 Task: Find connections with filter location Gosāba with filter topic #entrepreneurwith filter profile language French with filter current company Technicolor Creative Studios with filter school Veer Narmad South Gujarat University with filter industry Musicians with filter service category Content Strategy with filter keywords title Auditing Clerk
Action: Mouse moved to (625, 105)
Screenshot: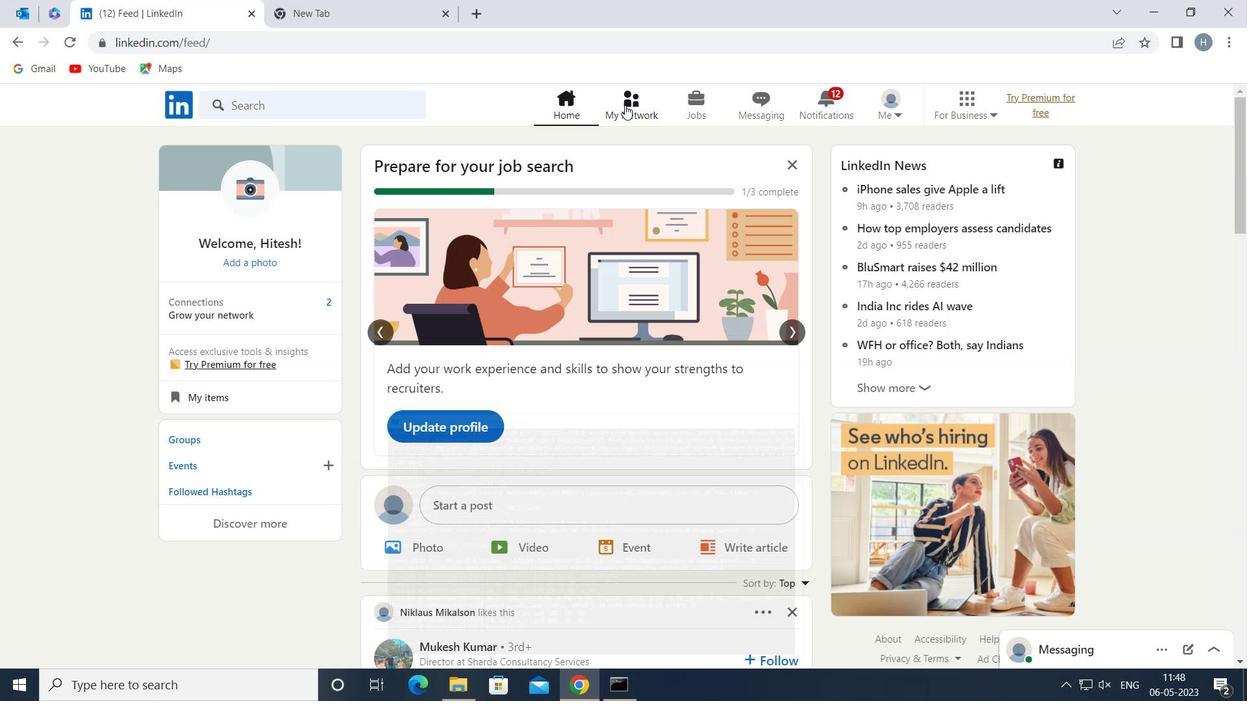 
Action: Mouse pressed left at (625, 105)
Screenshot: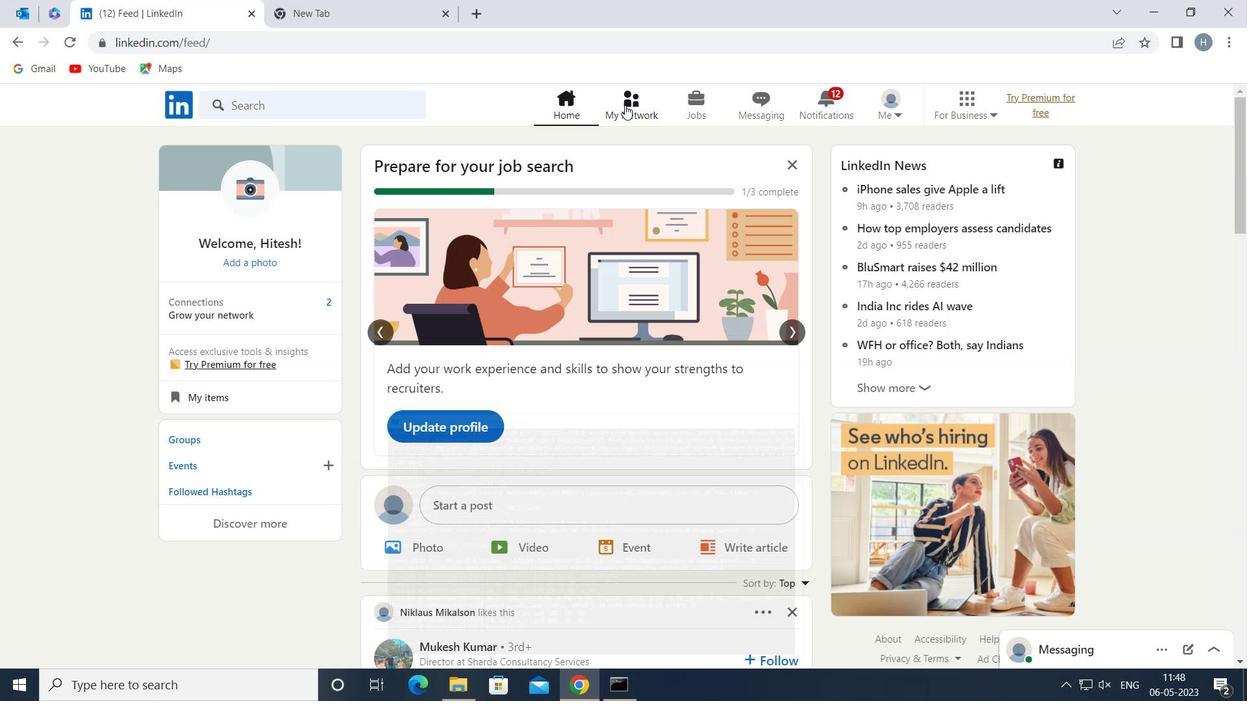 
Action: Mouse moved to (348, 190)
Screenshot: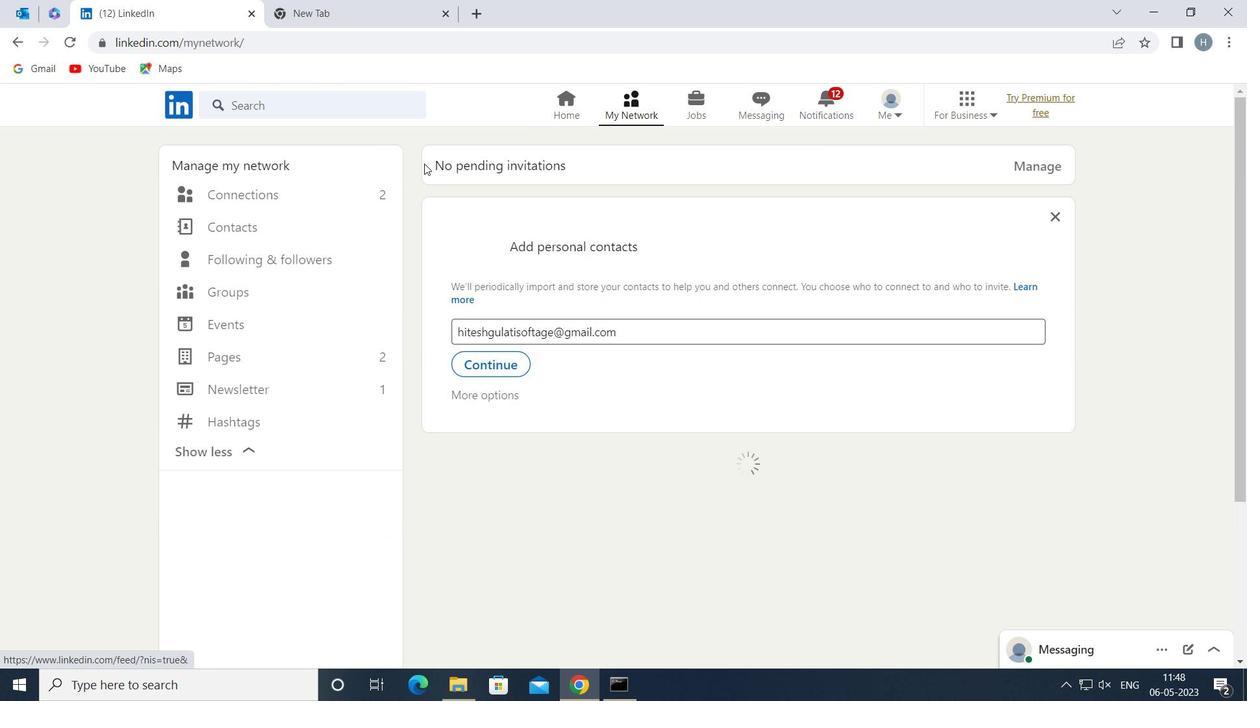 
Action: Mouse pressed left at (348, 190)
Screenshot: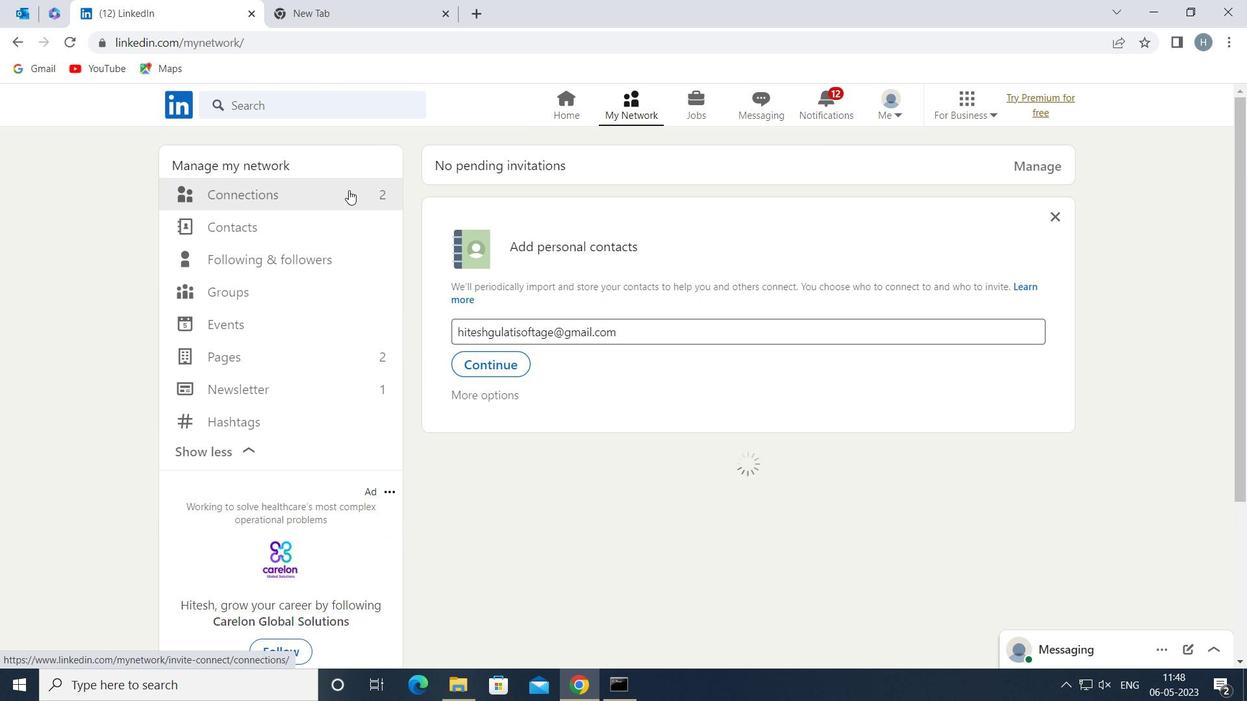 
Action: Mouse moved to (763, 189)
Screenshot: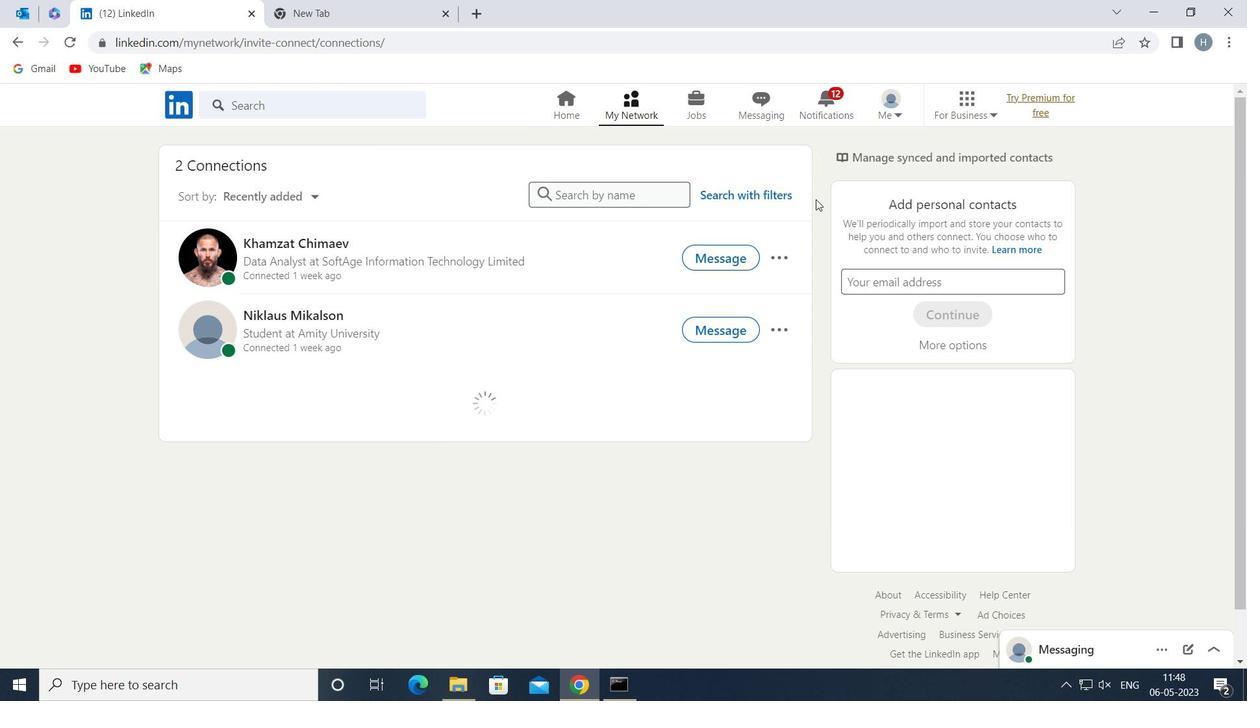
Action: Mouse pressed left at (763, 189)
Screenshot: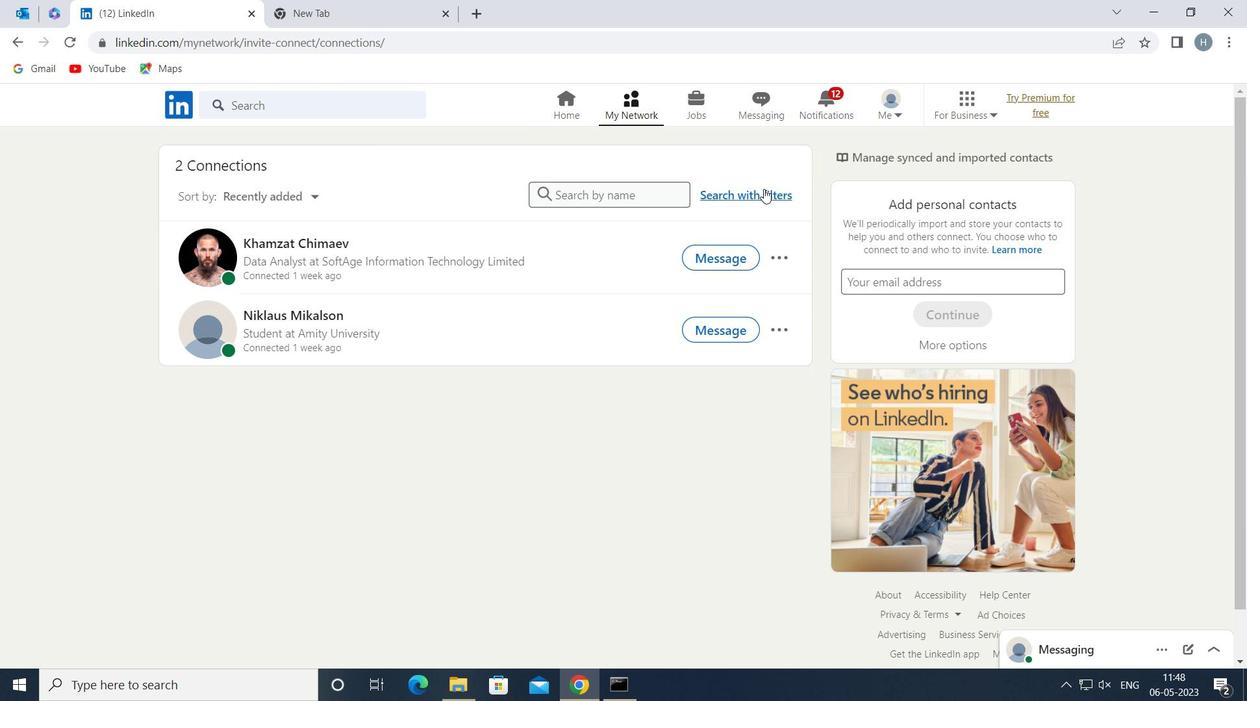 
Action: Mouse moved to (666, 151)
Screenshot: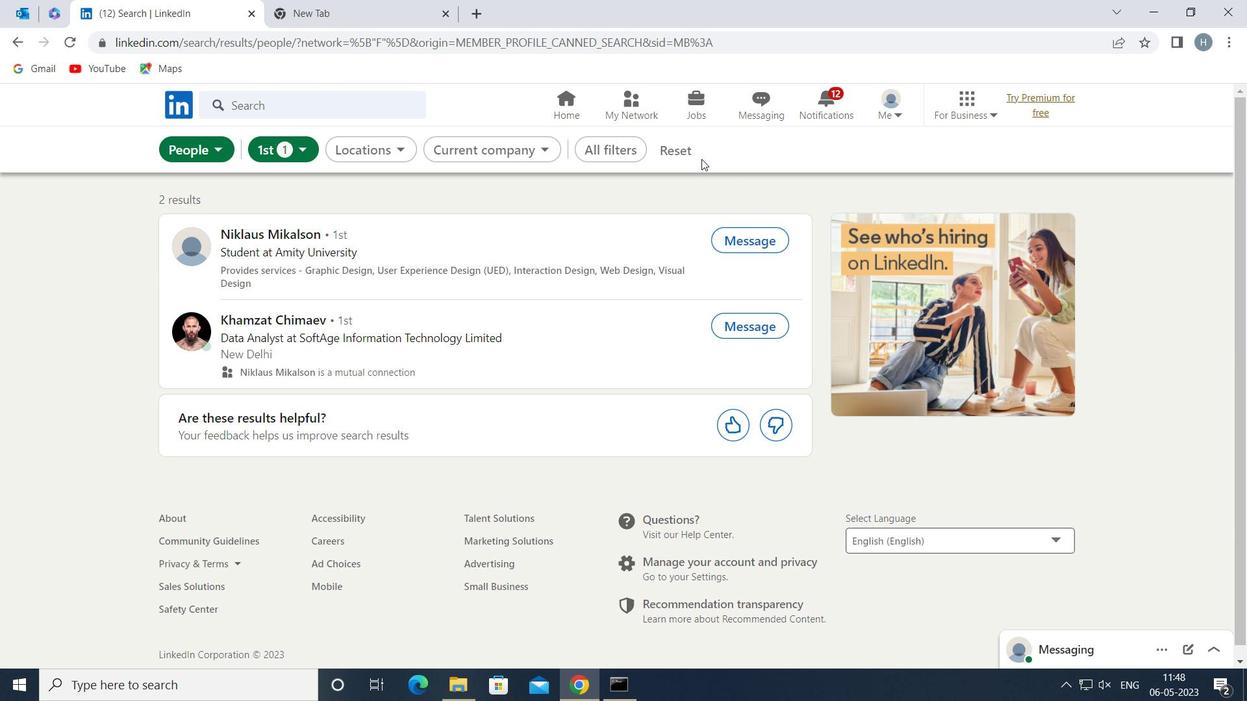 
Action: Mouse pressed left at (666, 151)
Screenshot: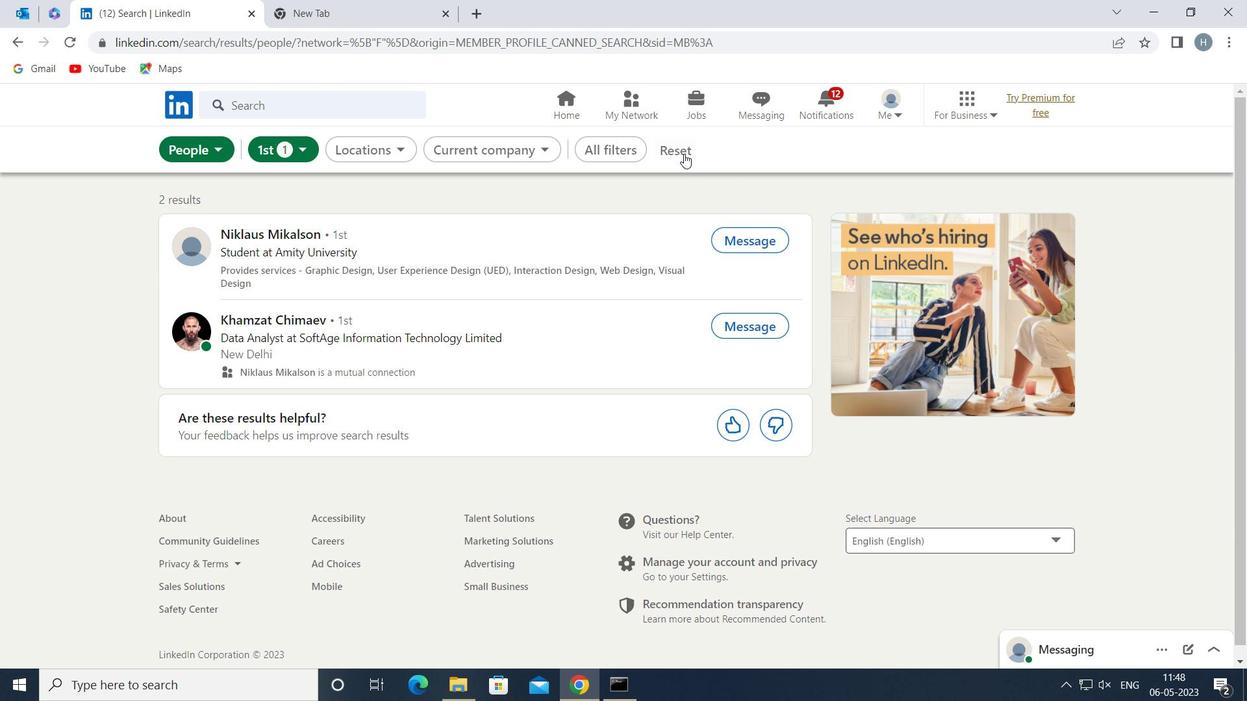 
Action: Mouse moved to (642, 150)
Screenshot: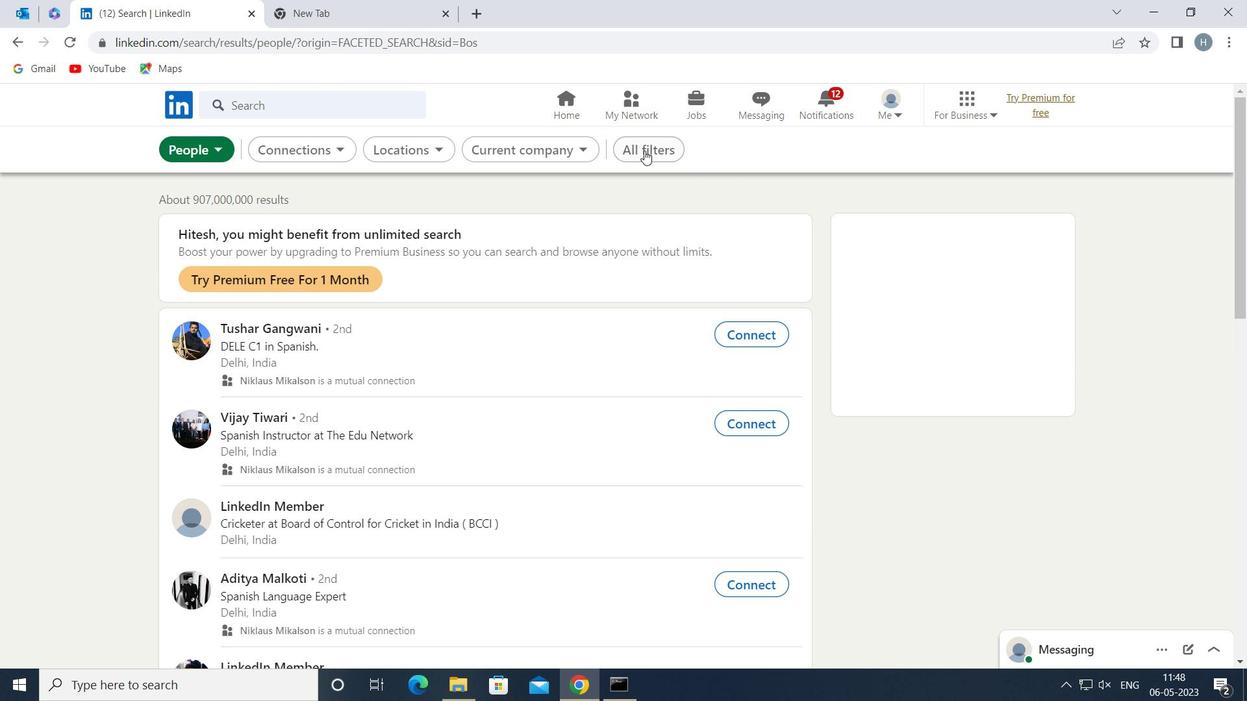
Action: Mouse pressed left at (642, 150)
Screenshot: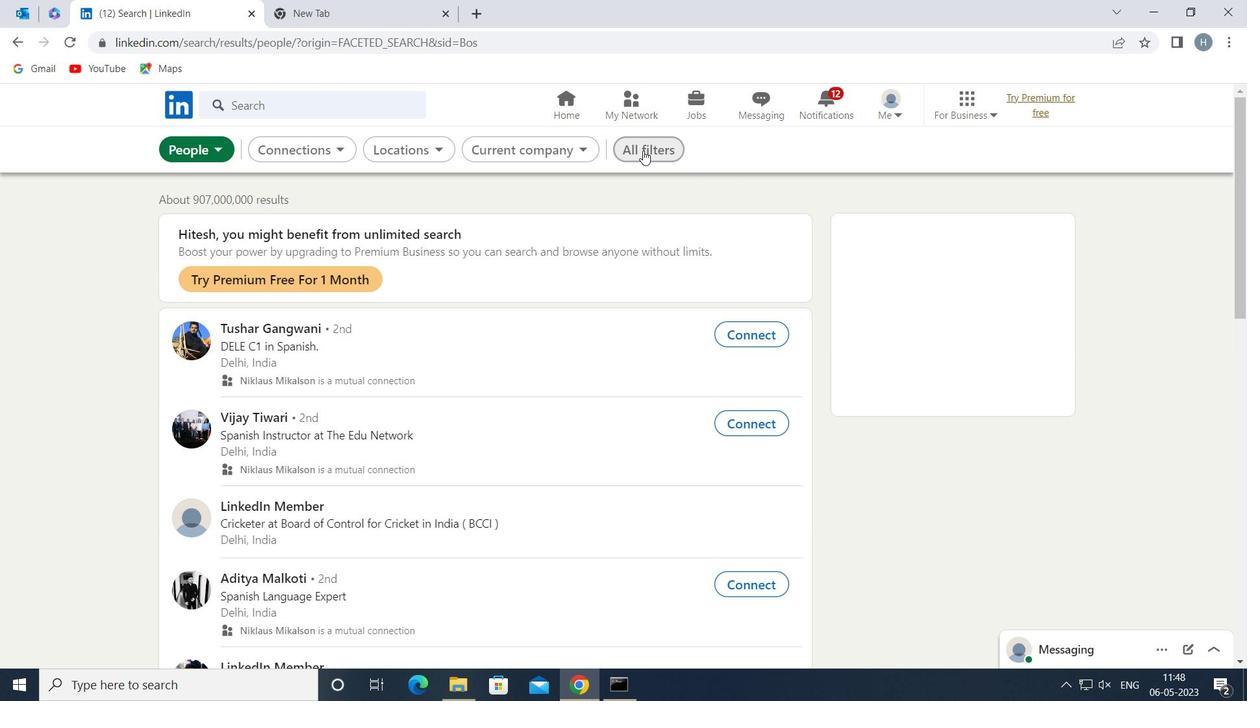 
Action: Mouse moved to (919, 353)
Screenshot: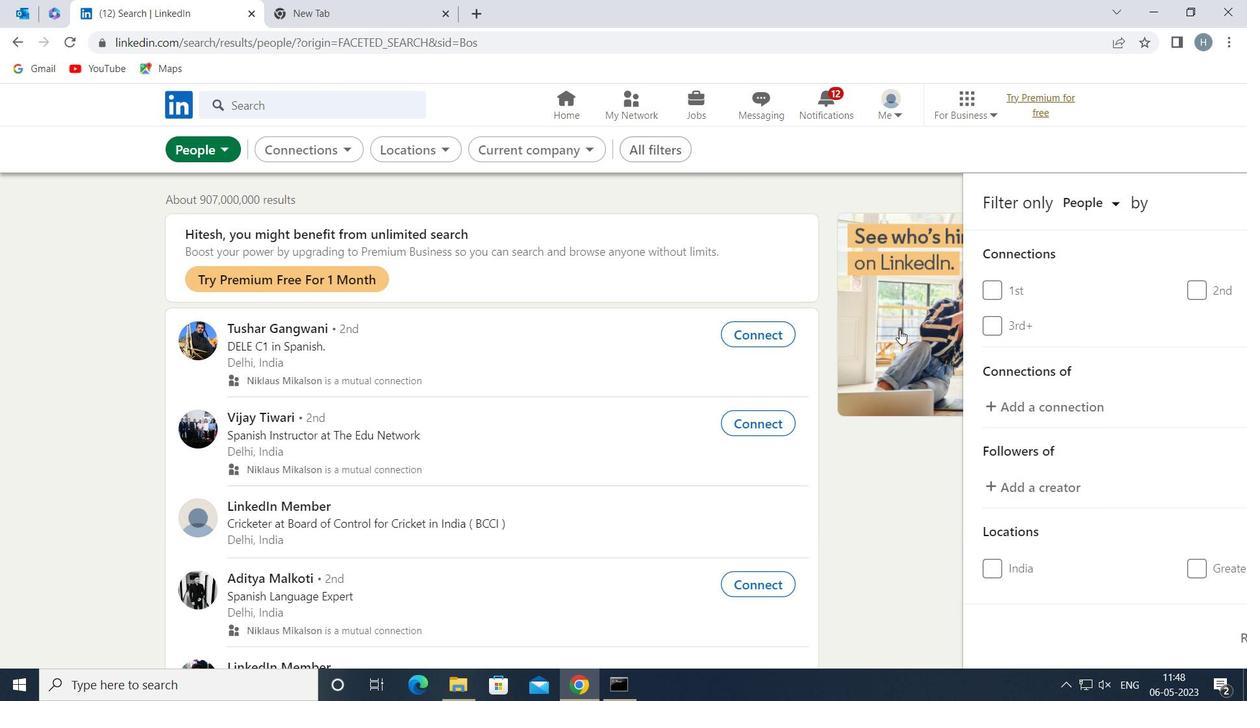 
Action: Mouse scrolled (919, 352) with delta (0, 0)
Screenshot: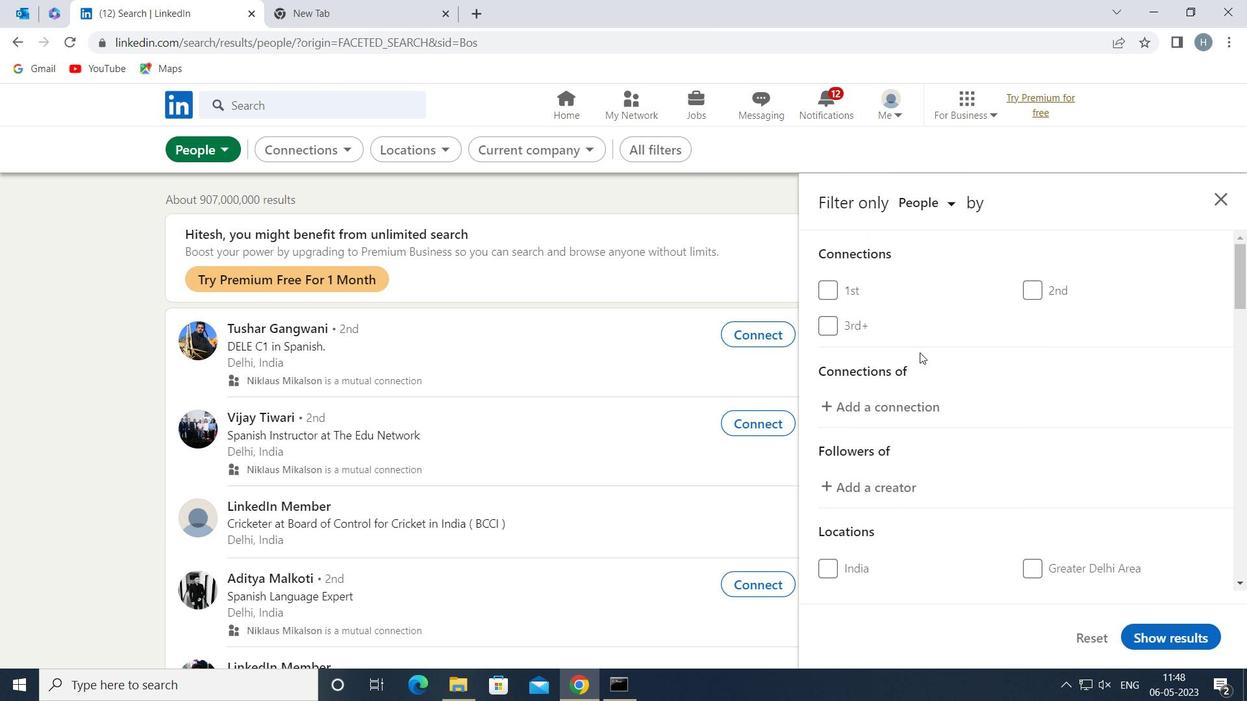 
Action: Mouse moved to (920, 354)
Screenshot: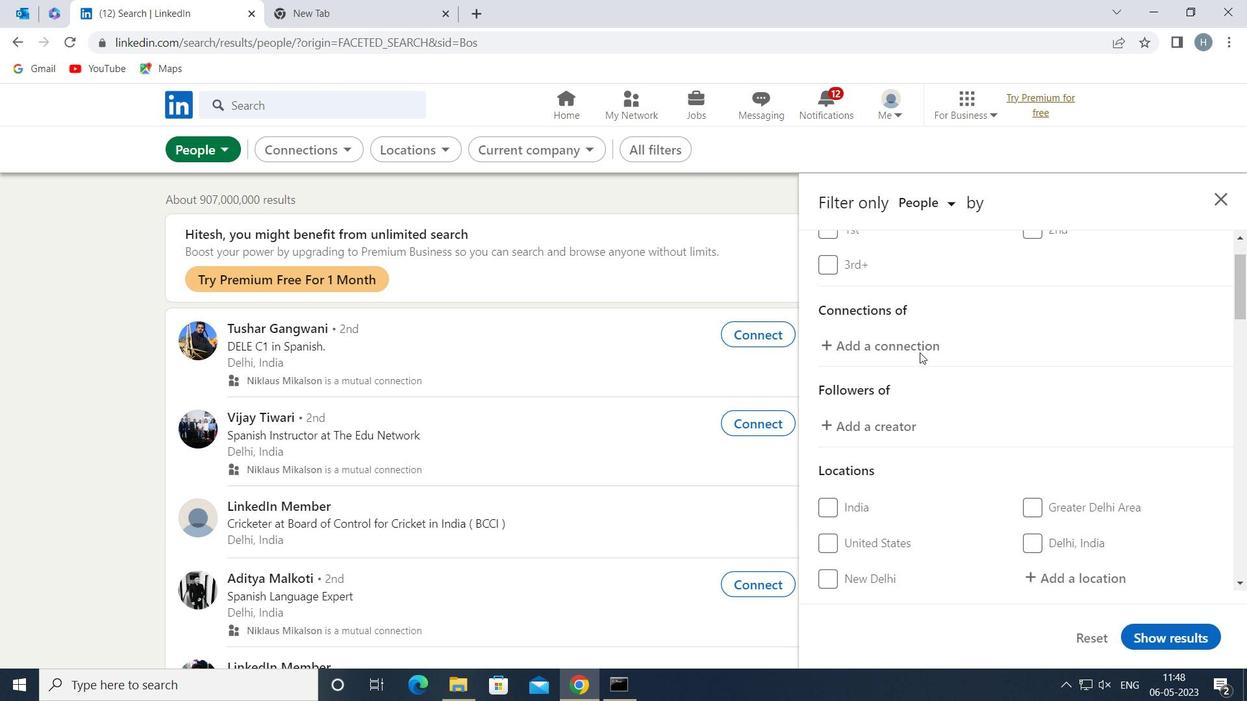 
Action: Mouse scrolled (920, 353) with delta (0, 0)
Screenshot: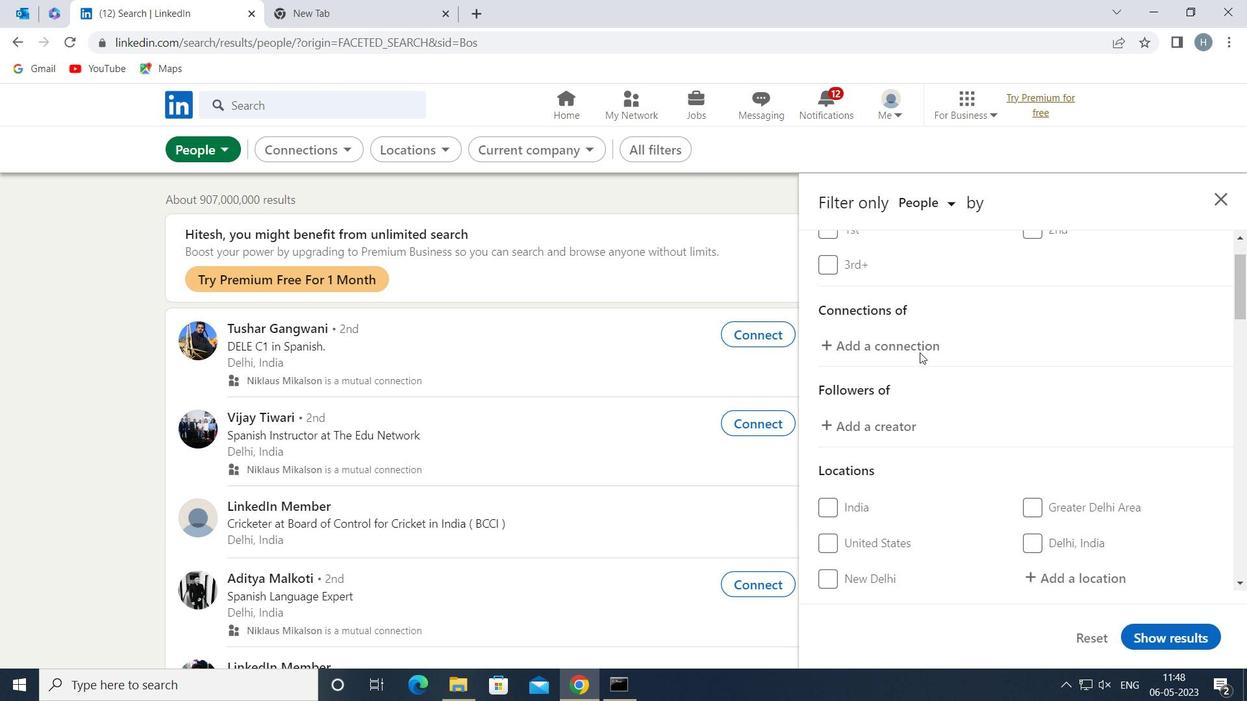 
Action: Mouse moved to (1071, 476)
Screenshot: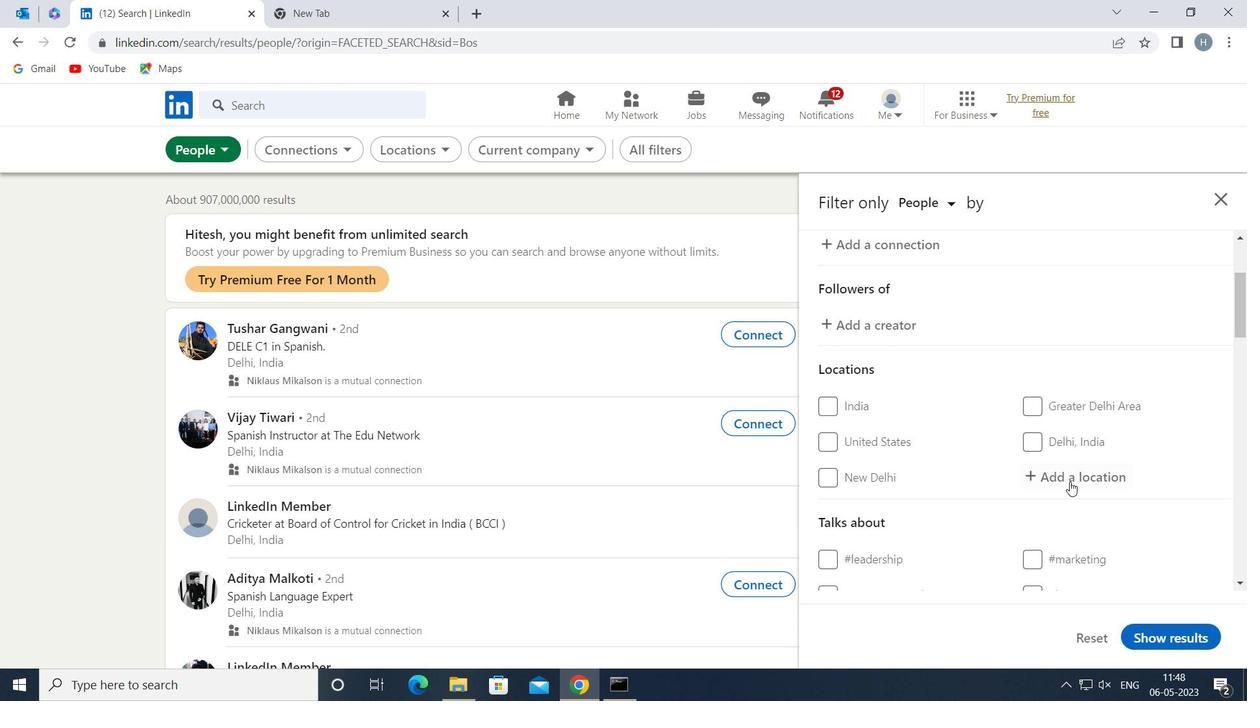 
Action: Mouse pressed left at (1071, 476)
Screenshot: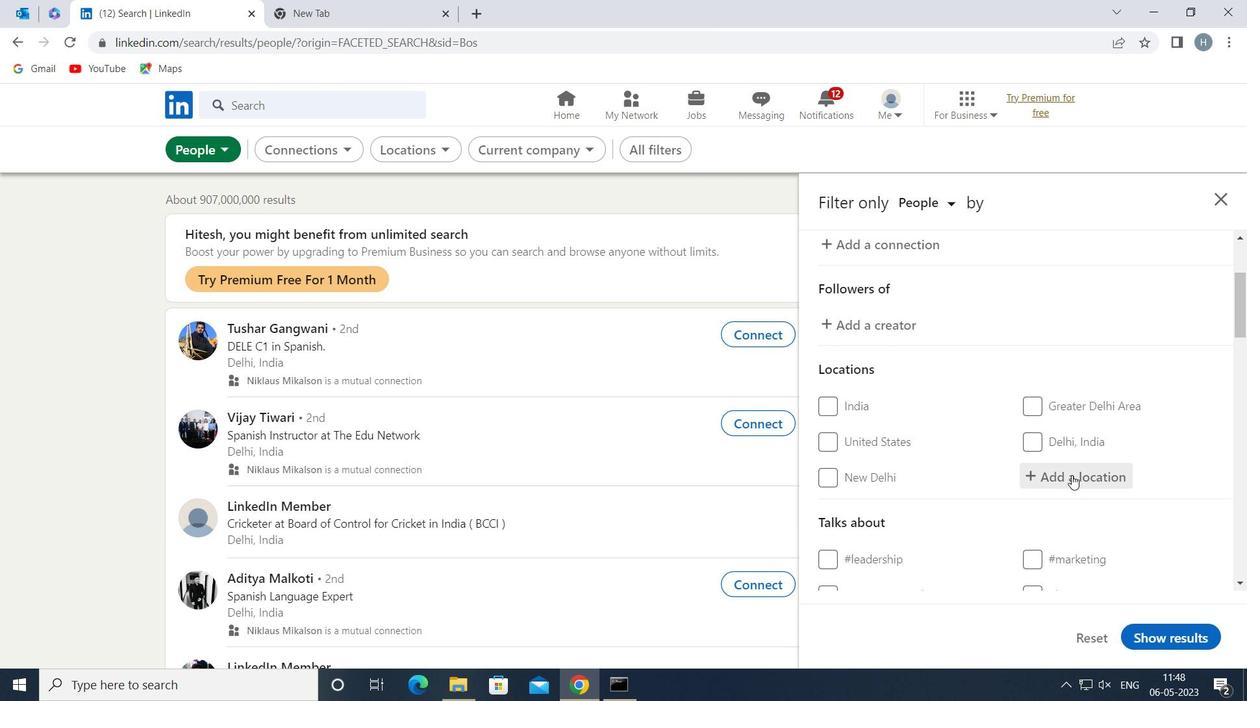 
Action: Mouse moved to (1071, 475)
Screenshot: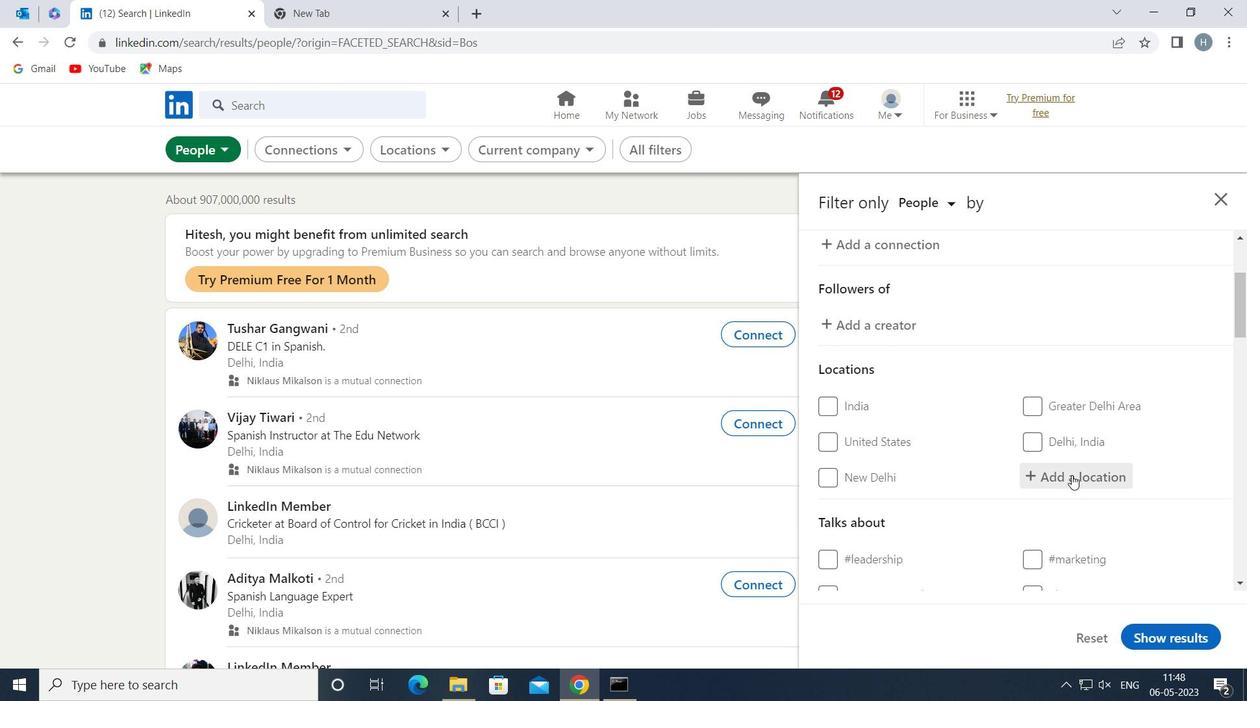 
Action: Key pressed <Key.shift>GOSABA
Screenshot: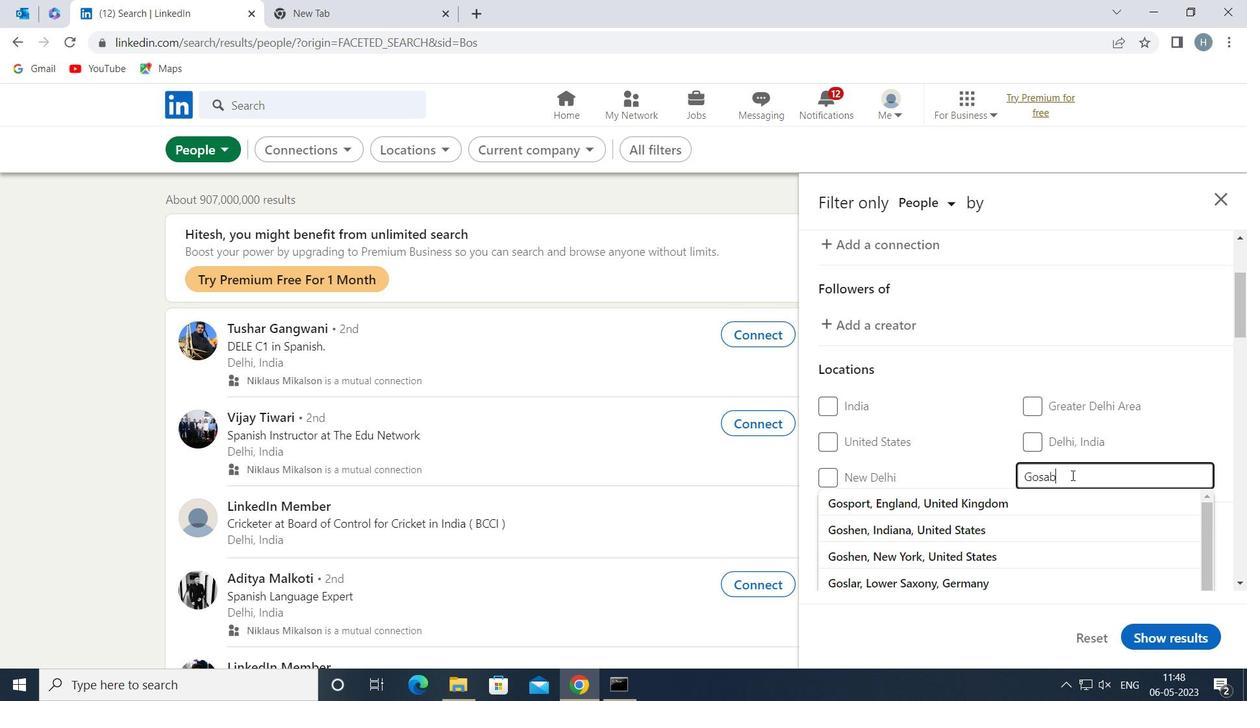 
Action: Mouse moved to (1039, 502)
Screenshot: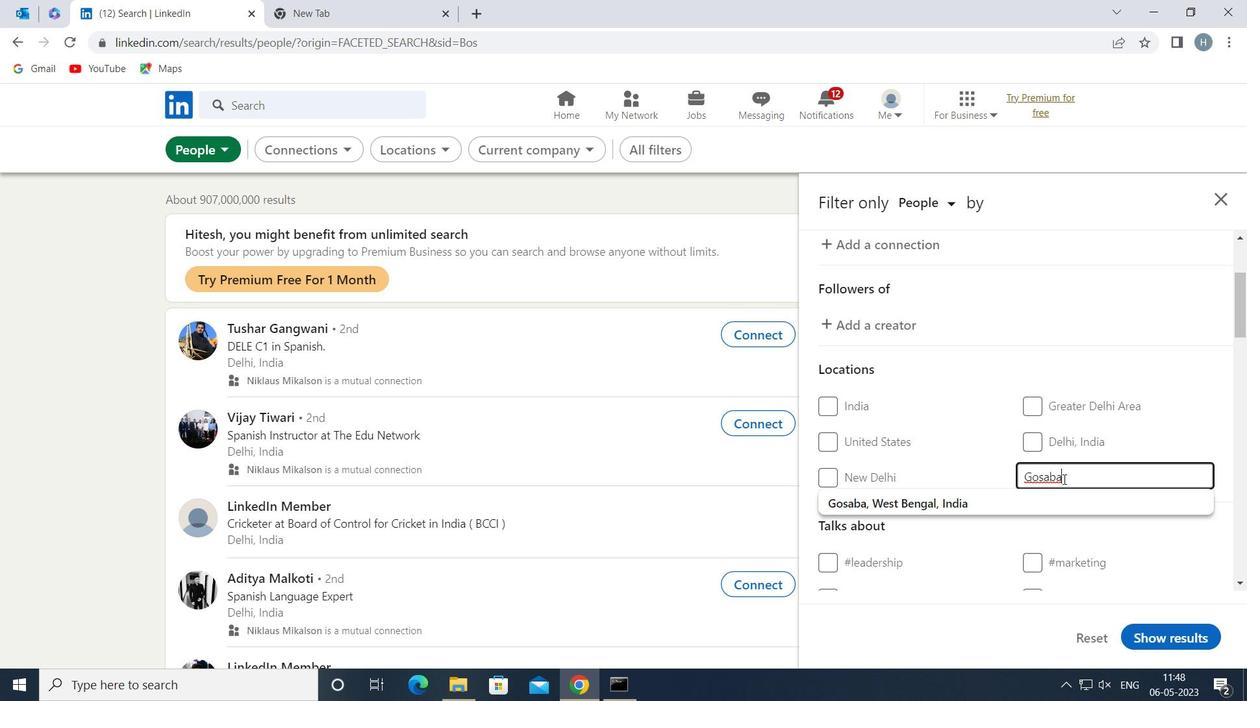 
Action: Mouse pressed left at (1039, 502)
Screenshot: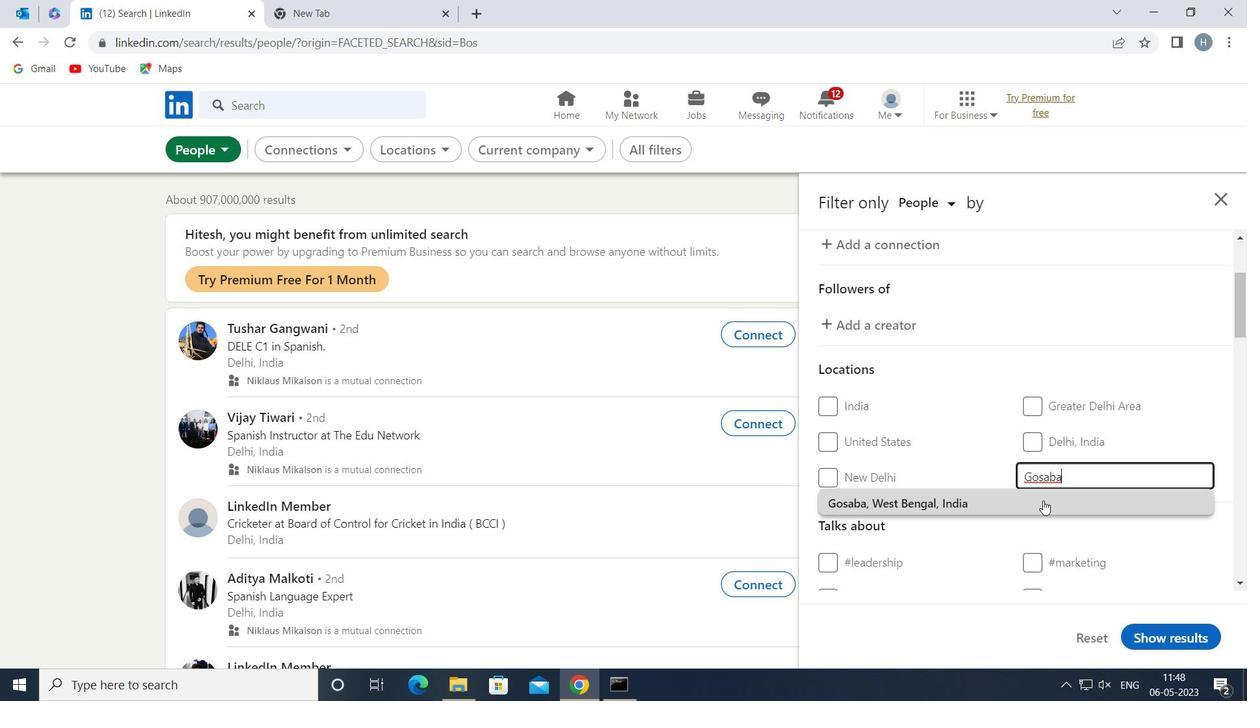 
Action: Mouse moved to (1000, 468)
Screenshot: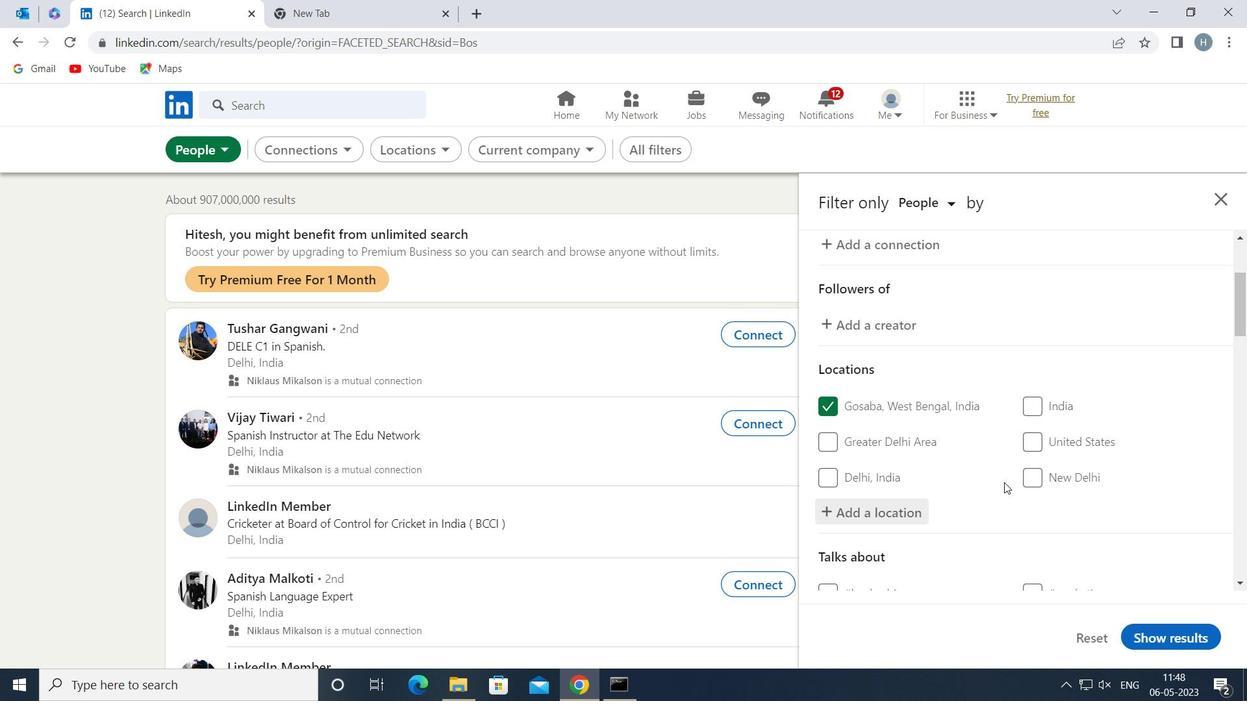 
Action: Mouse scrolled (1000, 468) with delta (0, 0)
Screenshot: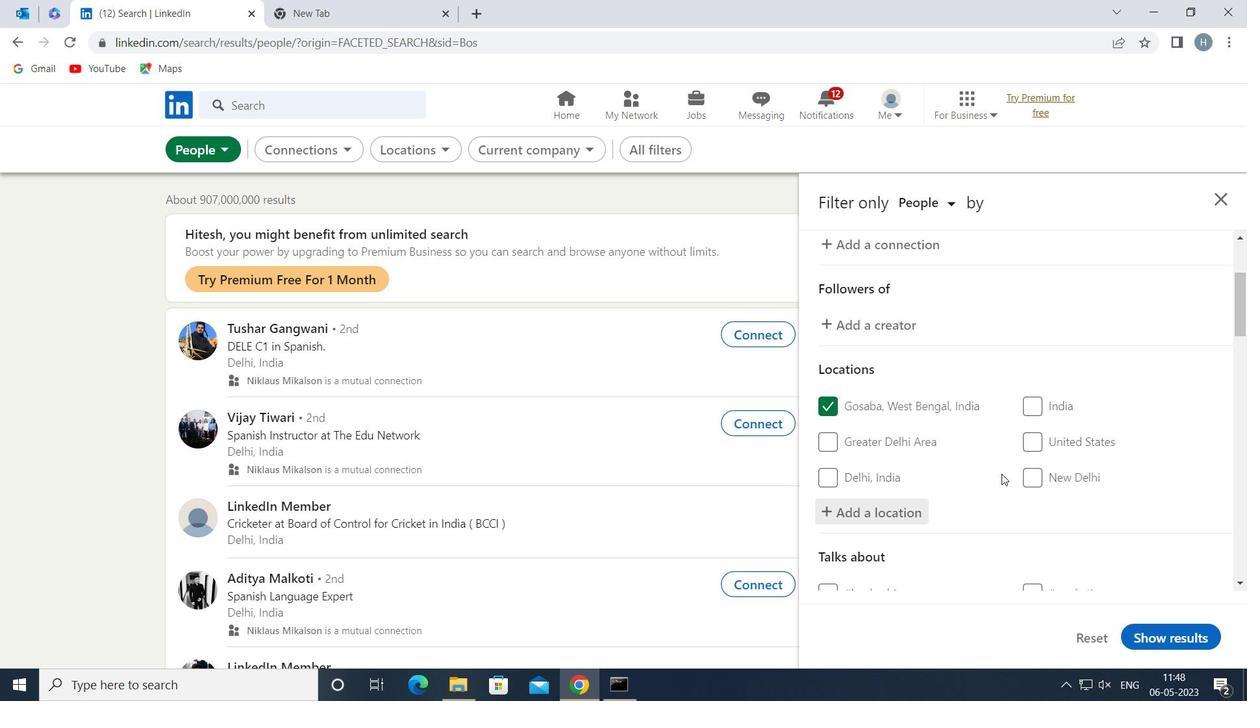 
Action: Mouse moved to (1000, 459)
Screenshot: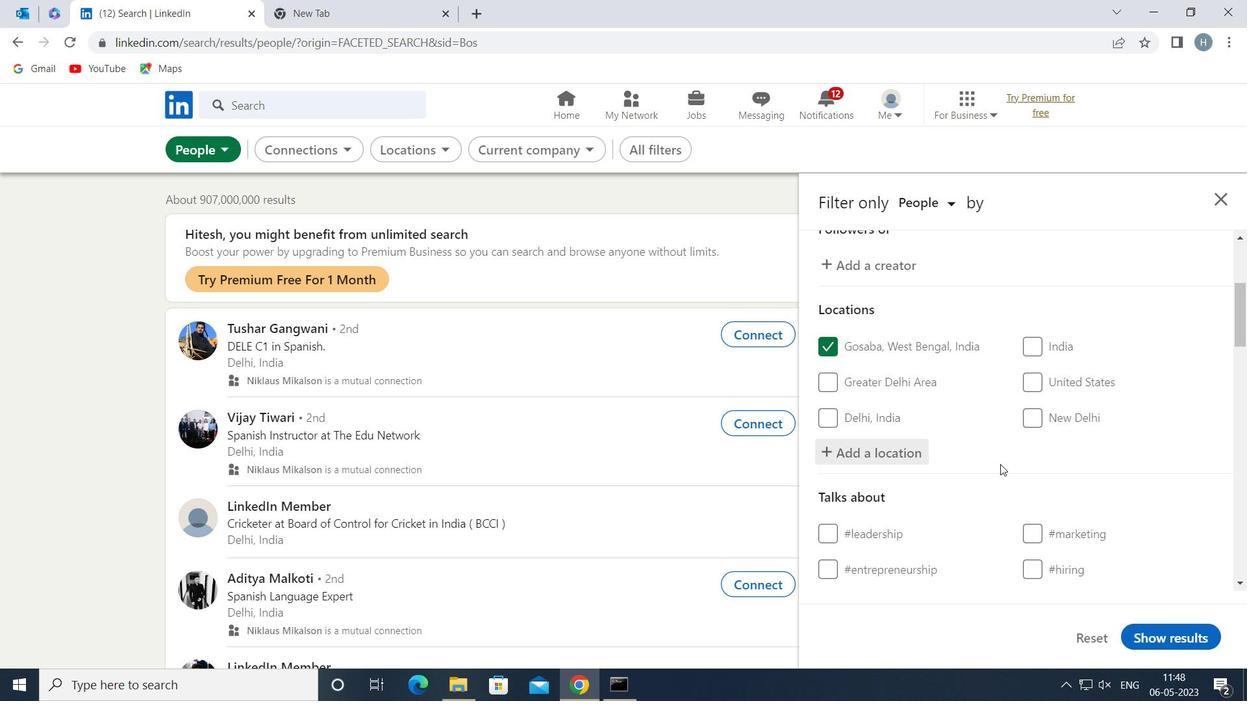 
Action: Mouse scrolled (1000, 458) with delta (0, 0)
Screenshot: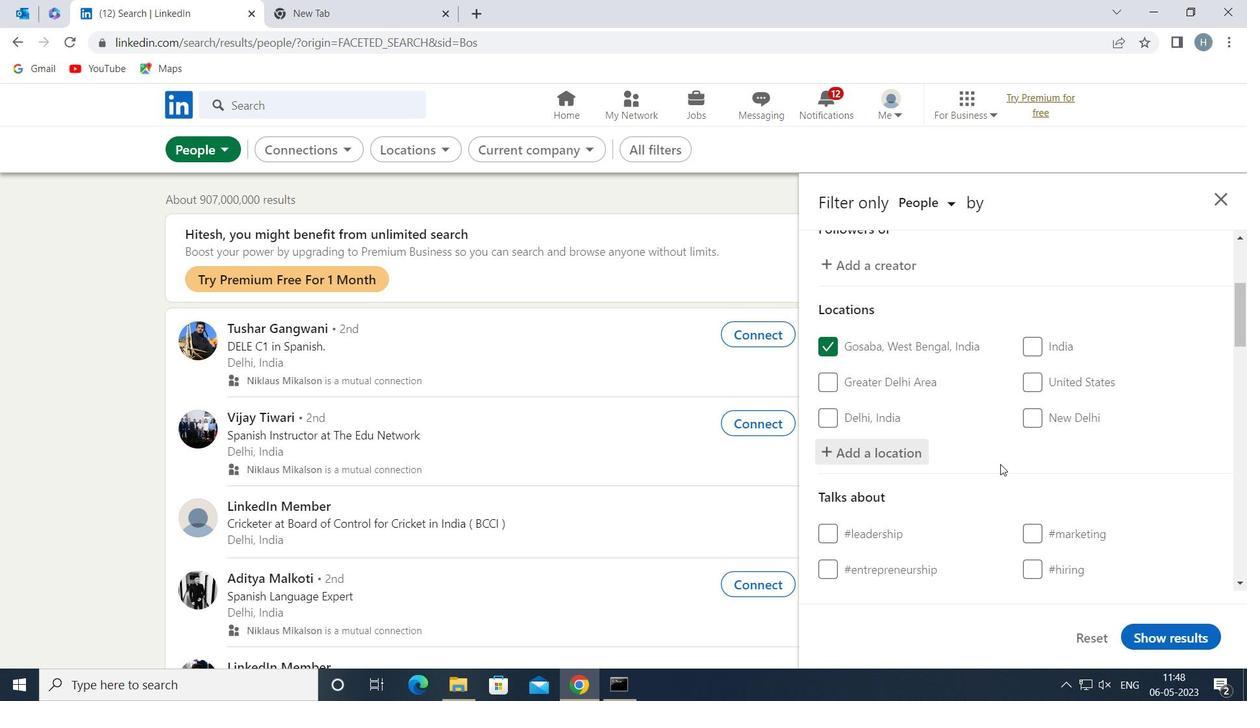 
Action: Mouse moved to (1072, 498)
Screenshot: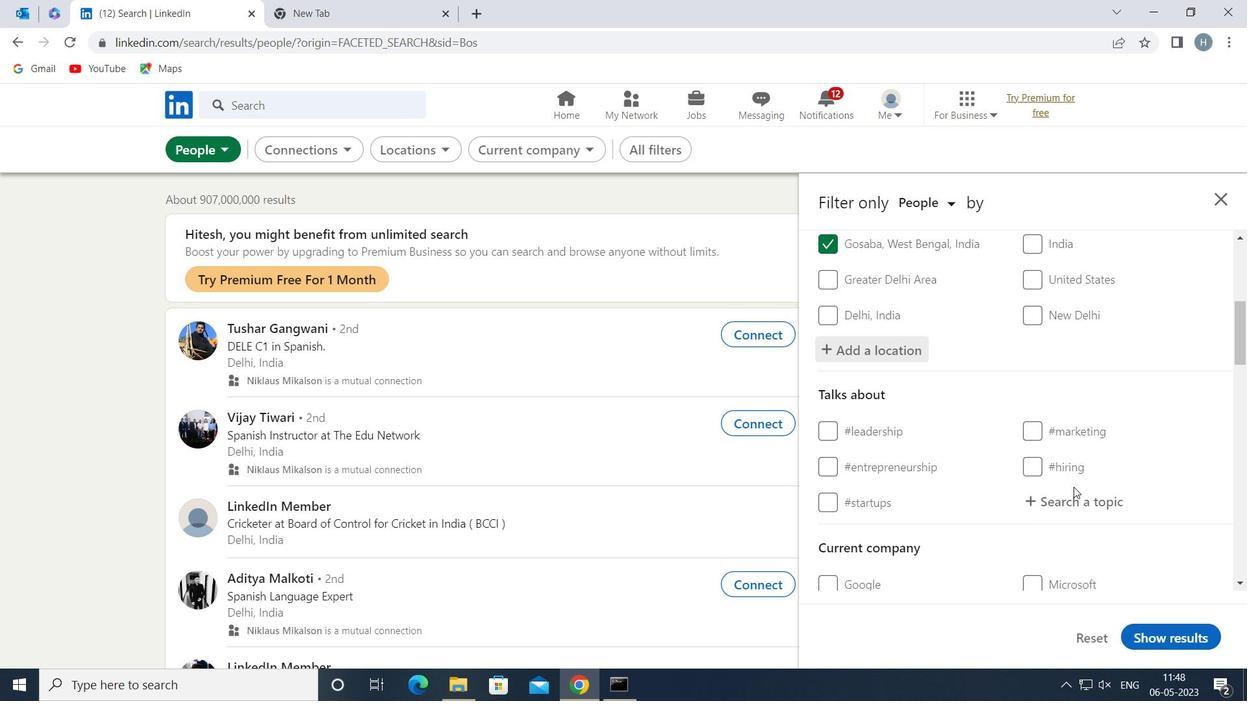 
Action: Mouse pressed left at (1072, 498)
Screenshot: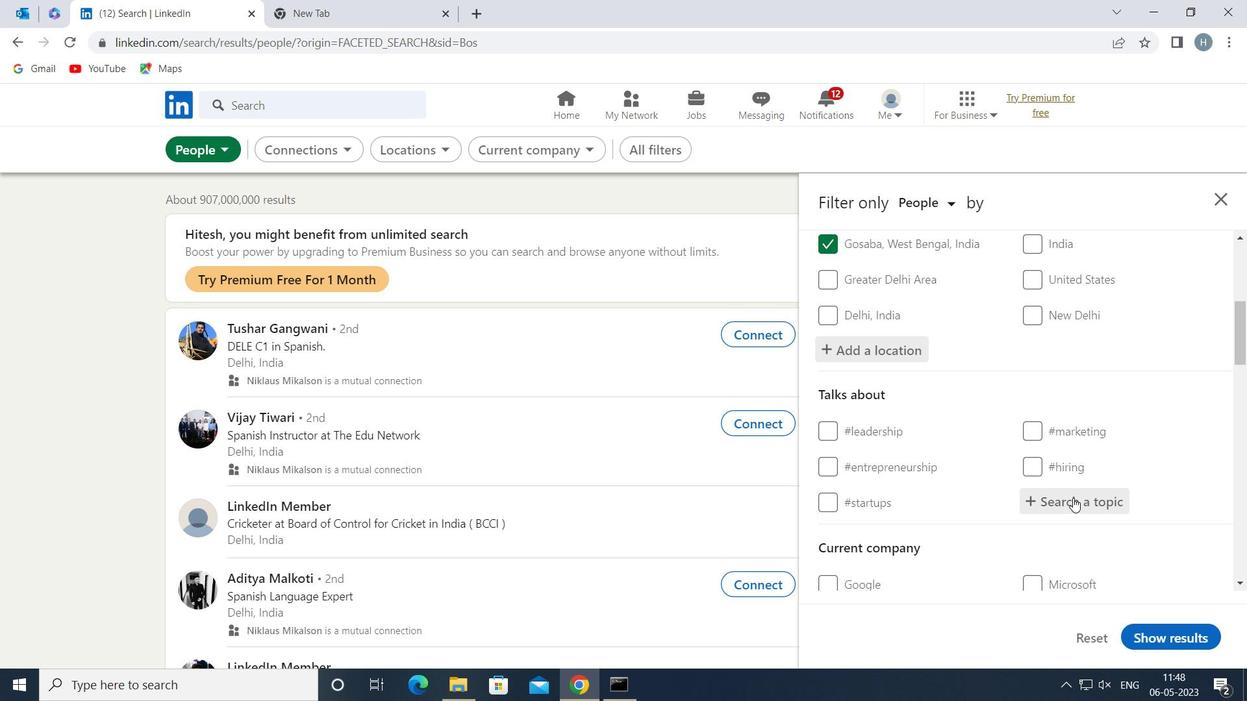 
Action: Key pressed ENTREPRENEUR
Screenshot: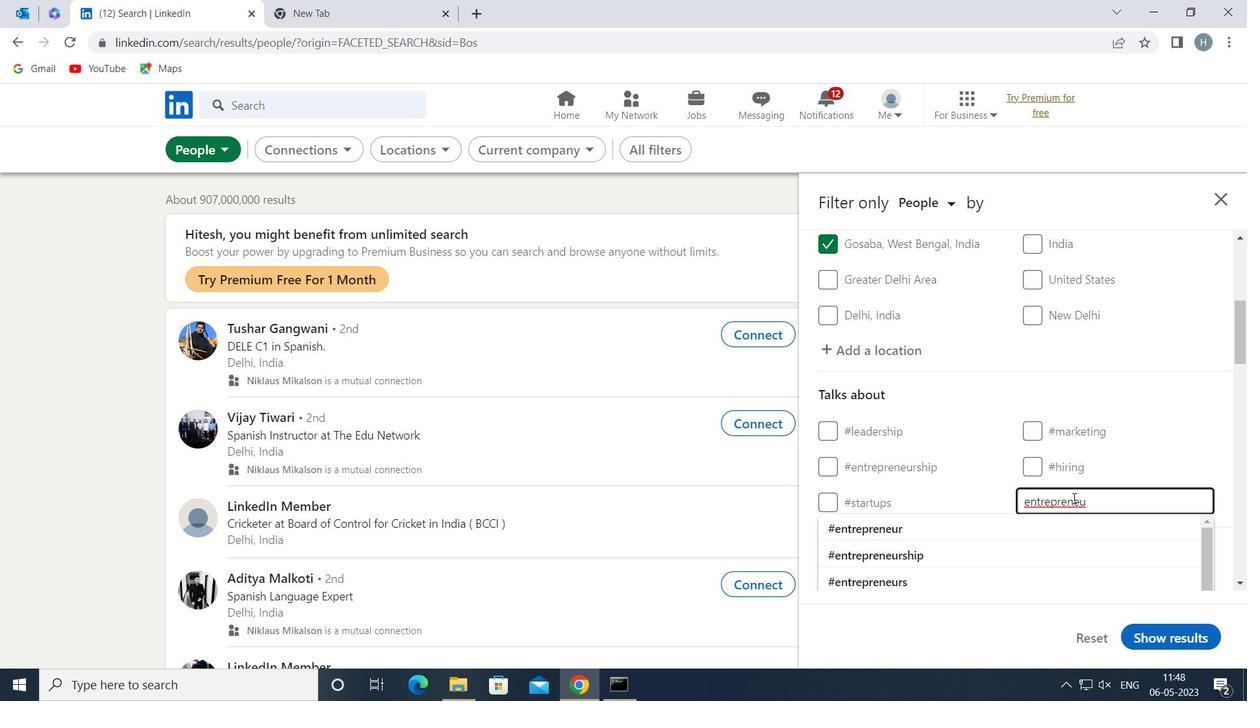 
Action: Mouse moved to (941, 530)
Screenshot: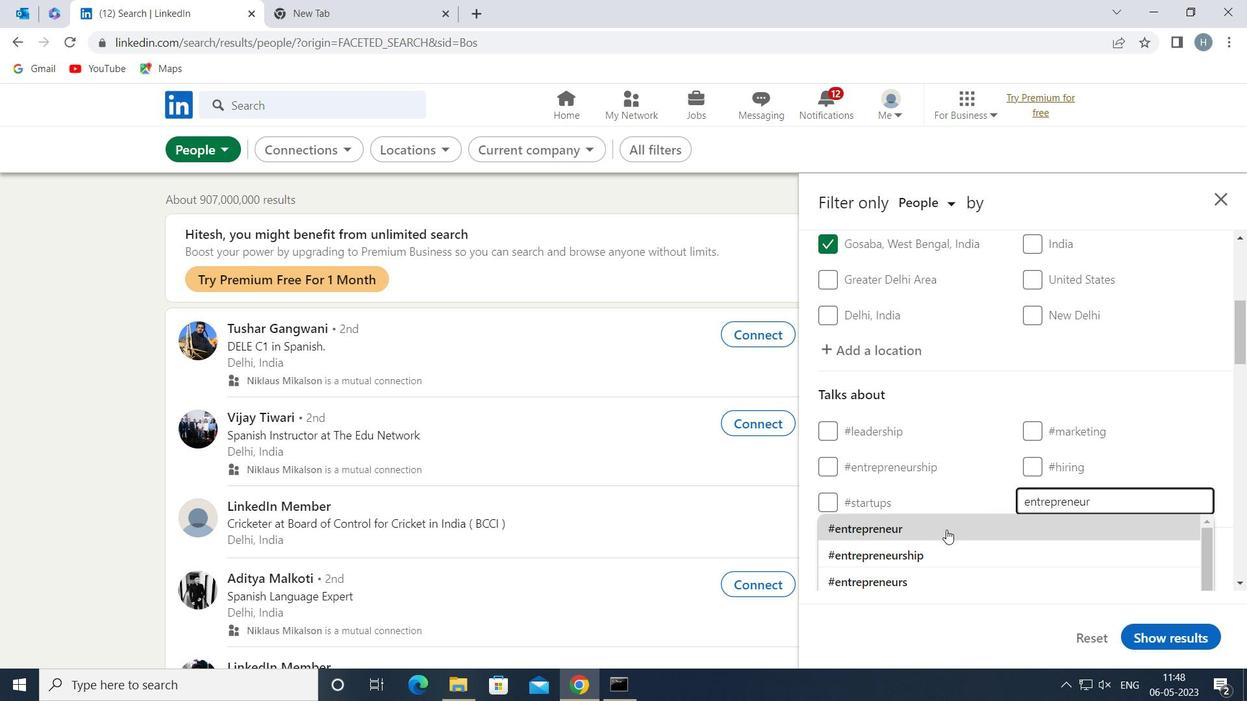 
Action: Mouse pressed left at (941, 530)
Screenshot: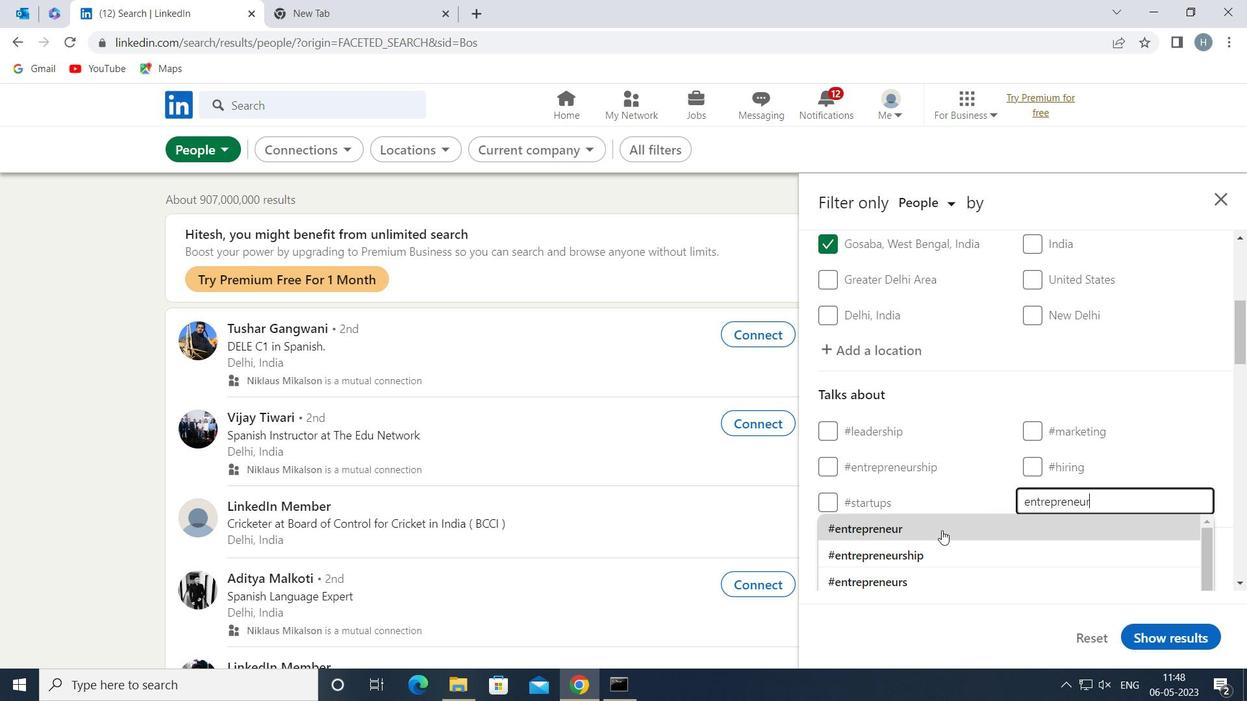 
Action: Mouse moved to (941, 472)
Screenshot: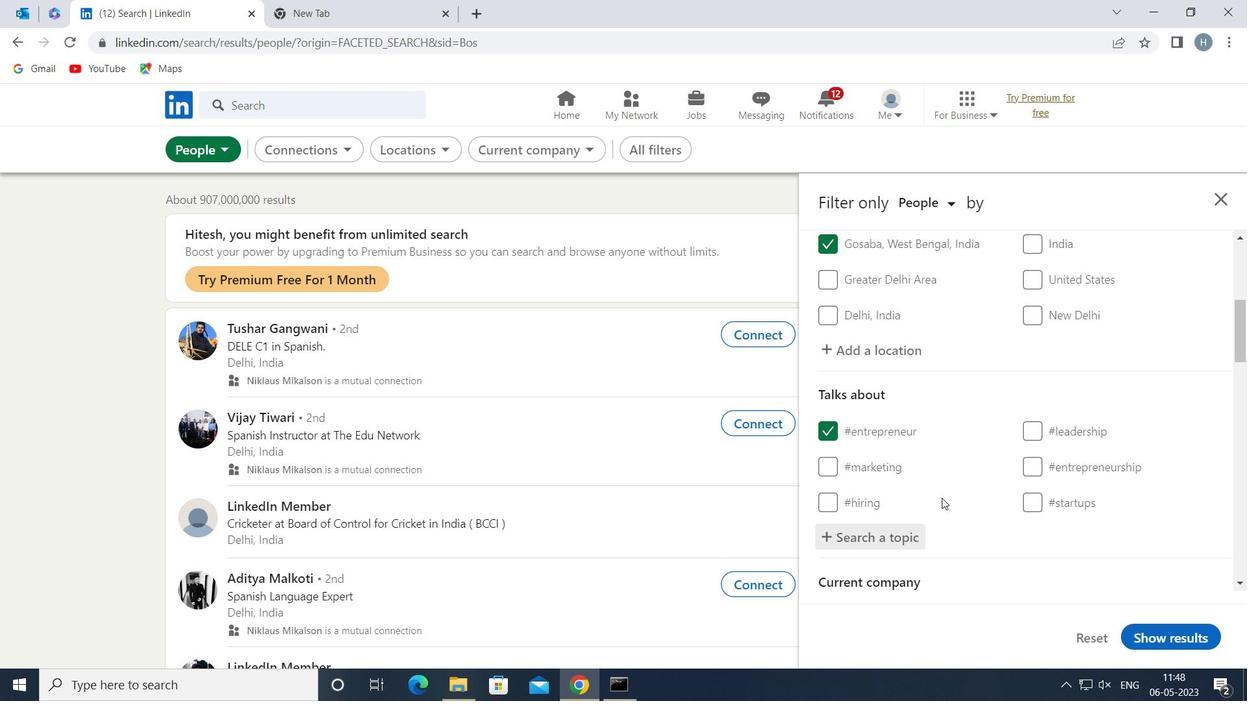 
Action: Mouse scrolled (941, 472) with delta (0, 0)
Screenshot: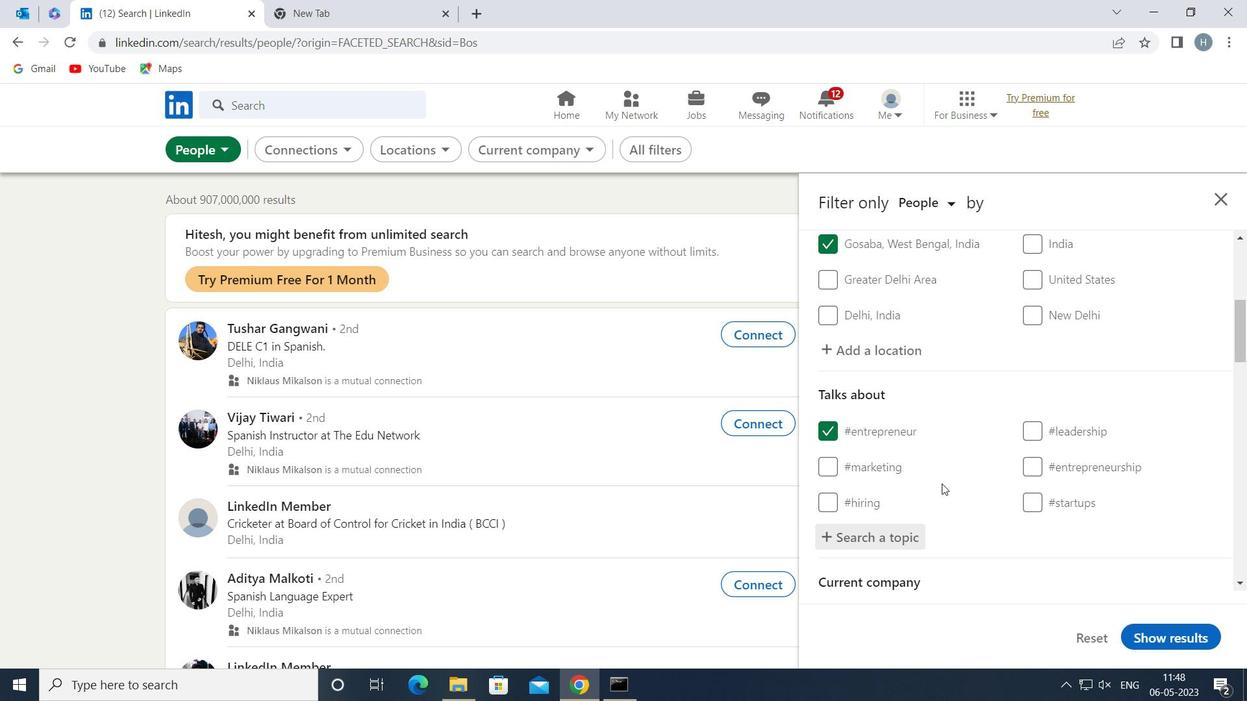 
Action: Mouse moved to (943, 468)
Screenshot: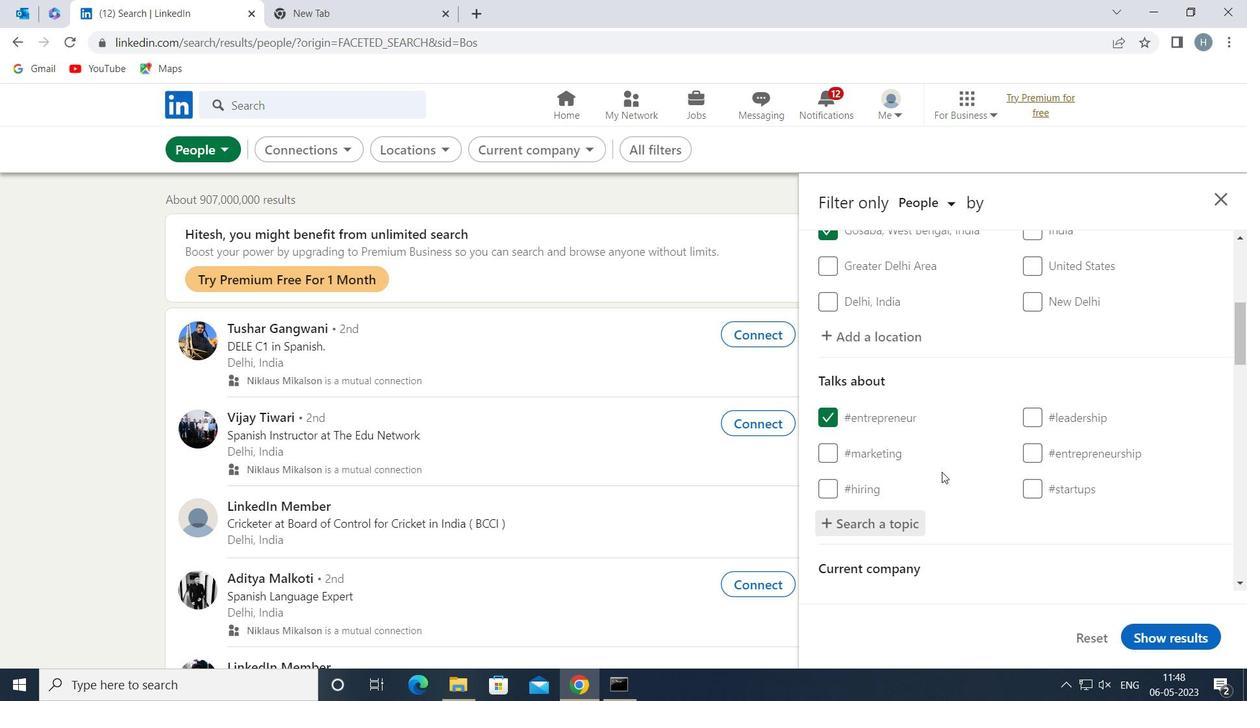 
Action: Mouse scrolled (943, 467) with delta (0, 0)
Screenshot: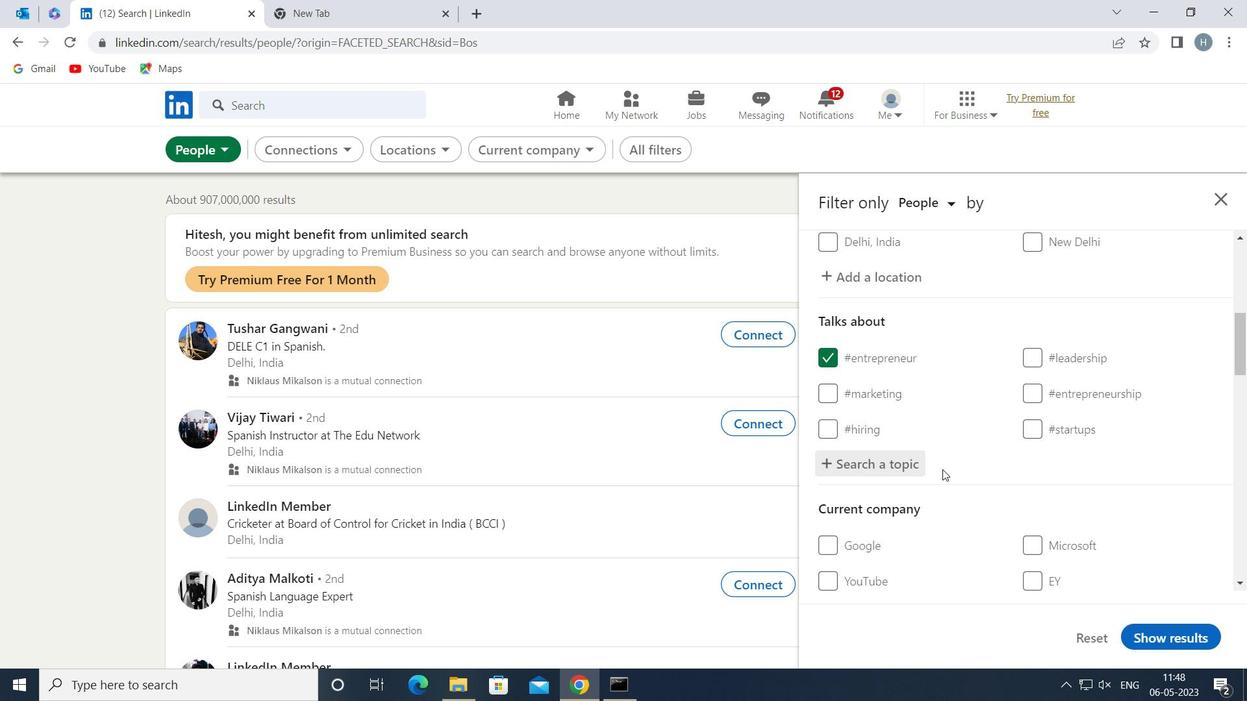 
Action: Mouse scrolled (943, 467) with delta (0, 0)
Screenshot: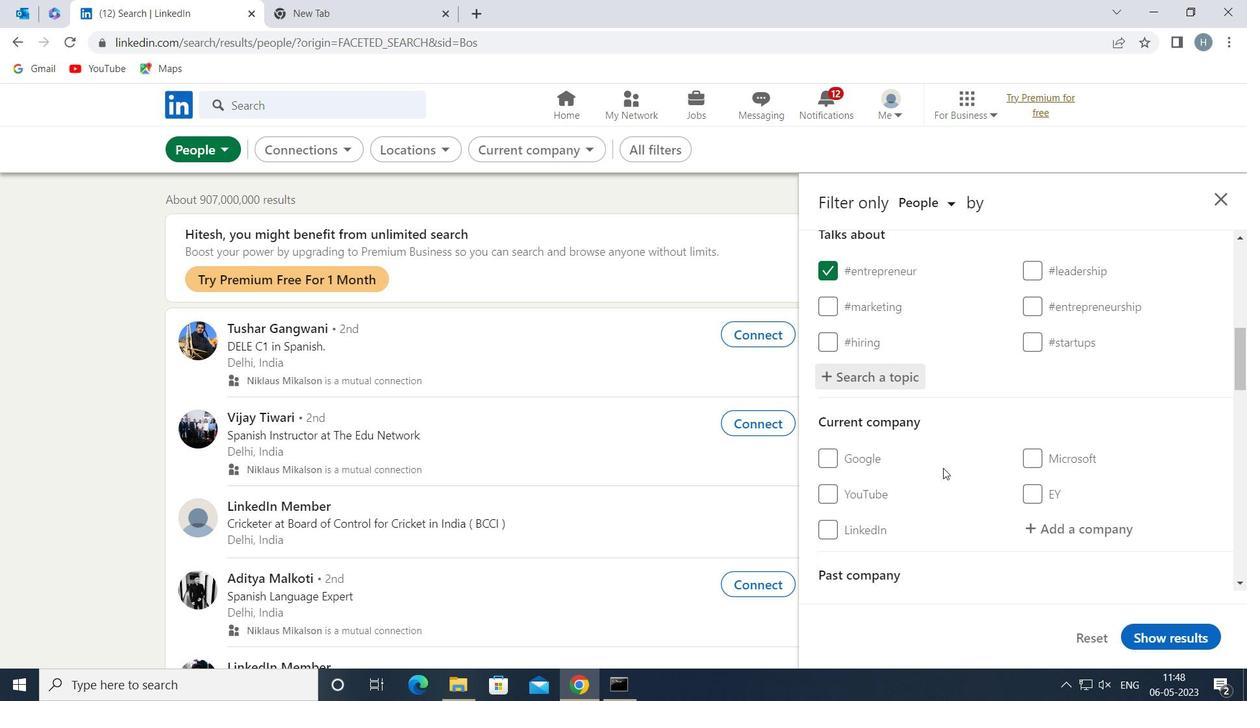 
Action: Mouse scrolled (943, 467) with delta (0, 0)
Screenshot: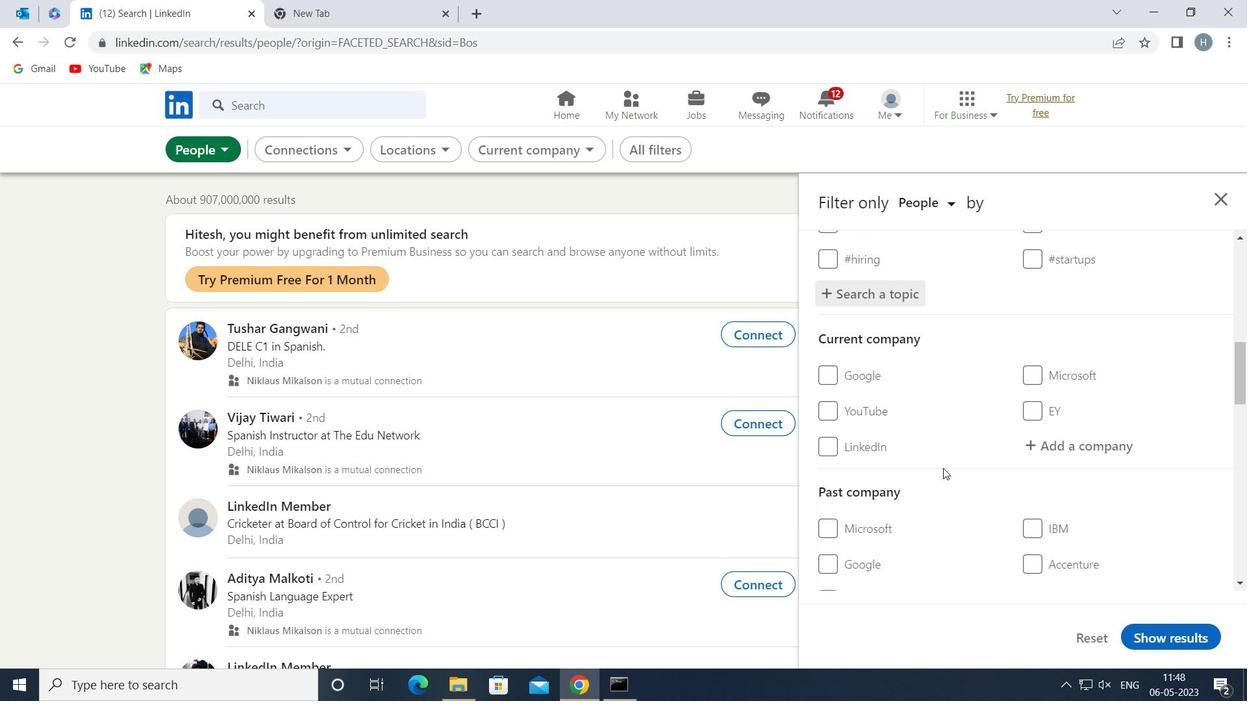 
Action: Mouse moved to (943, 468)
Screenshot: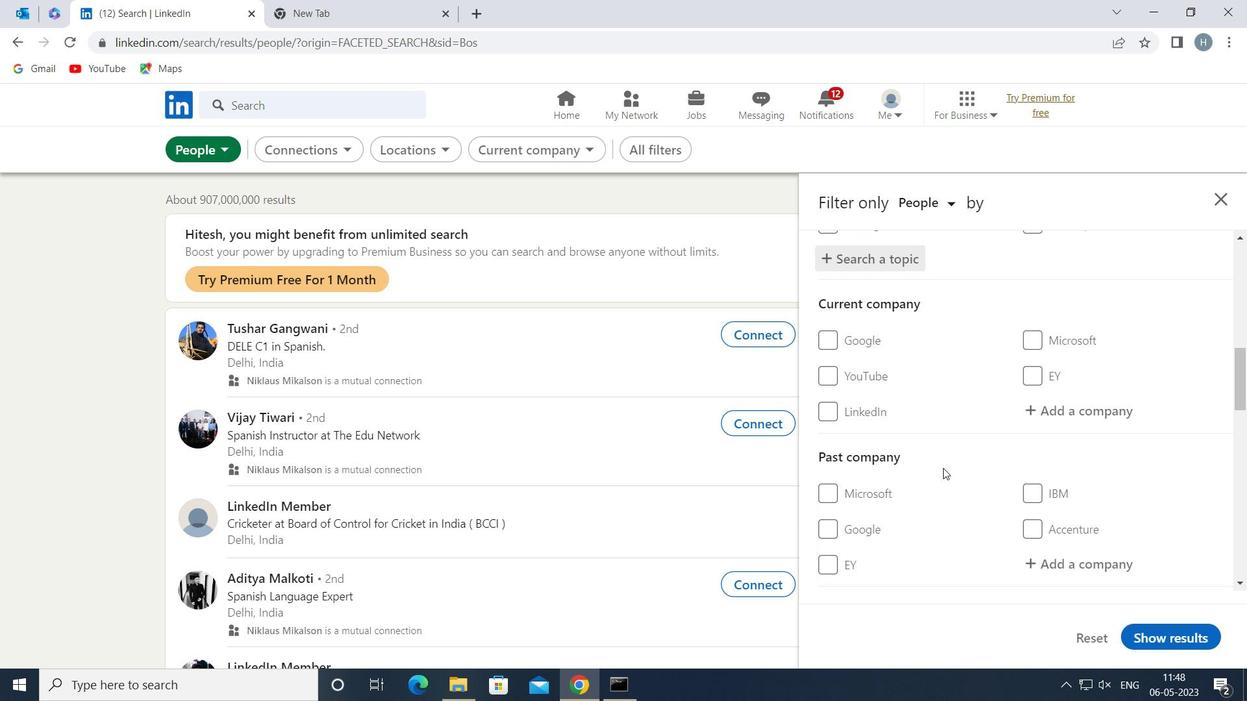 
Action: Mouse scrolled (943, 467) with delta (0, 0)
Screenshot: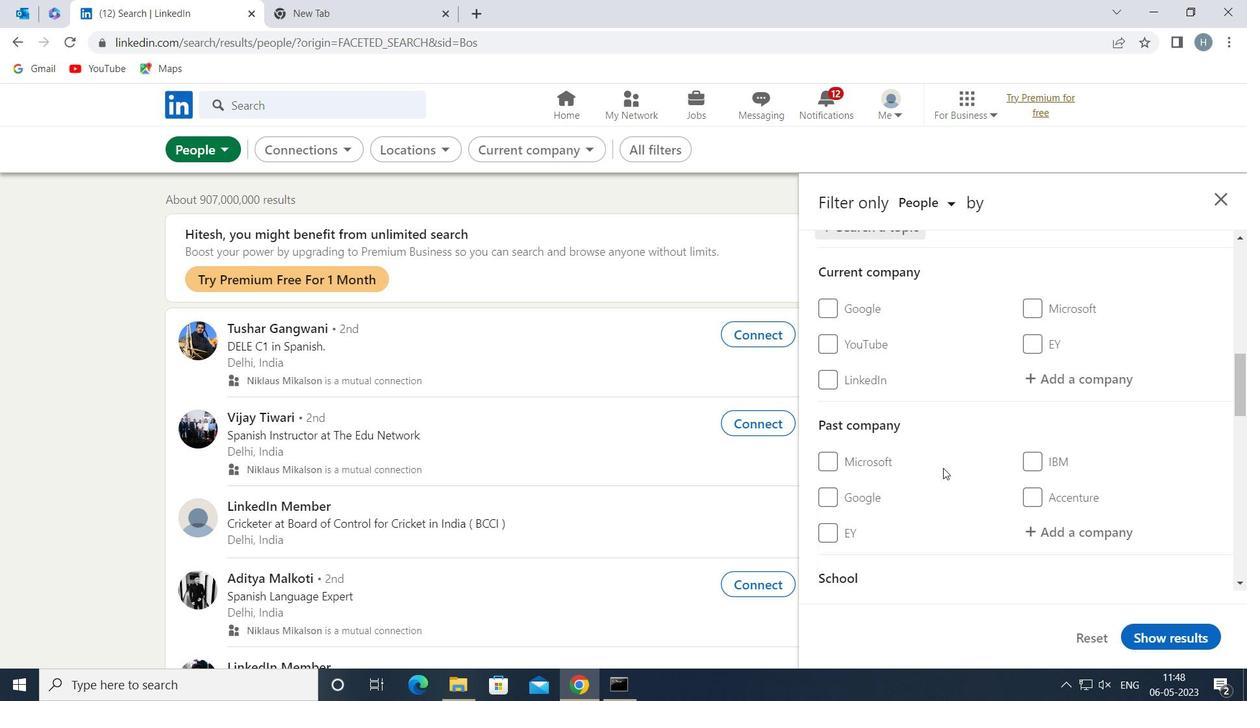 
Action: Mouse moved to (943, 466)
Screenshot: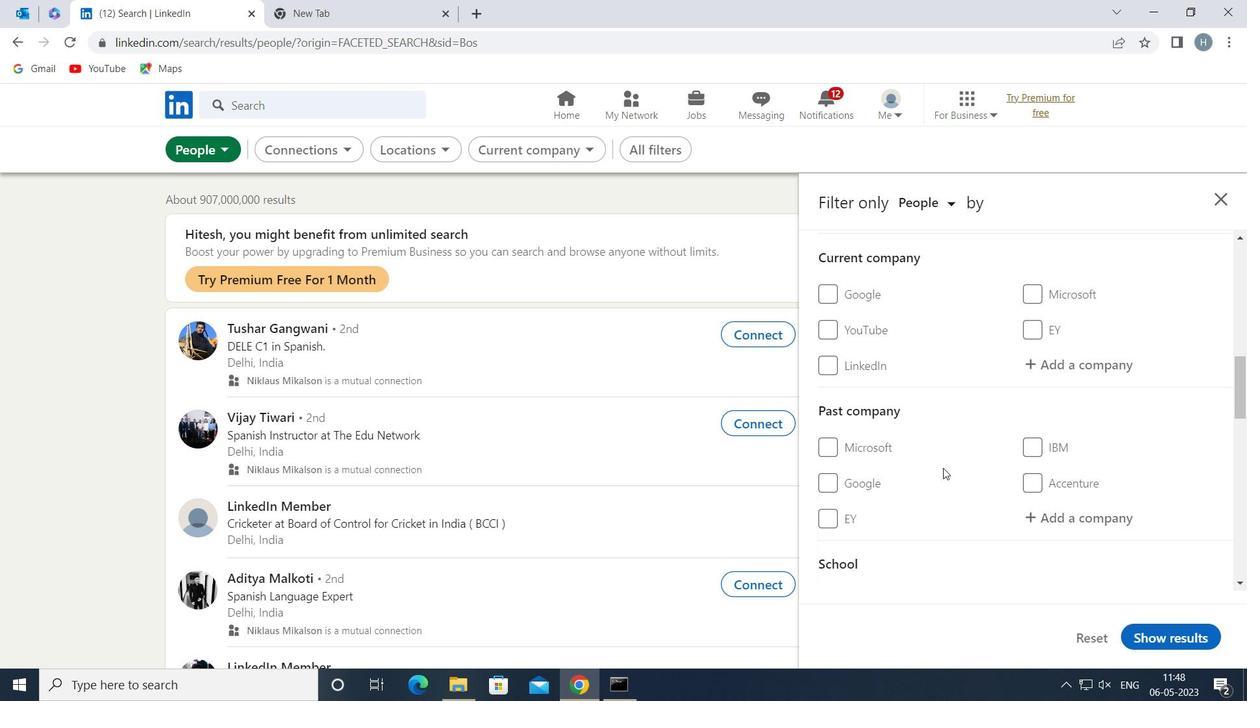 
Action: Mouse scrolled (943, 465) with delta (0, 0)
Screenshot: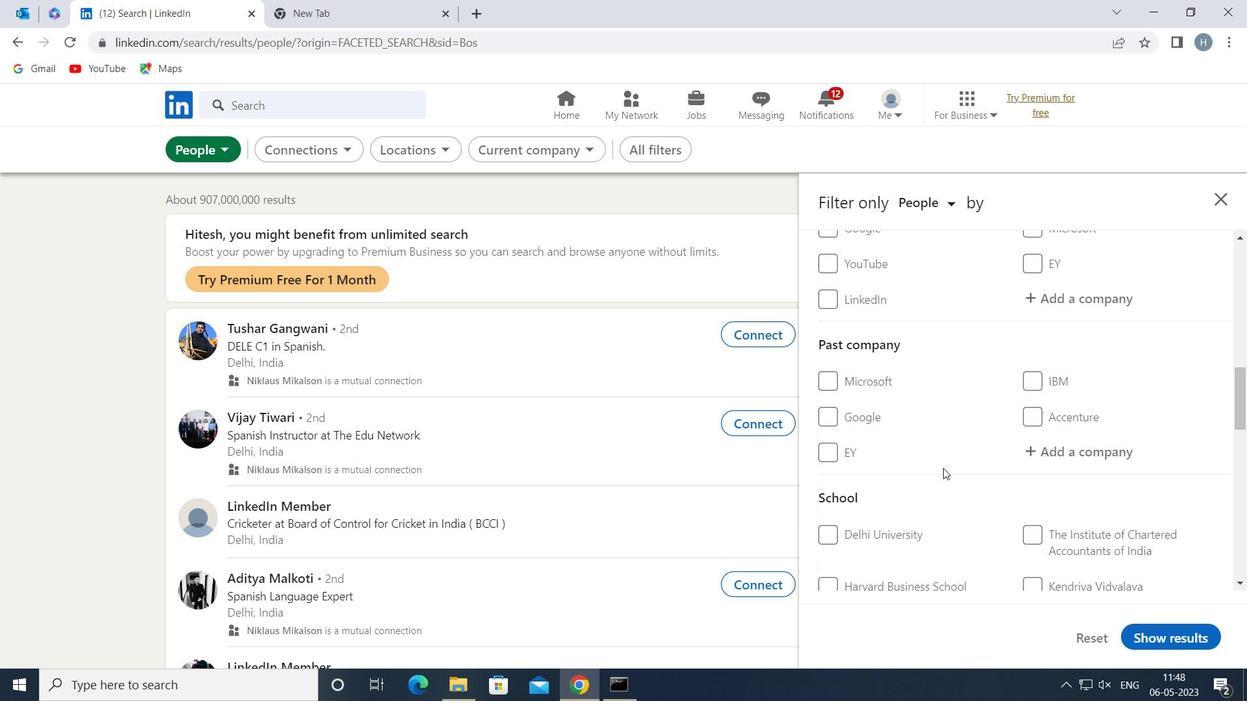 
Action: Mouse moved to (944, 464)
Screenshot: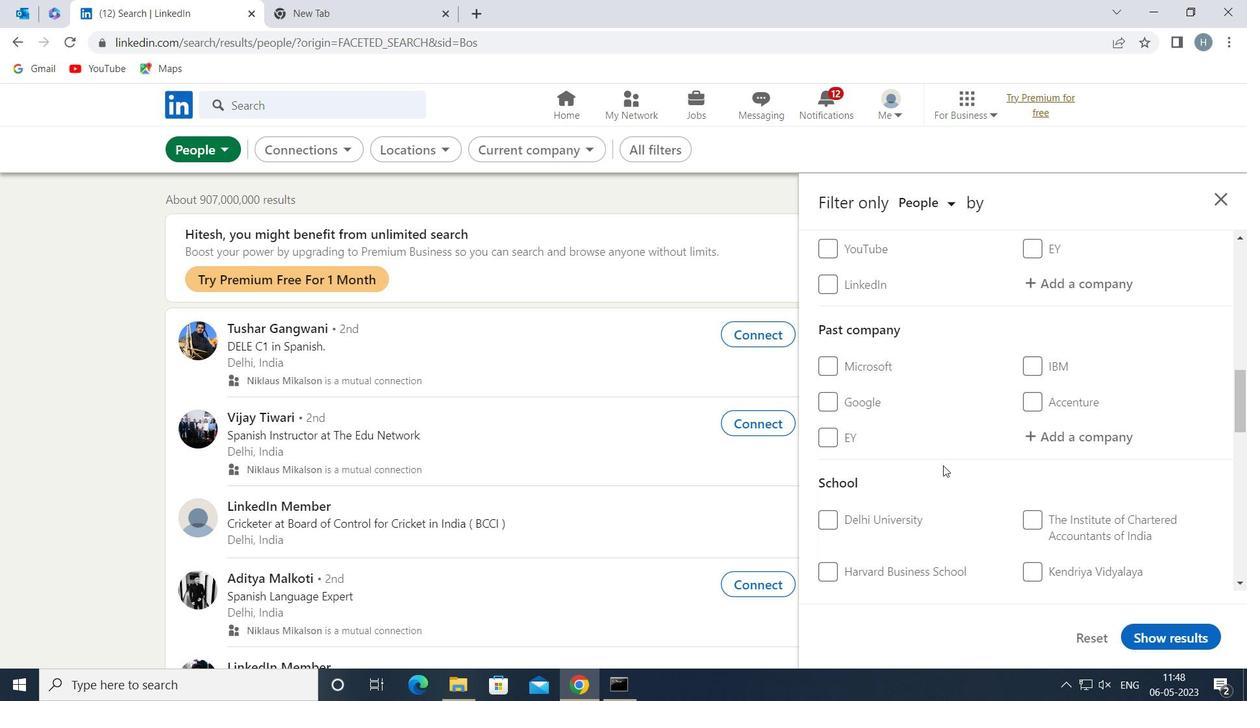 
Action: Mouse scrolled (944, 463) with delta (0, 0)
Screenshot: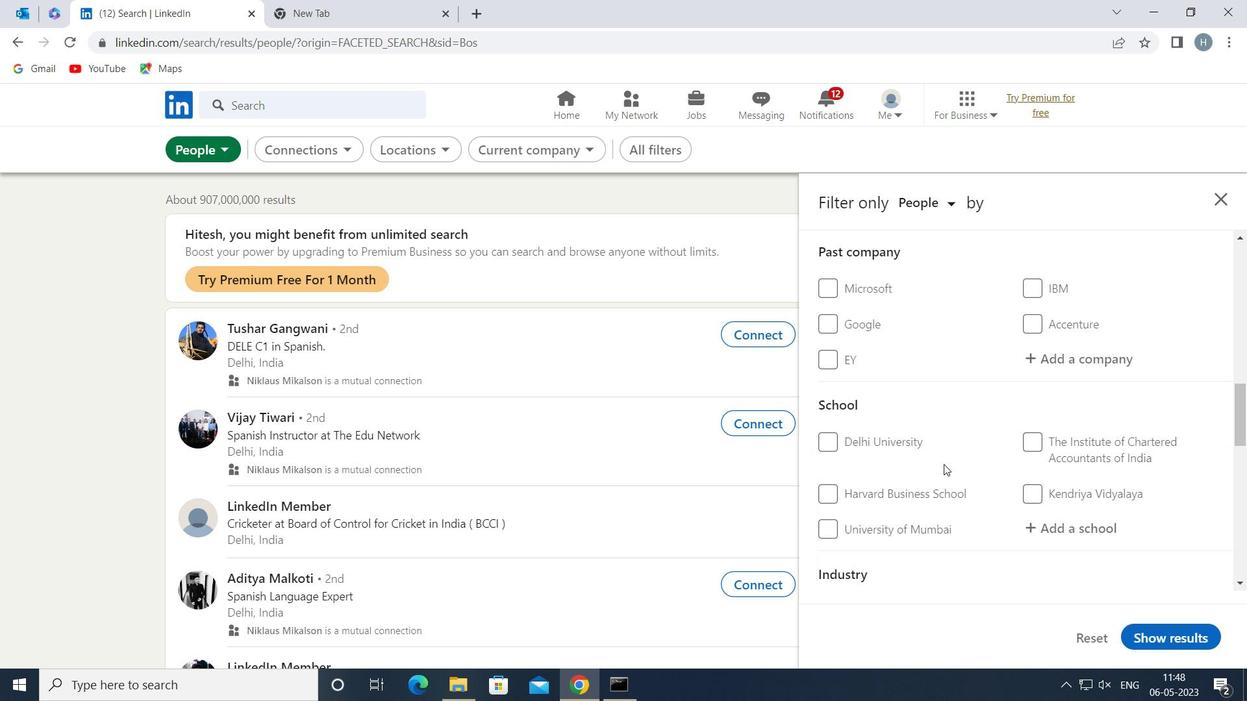
Action: Mouse scrolled (944, 463) with delta (0, 0)
Screenshot: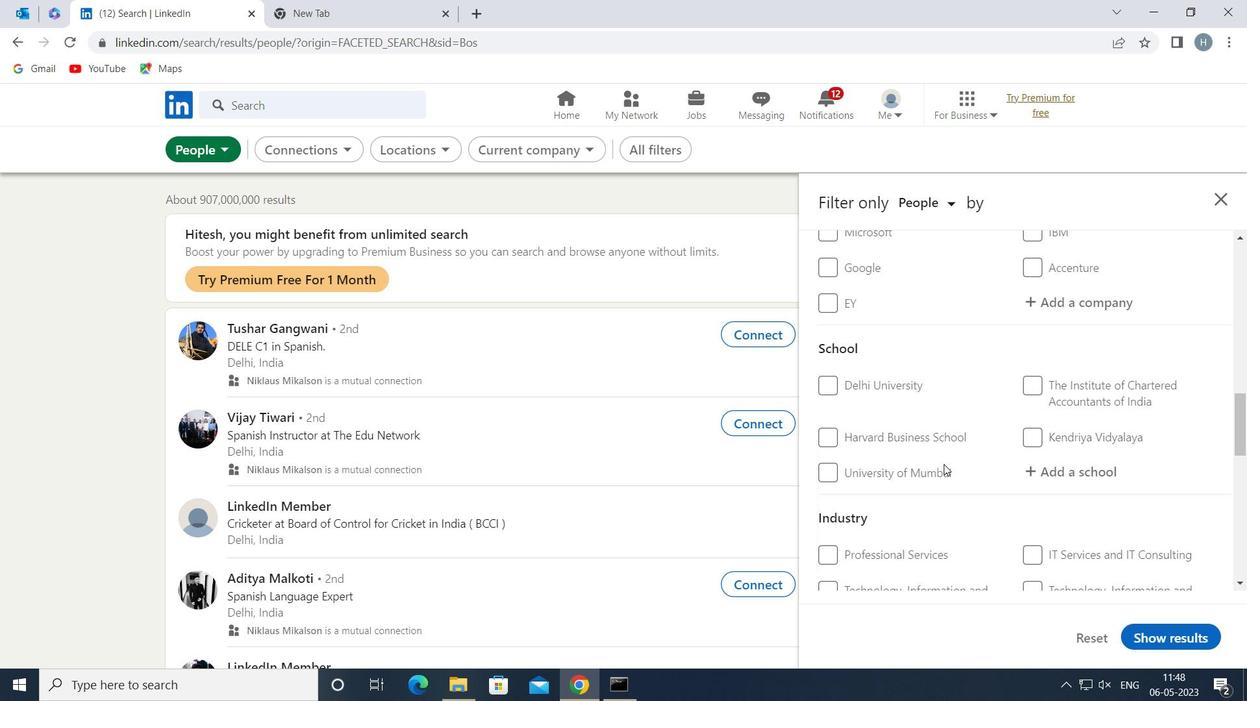 
Action: Mouse scrolled (944, 463) with delta (0, 0)
Screenshot: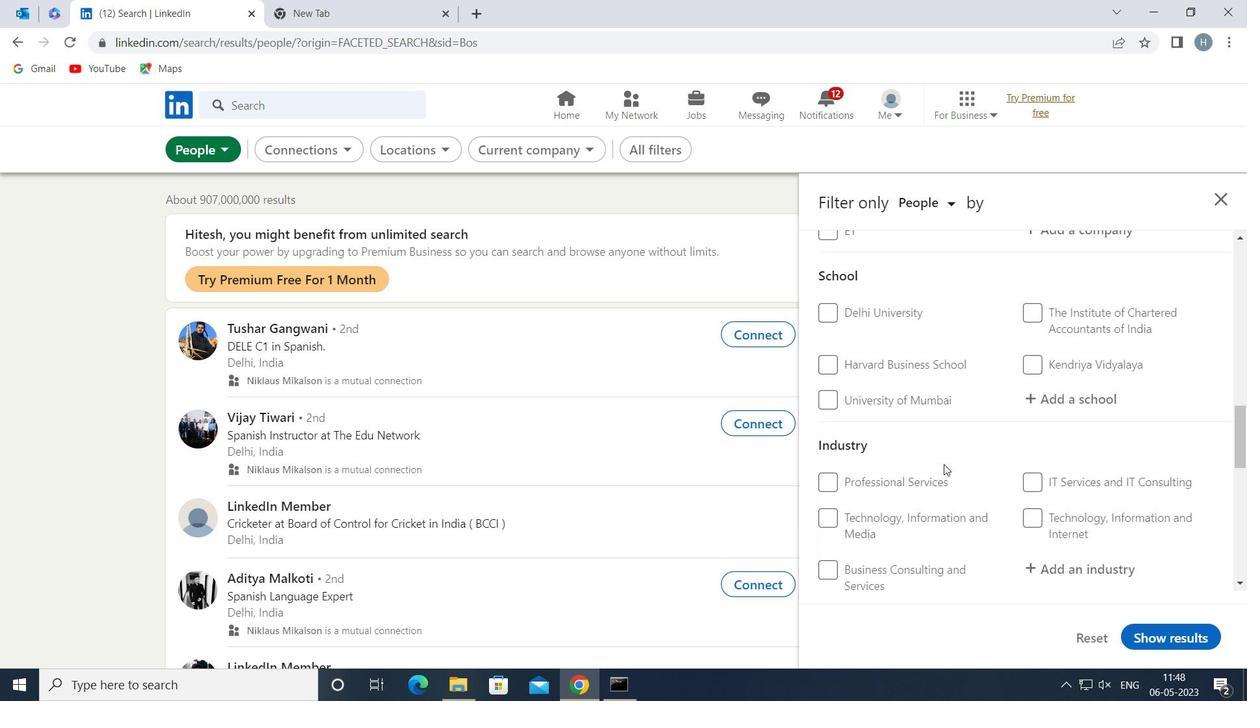 
Action: Mouse scrolled (944, 463) with delta (0, 0)
Screenshot: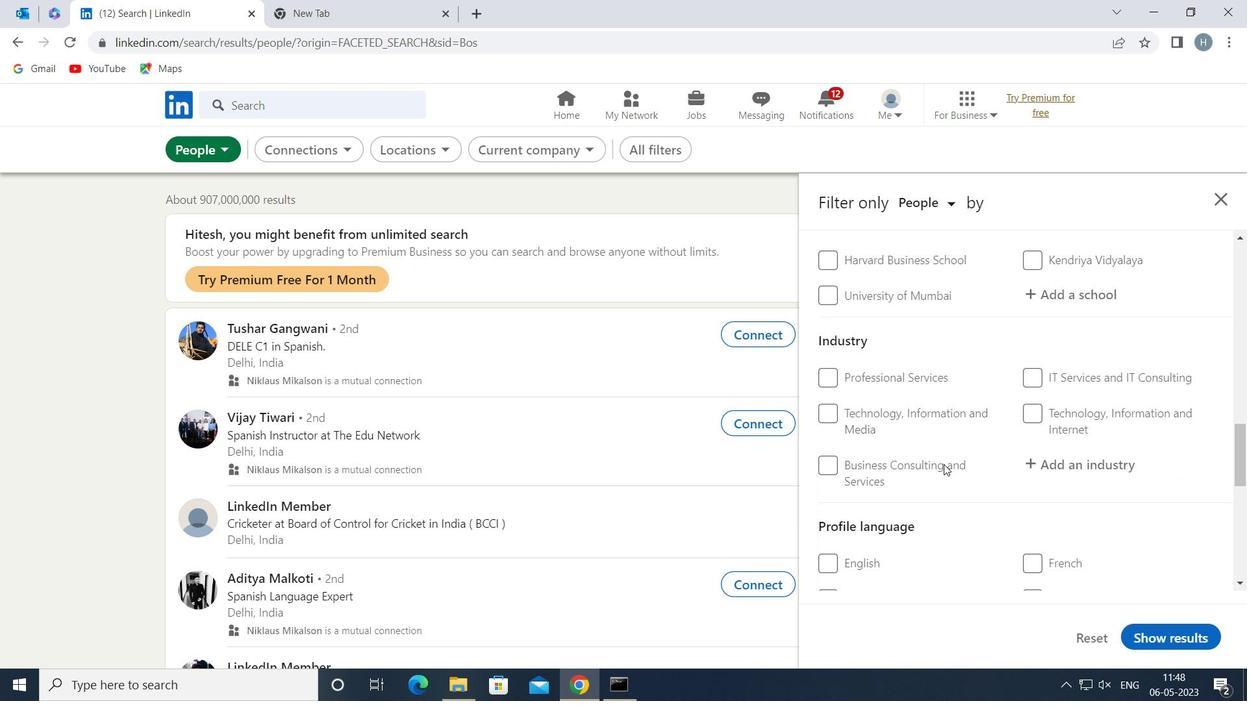 
Action: Mouse moved to (1029, 465)
Screenshot: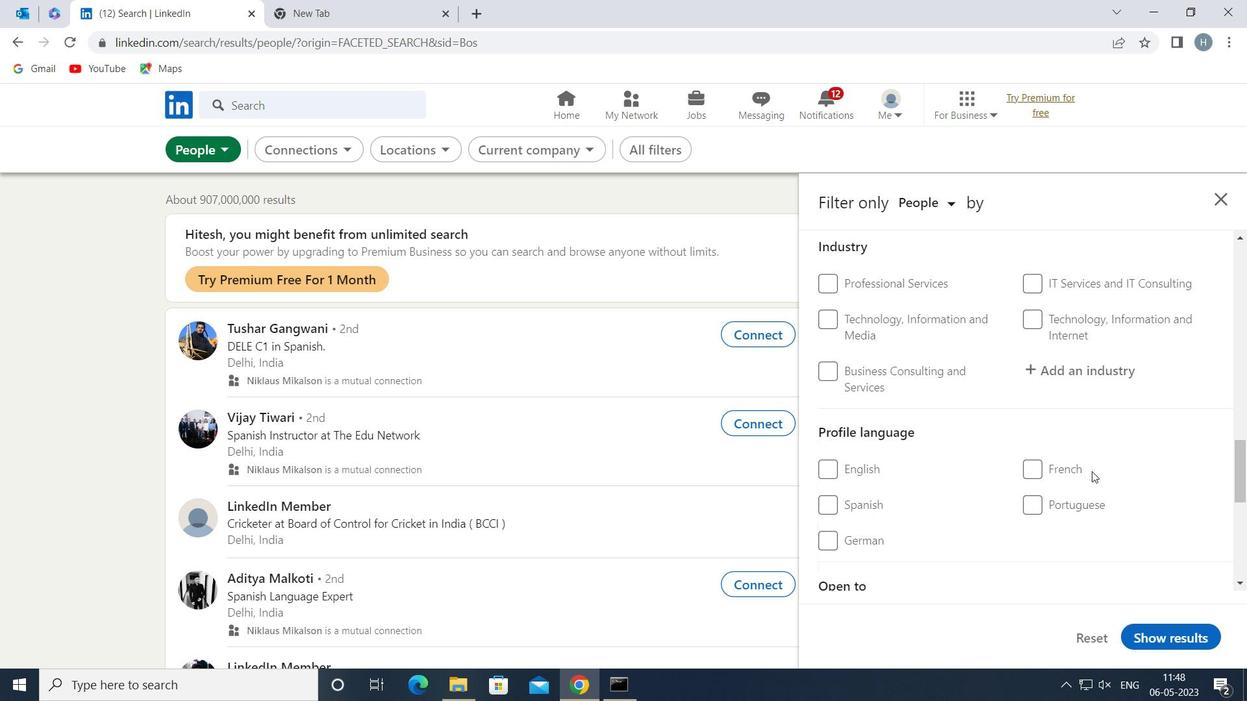 
Action: Mouse pressed left at (1029, 465)
Screenshot: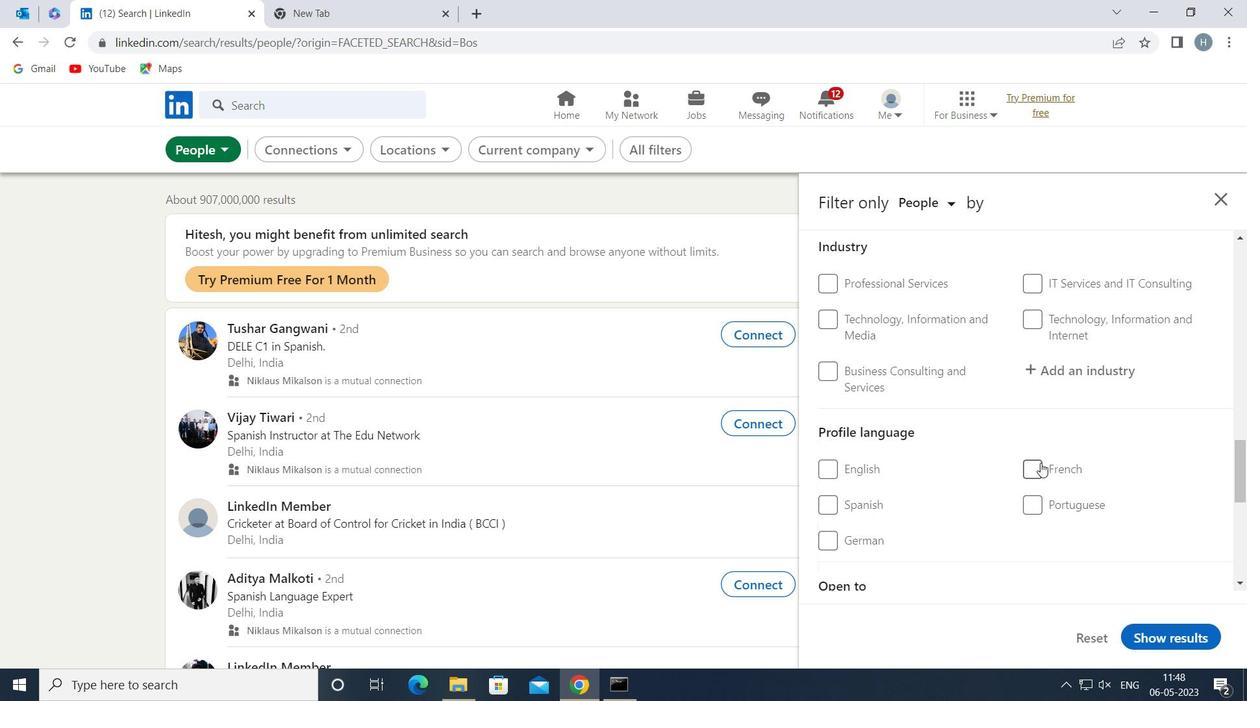 
Action: Mouse moved to (1009, 472)
Screenshot: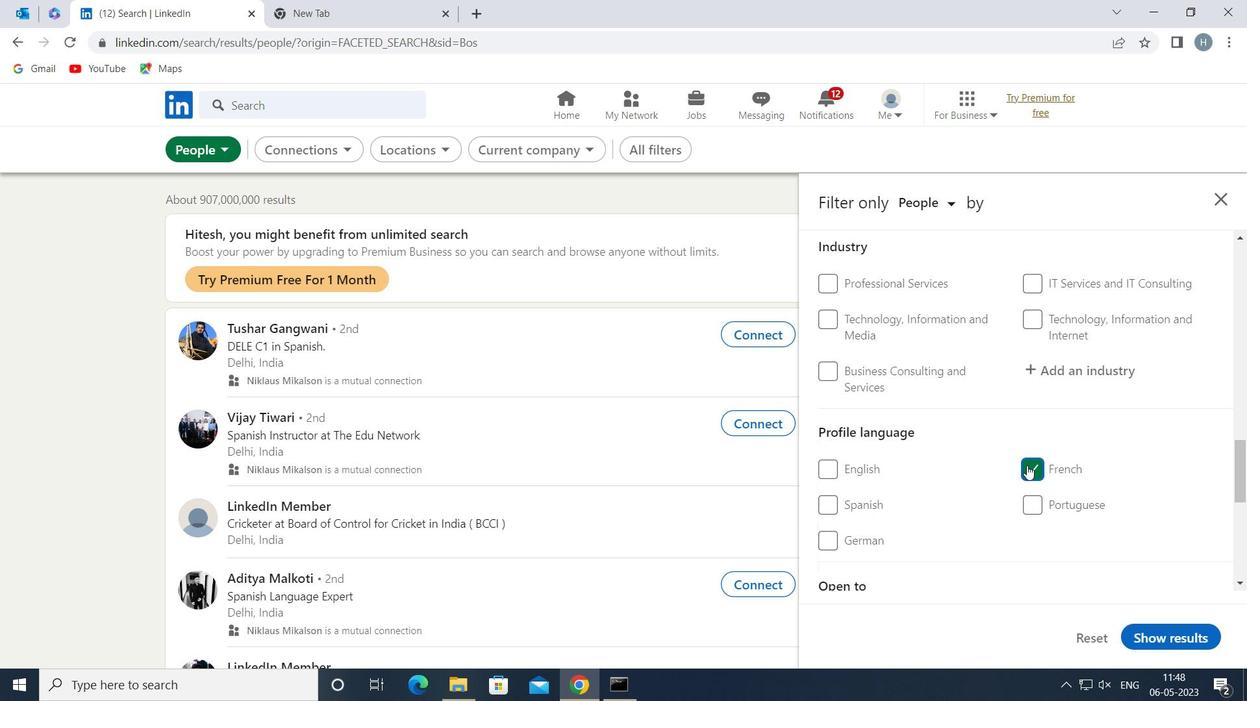 
Action: Mouse scrolled (1009, 473) with delta (0, 0)
Screenshot: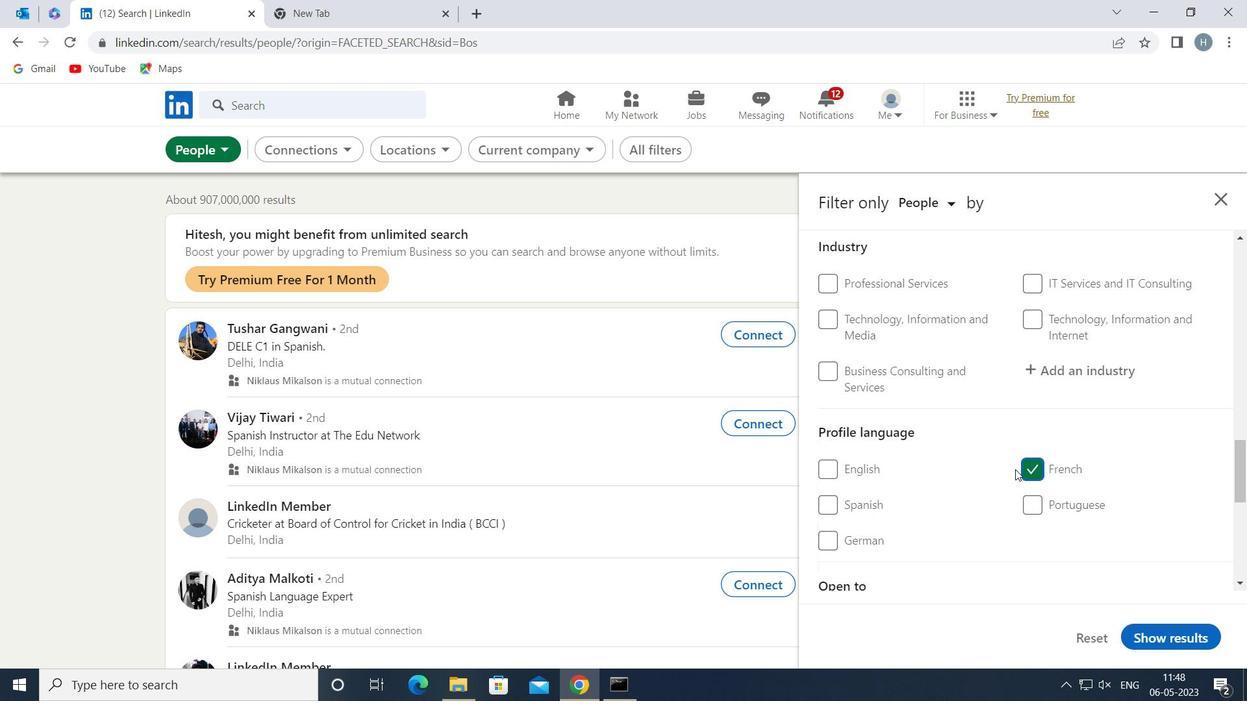 
Action: Mouse moved to (1005, 470)
Screenshot: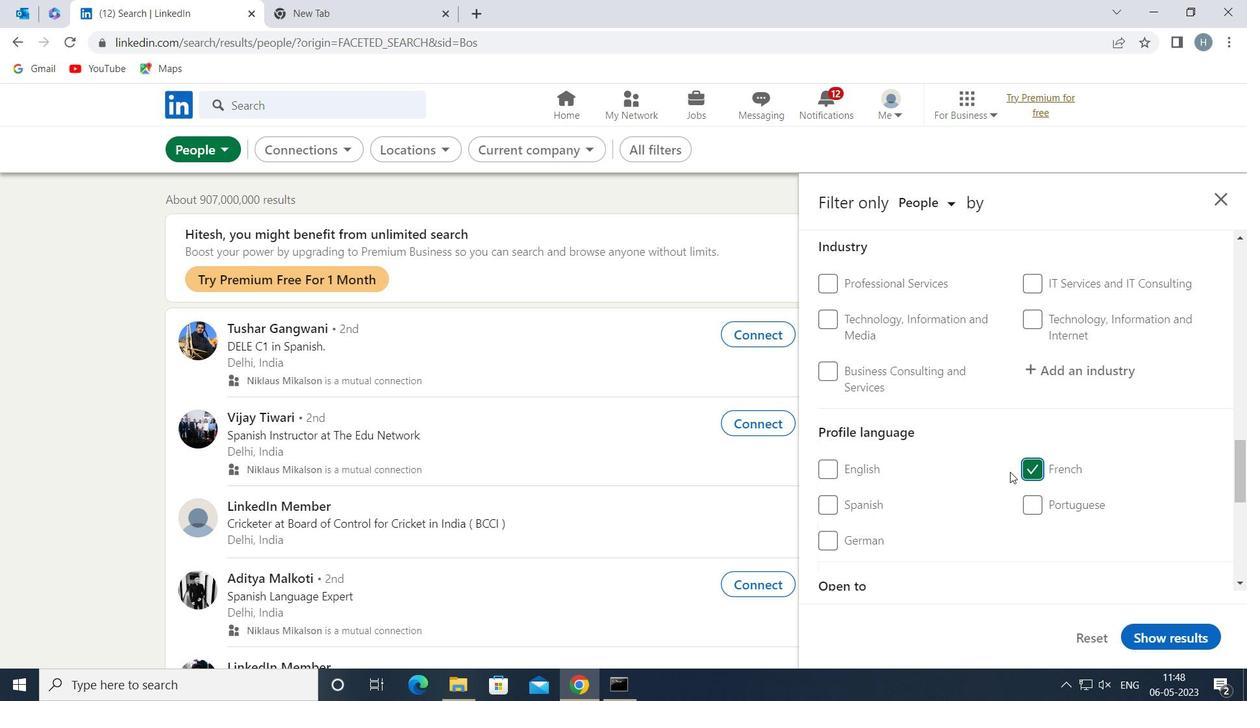 
Action: Mouse scrolled (1005, 471) with delta (0, 0)
Screenshot: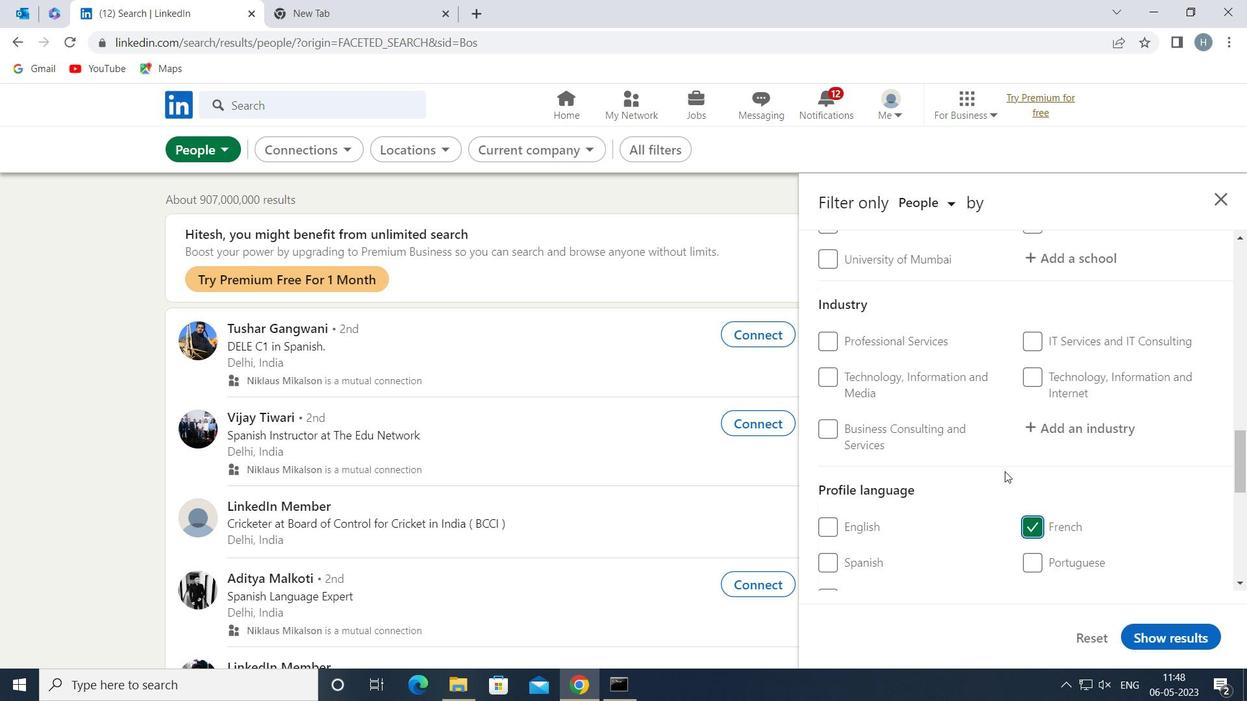 
Action: Mouse scrolled (1005, 471) with delta (0, 0)
Screenshot: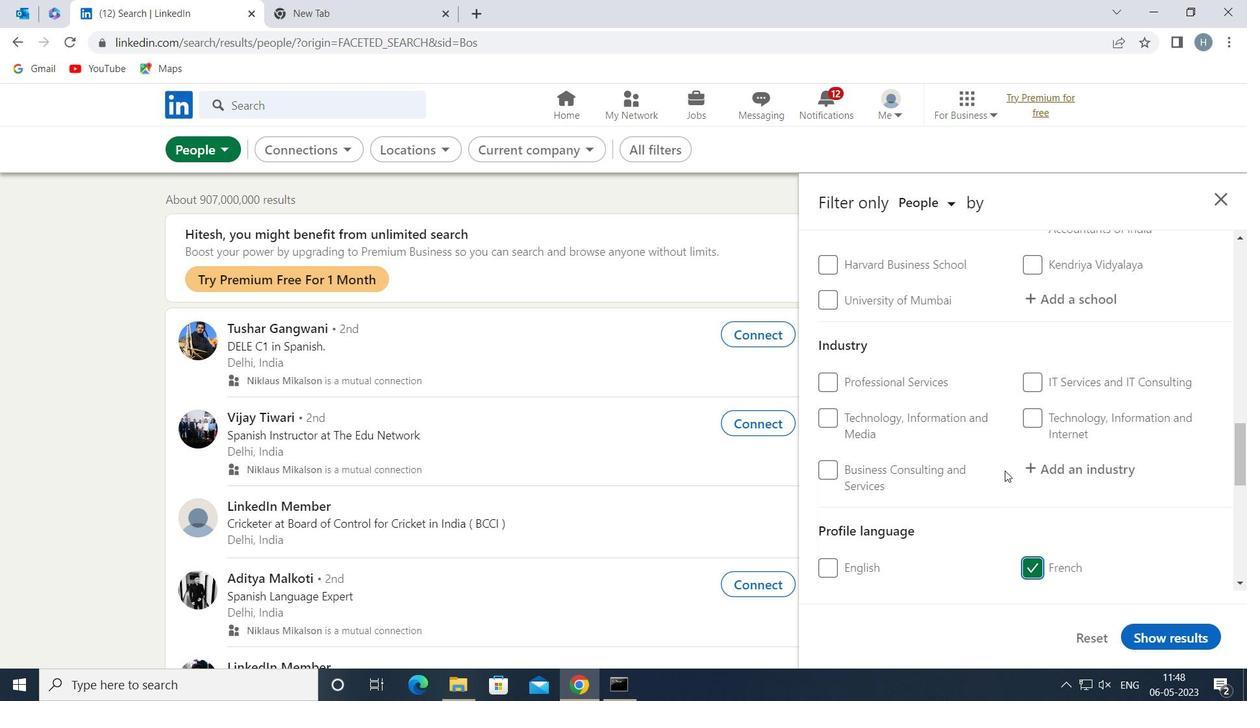 
Action: Mouse scrolled (1005, 471) with delta (0, 0)
Screenshot: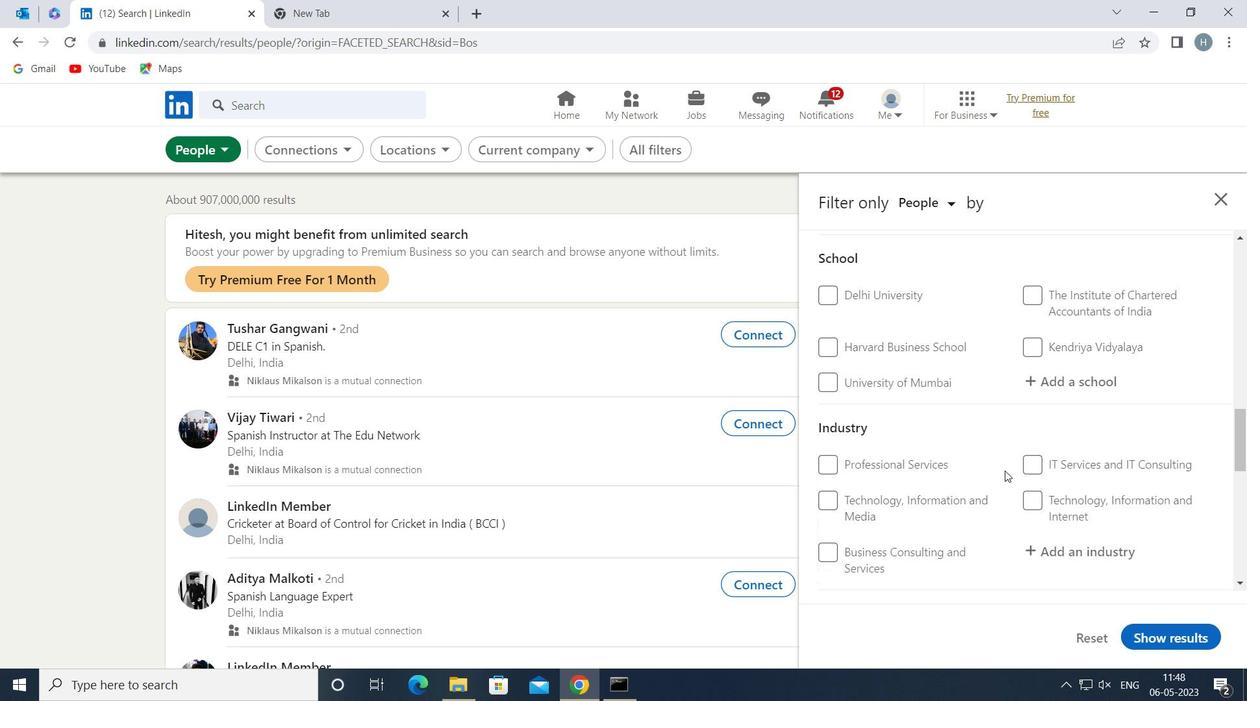 
Action: Mouse scrolled (1005, 471) with delta (0, 0)
Screenshot: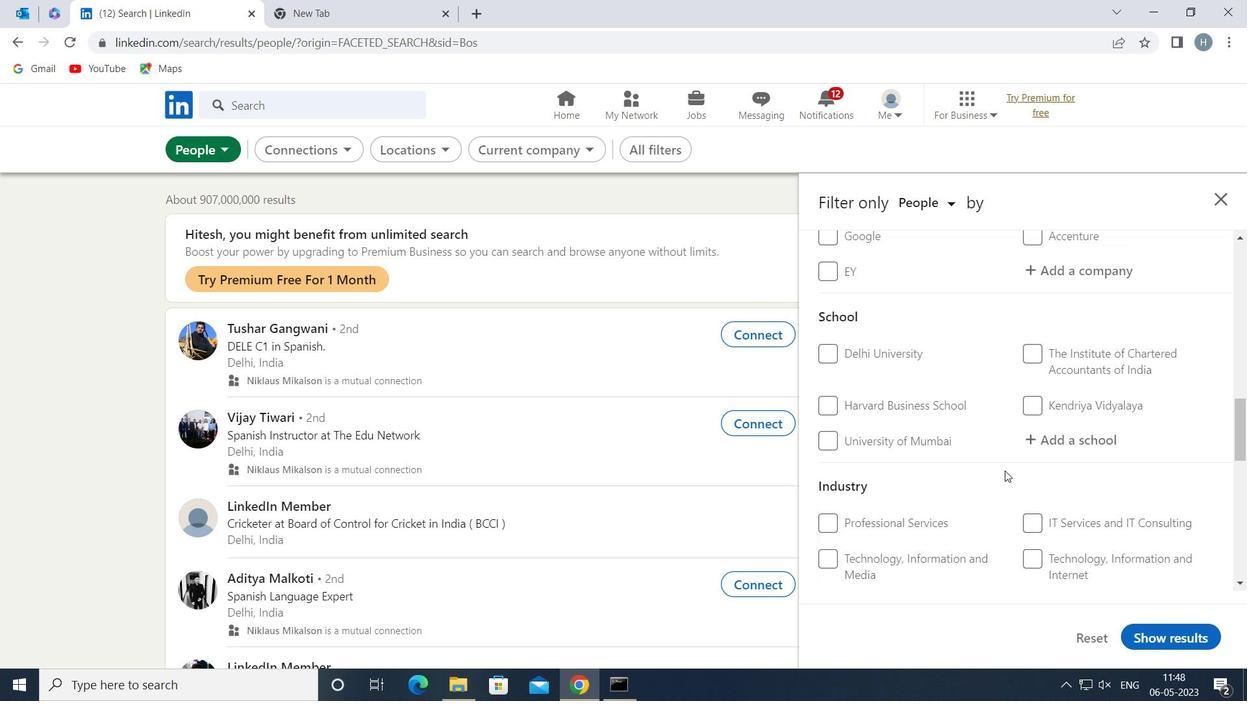 
Action: Mouse scrolled (1005, 471) with delta (0, 0)
Screenshot: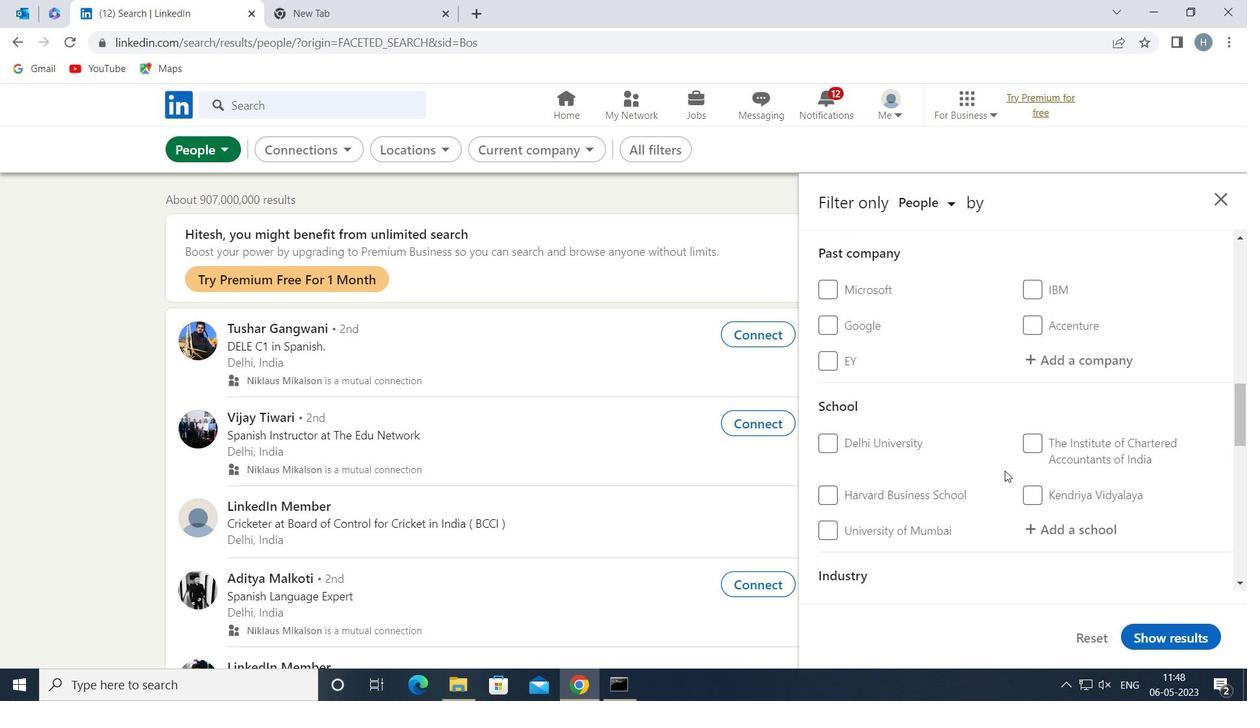 
Action: Mouse scrolled (1005, 471) with delta (0, 0)
Screenshot: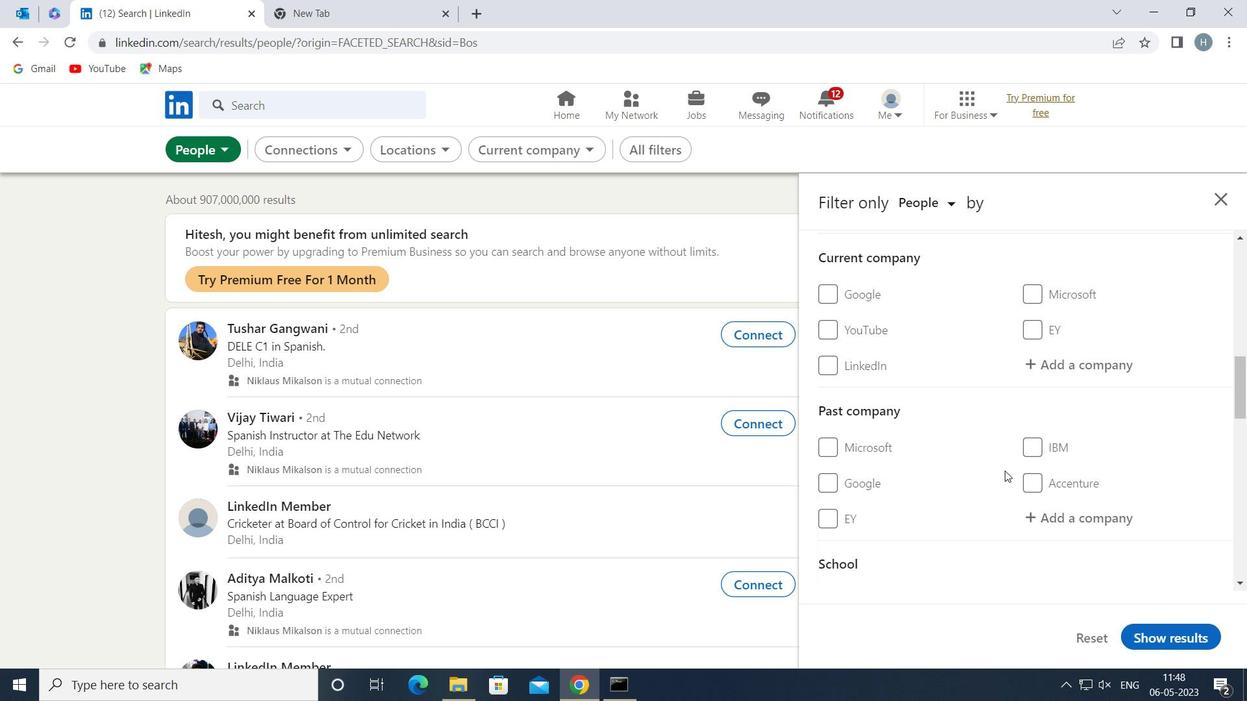 
Action: Mouse moved to (1087, 448)
Screenshot: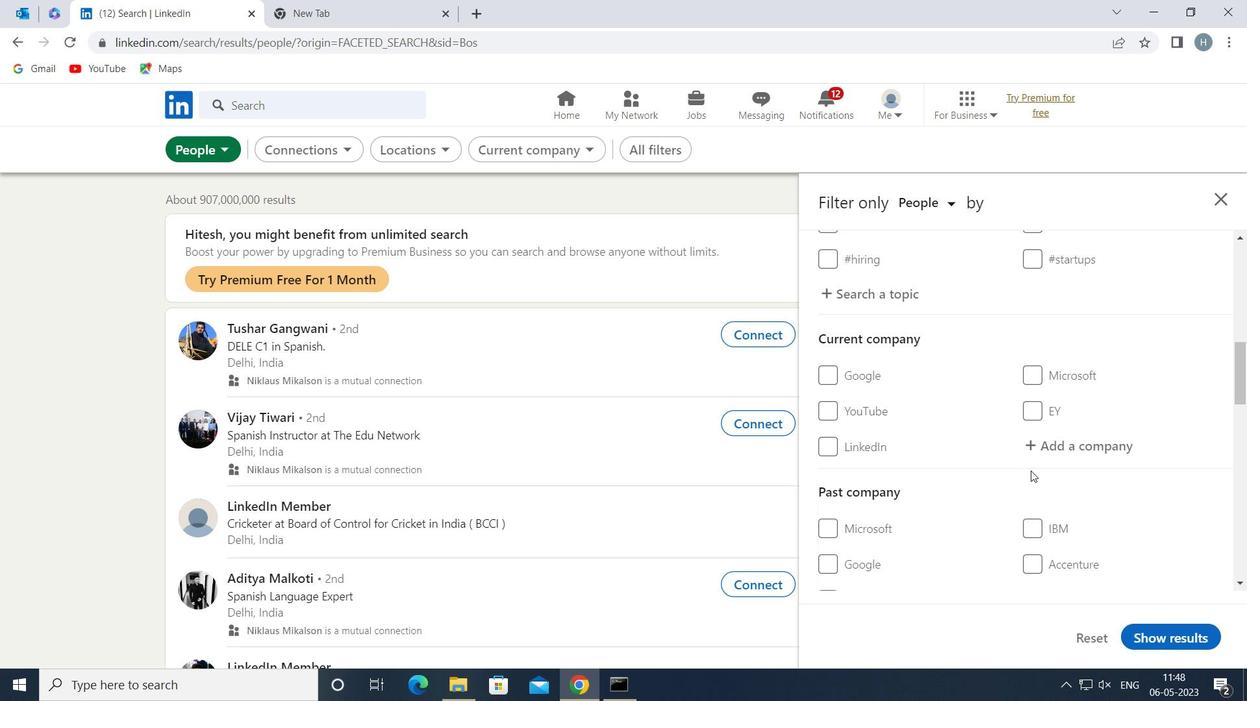 
Action: Mouse pressed left at (1087, 448)
Screenshot: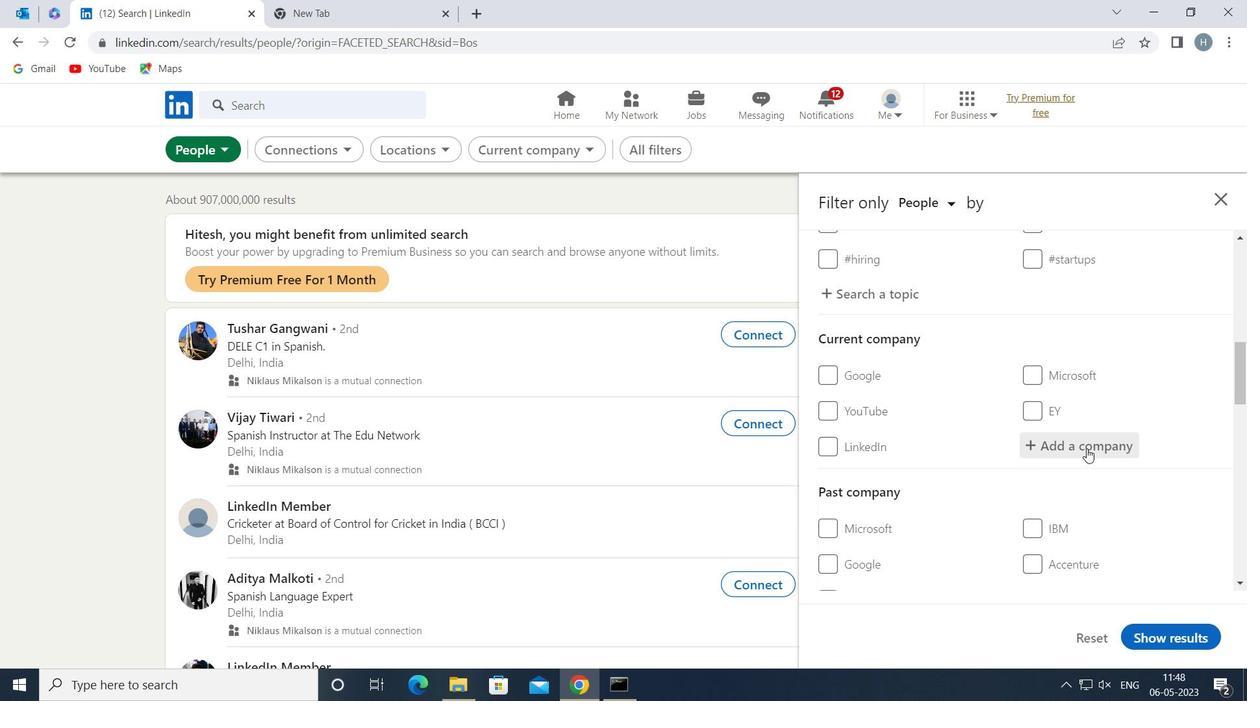 
Action: Mouse moved to (1088, 443)
Screenshot: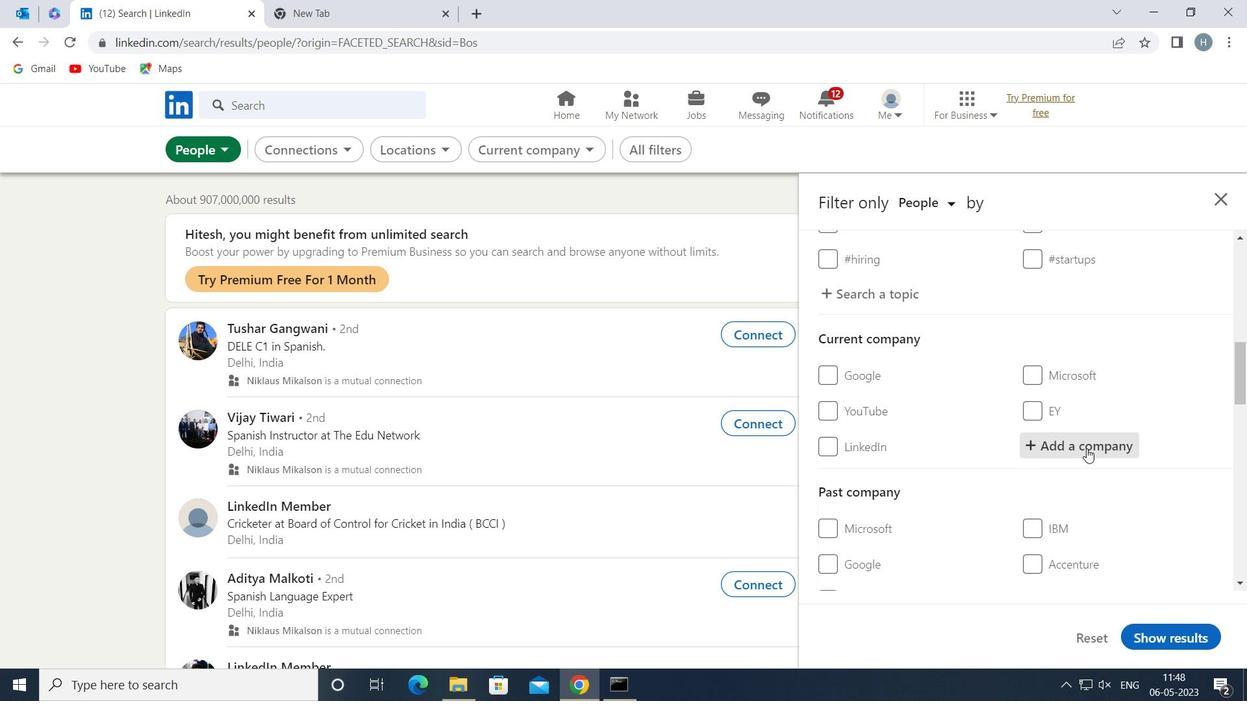
Action: Key pressed <Key.shift>TECHNICO
Screenshot: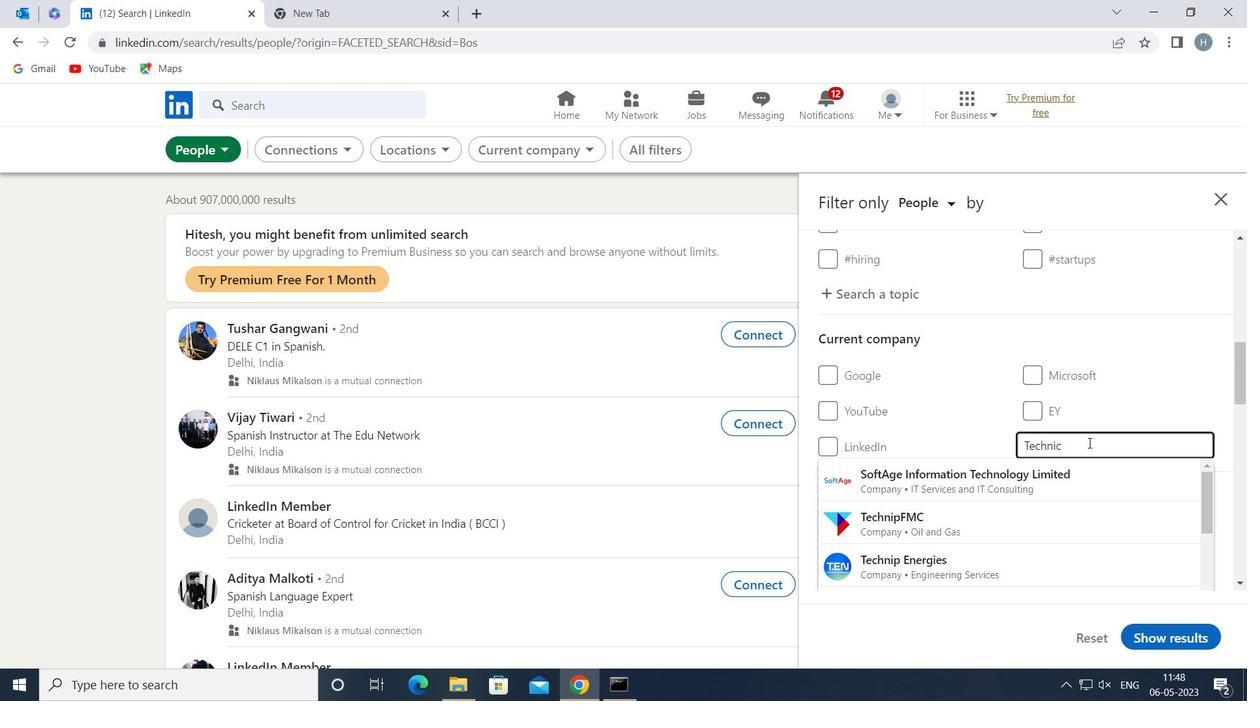 
Action: Mouse moved to (1024, 466)
Screenshot: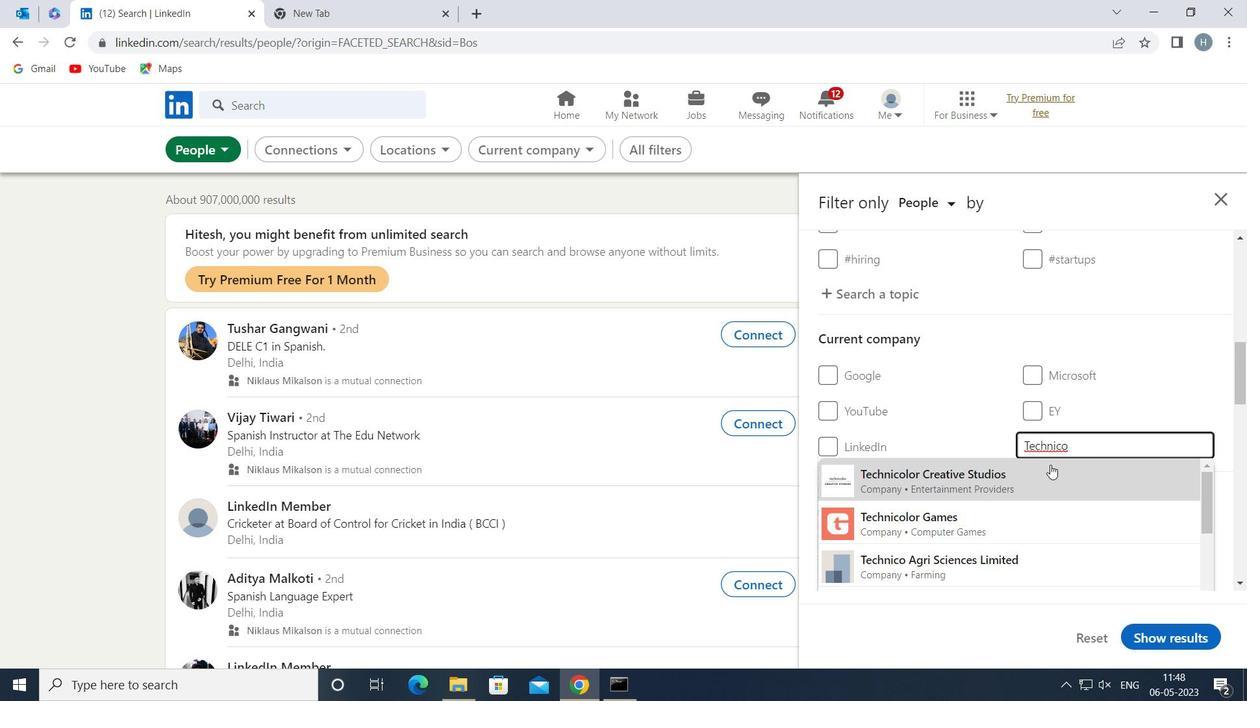 
Action: Mouse pressed left at (1024, 466)
Screenshot: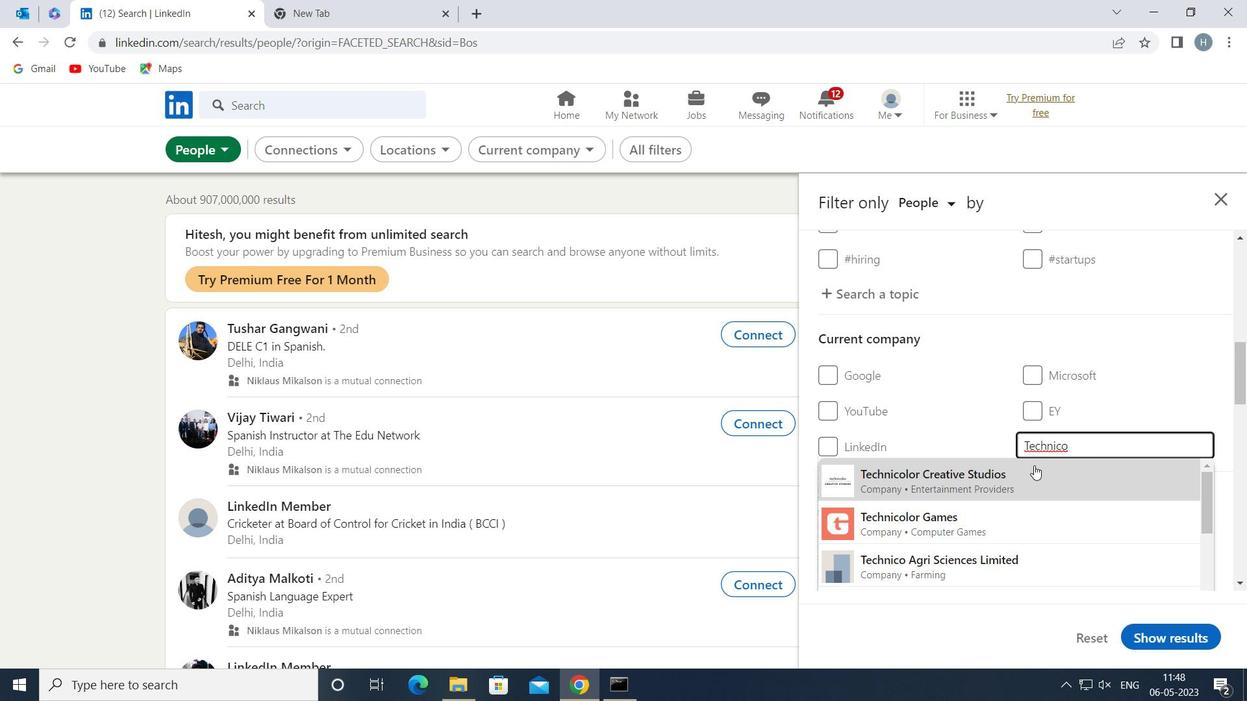 
Action: Mouse moved to (975, 452)
Screenshot: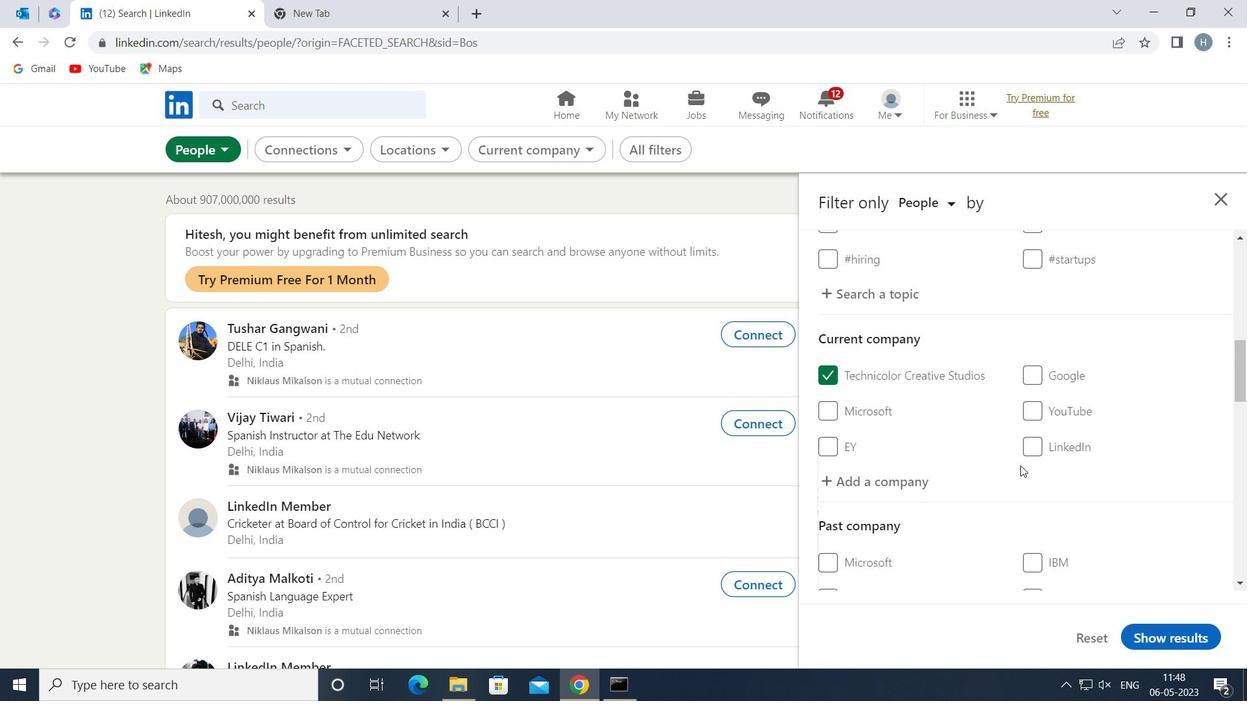
Action: Mouse scrolled (975, 451) with delta (0, 0)
Screenshot: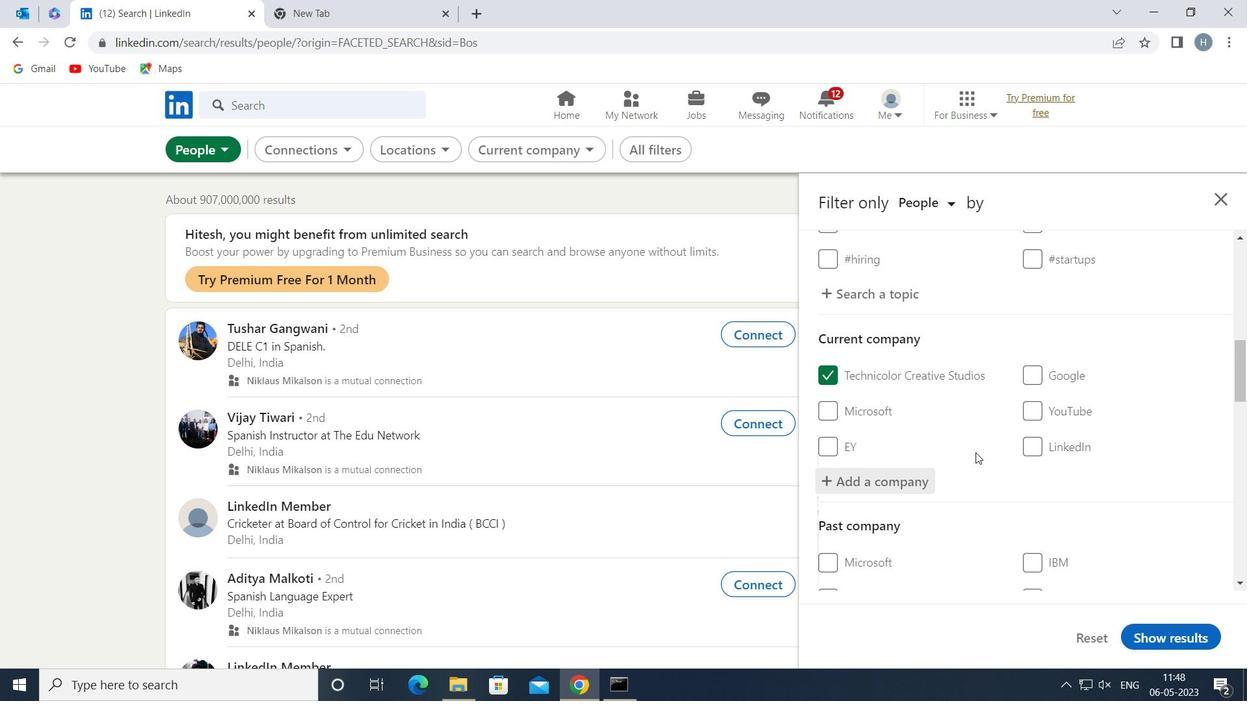 
Action: Mouse scrolled (975, 451) with delta (0, 0)
Screenshot: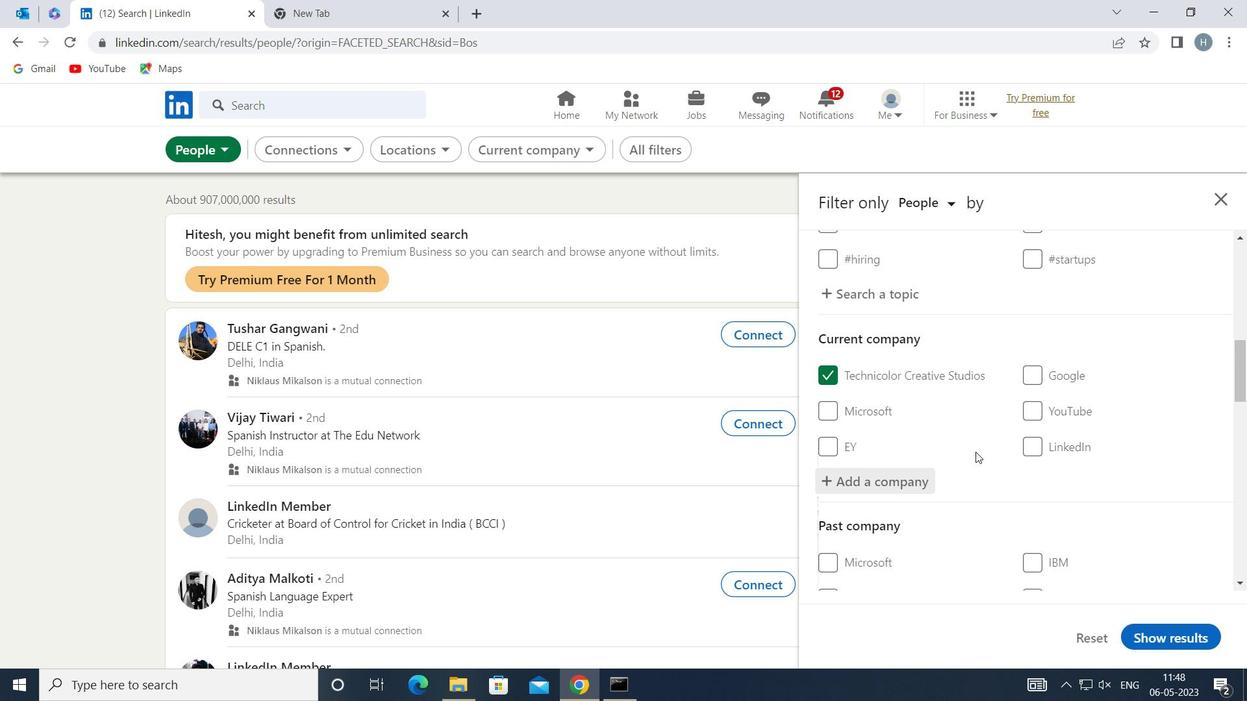 
Action: Mouse scrolled (975, 451) with delta (0, 0)
Screenshot: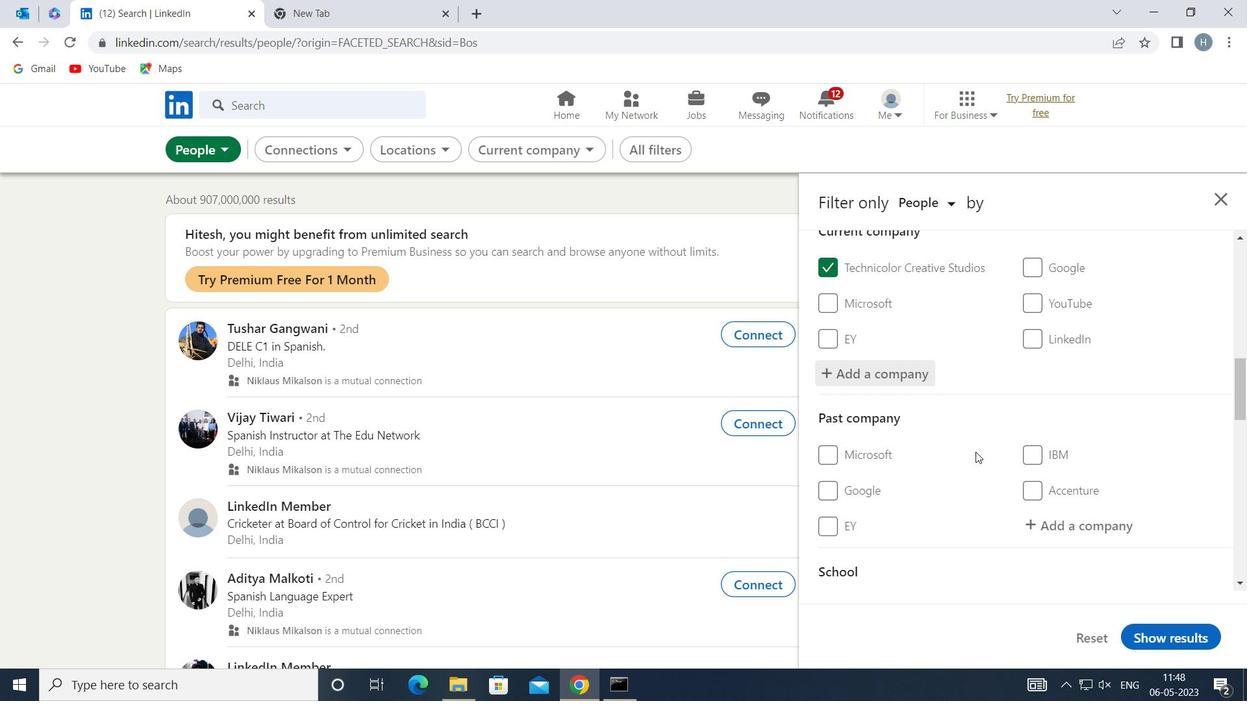
Action: Mouse moved to (976, 452)
Screenshot: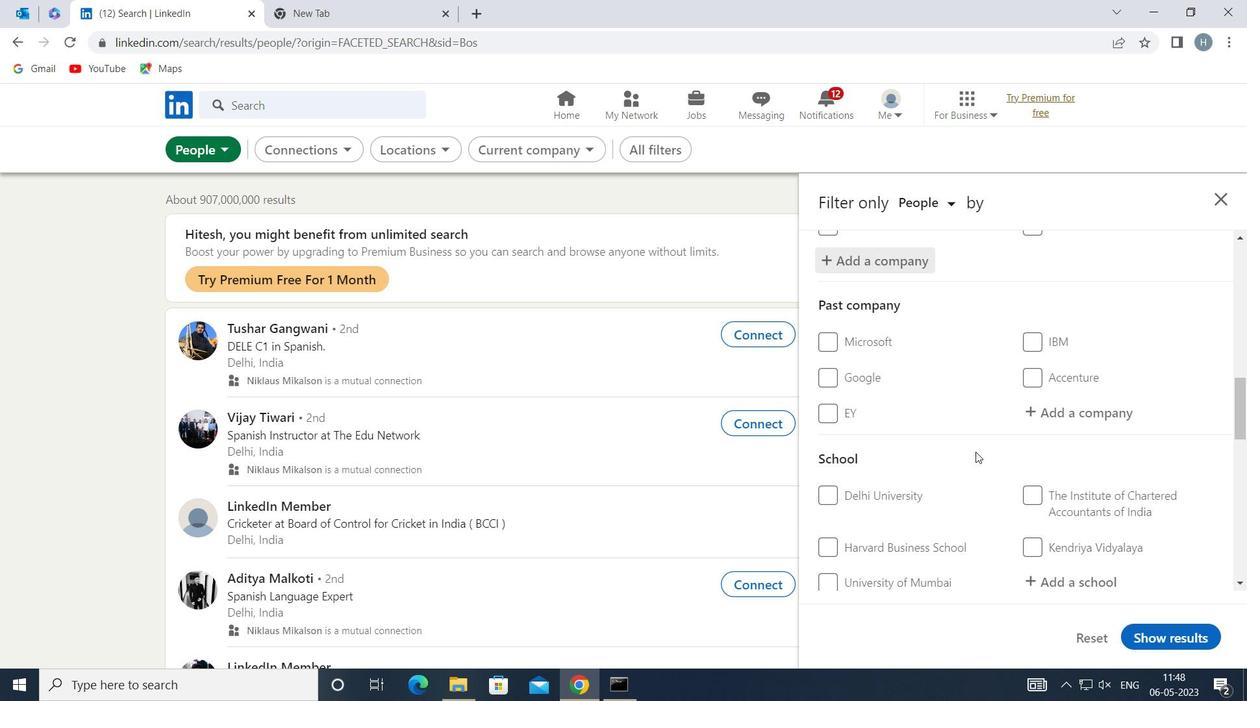 
Action: Mouse scrolled (976, 451) with delta (0, 0)
Screenshot: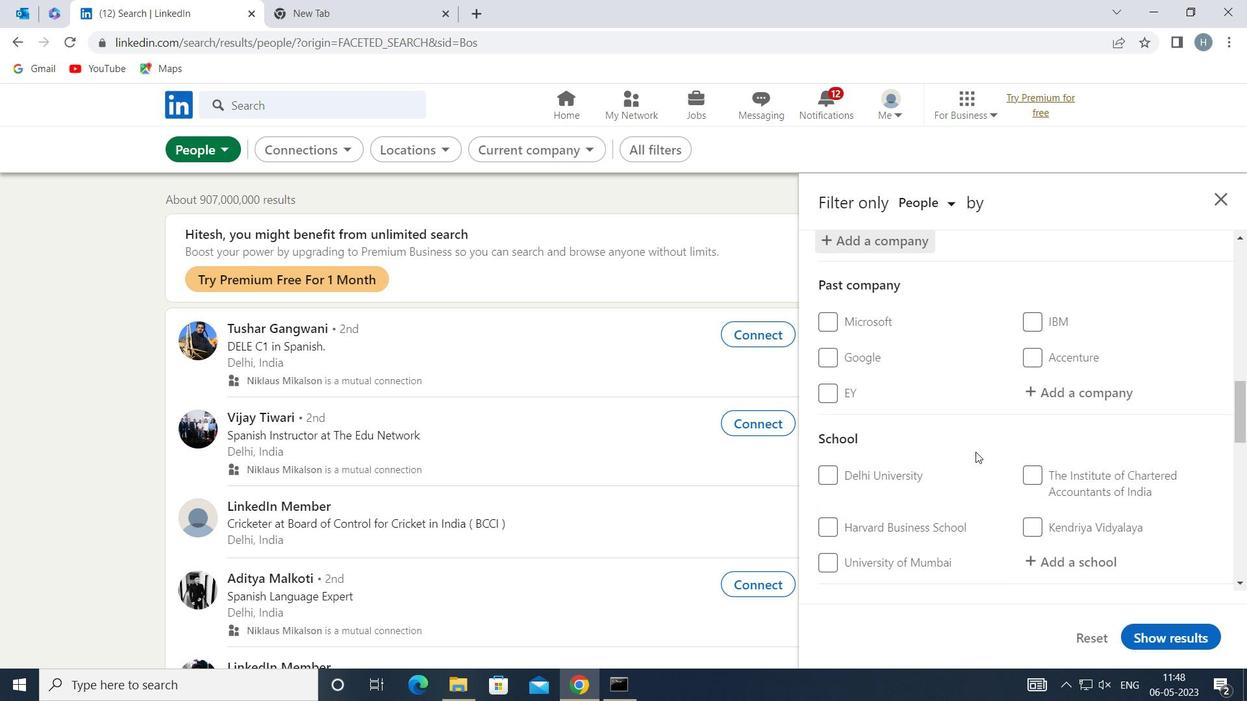 
Action: Mouse moved to (1045, 472)
Screenshot: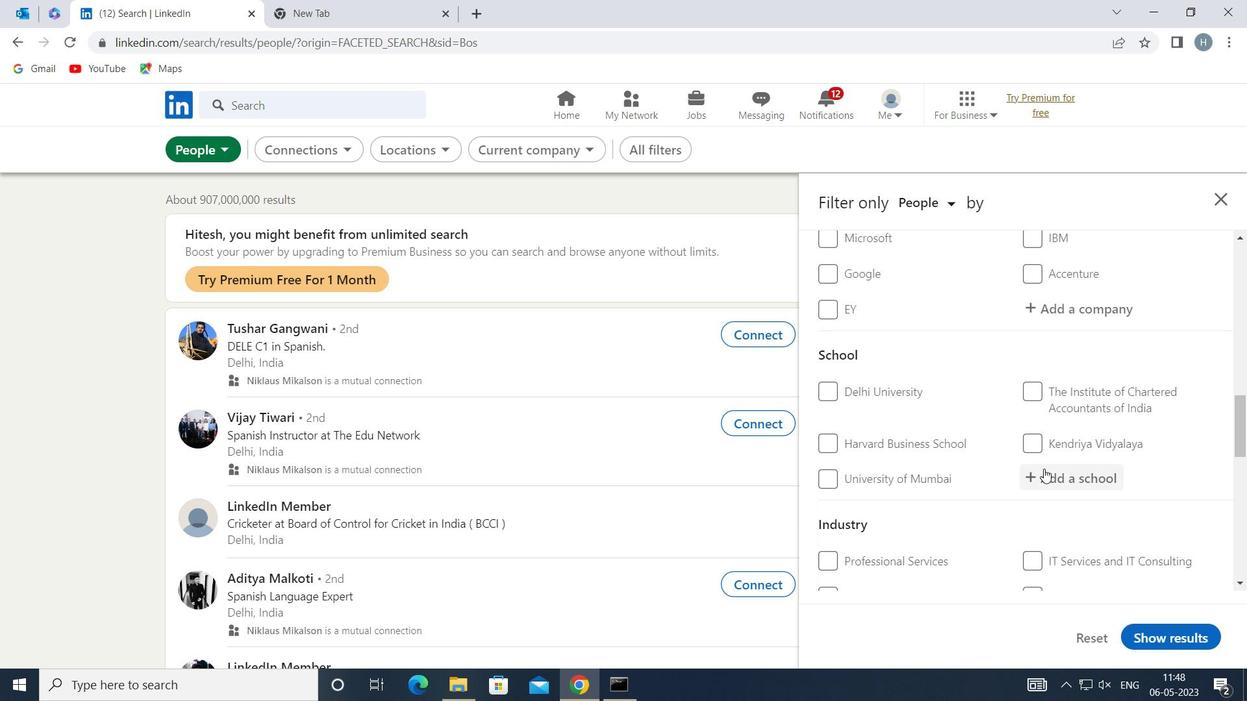 
Action: Mouse pressed left at (1045, 472)
Screenshot: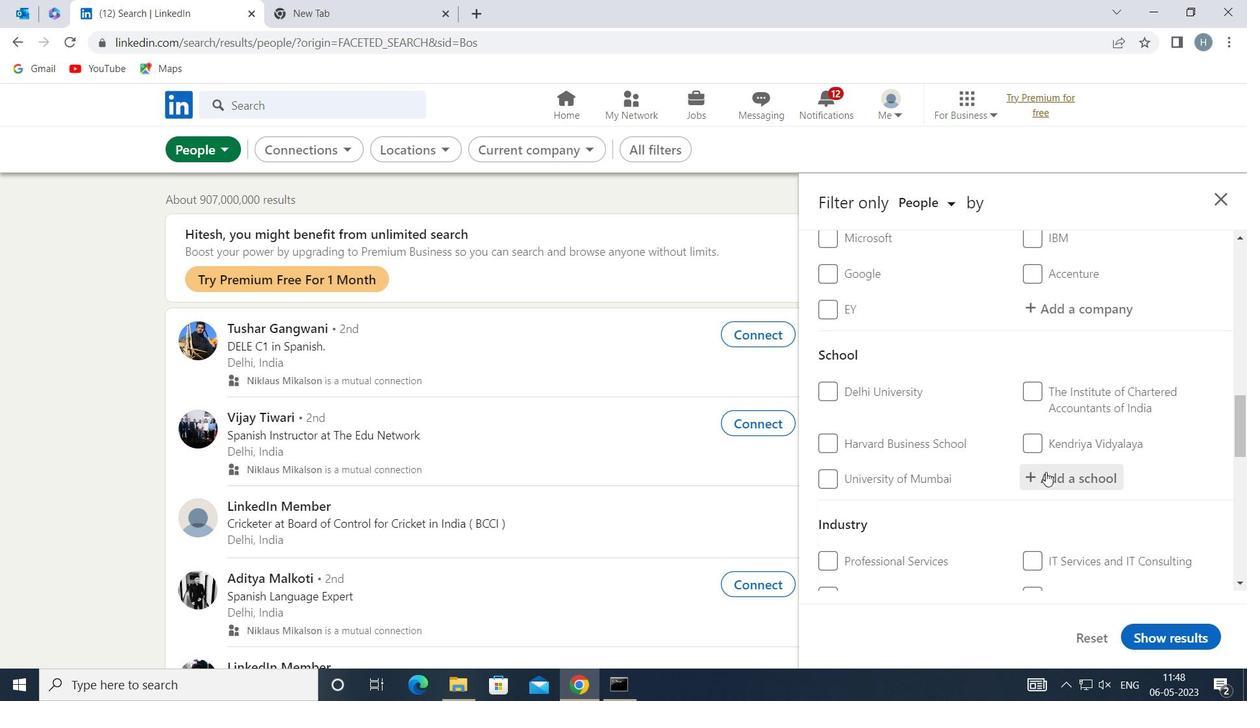 
Action: Key pressed <Key.shift>VER<Key.backspace>ER<Key.space><Key.shift>N
Screenshot: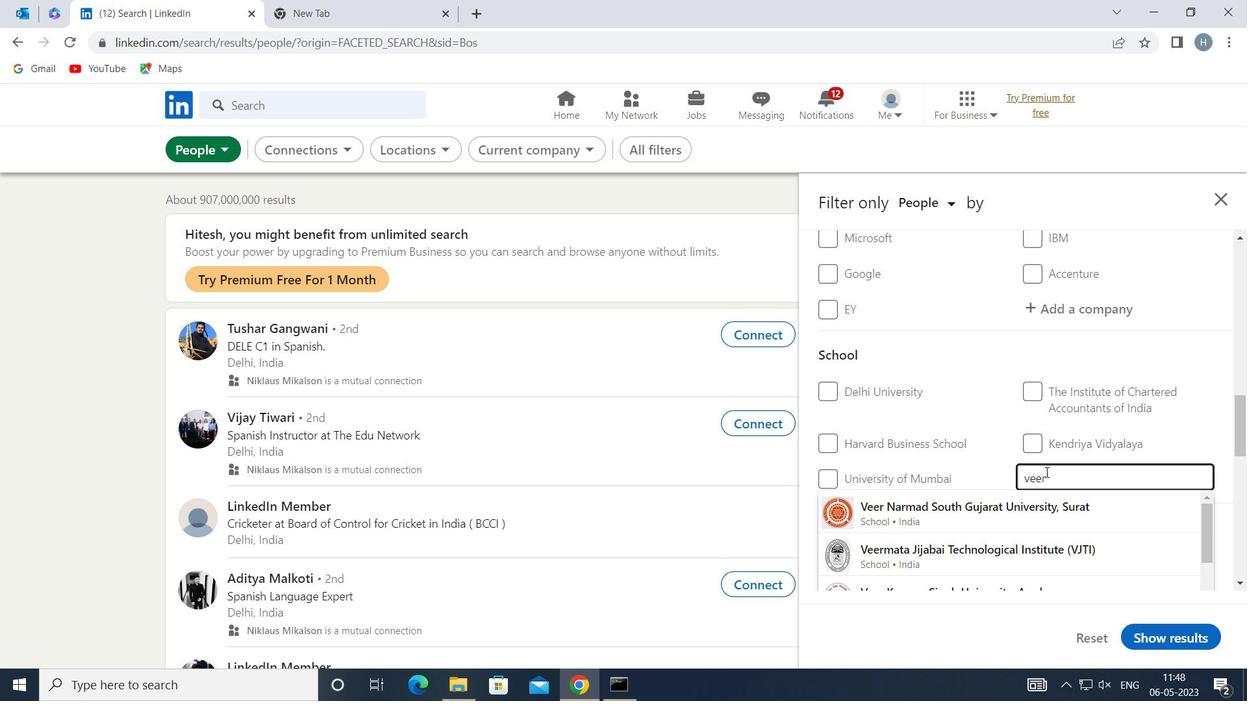 
Action: Mouse moved to (1036, 504)
Screenshot: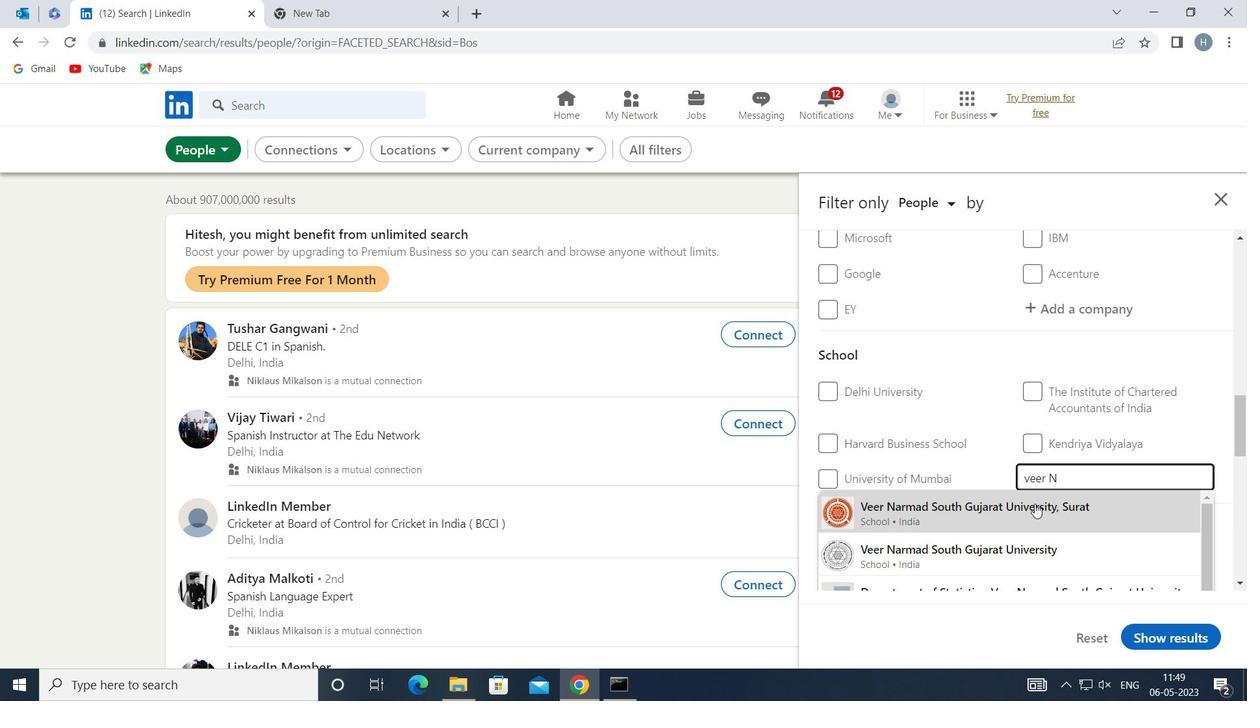 
Action: Key pressed ARMA<Key.backspace>AD<Key.space><Key.shift>SOUTH<Key.space><Key.shift>G
Screenshot: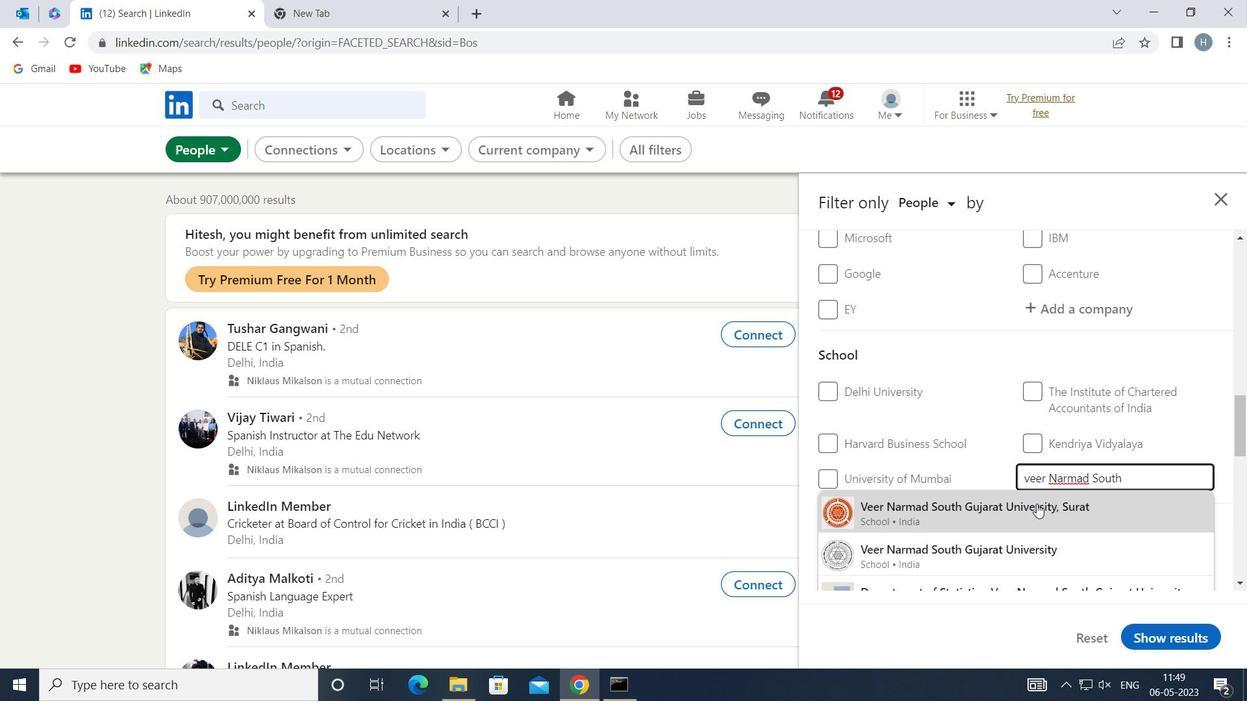 
Action: Mouse moved to (1036, 548)
Screenshot: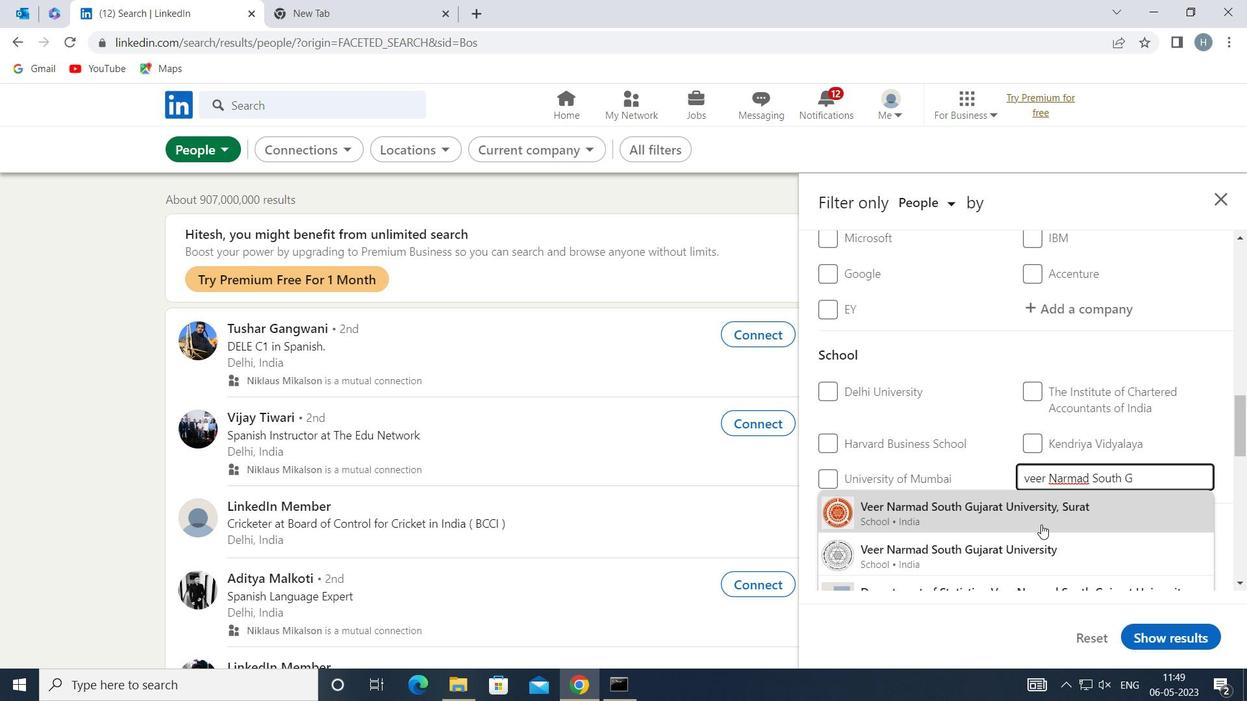 
Action: Mouse pressed left at (1036, 548)
Screenshot: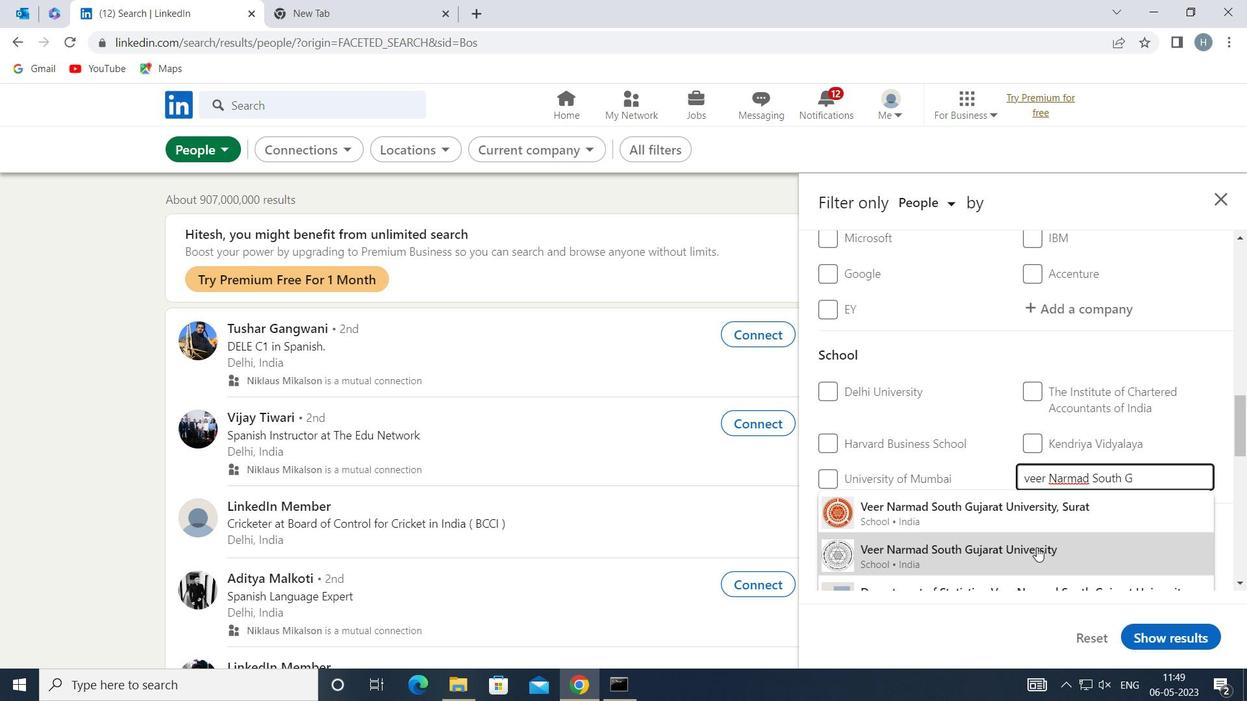 
Action: Mouse moved to (1000, 468)
Screenshot: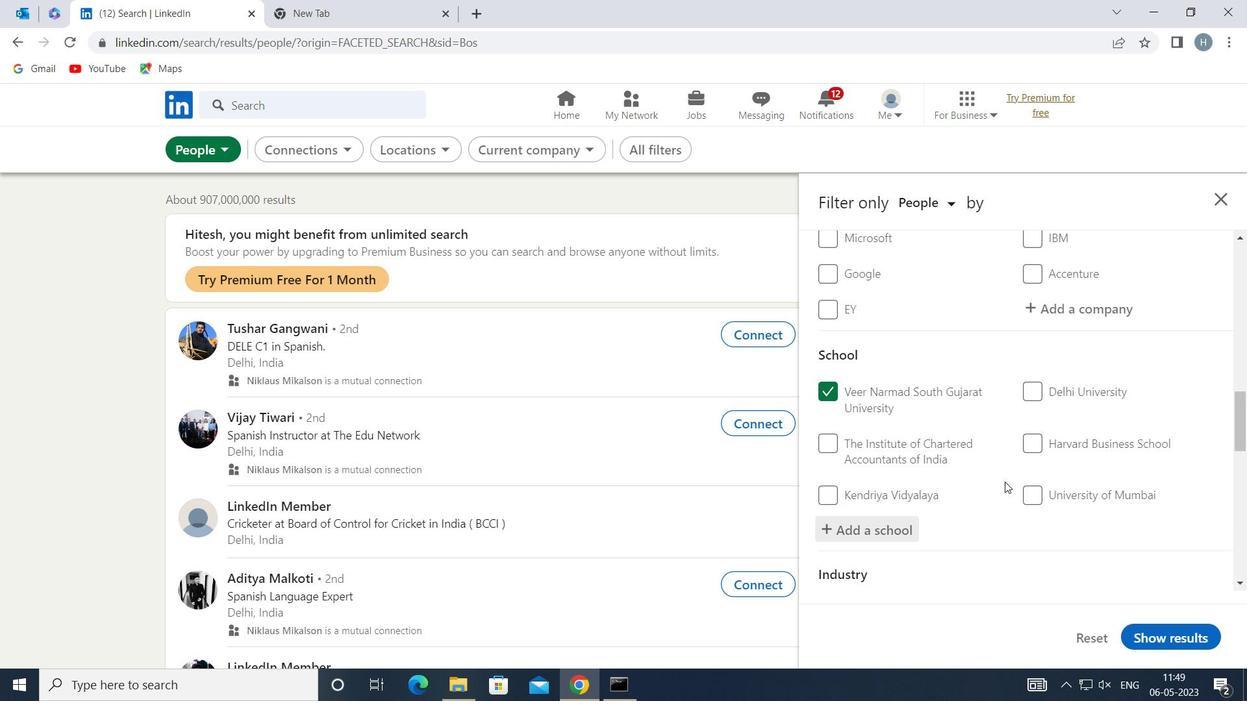 
Action: Mouse scrolled (1000, 468) with delta (0, 0)
Screenshot: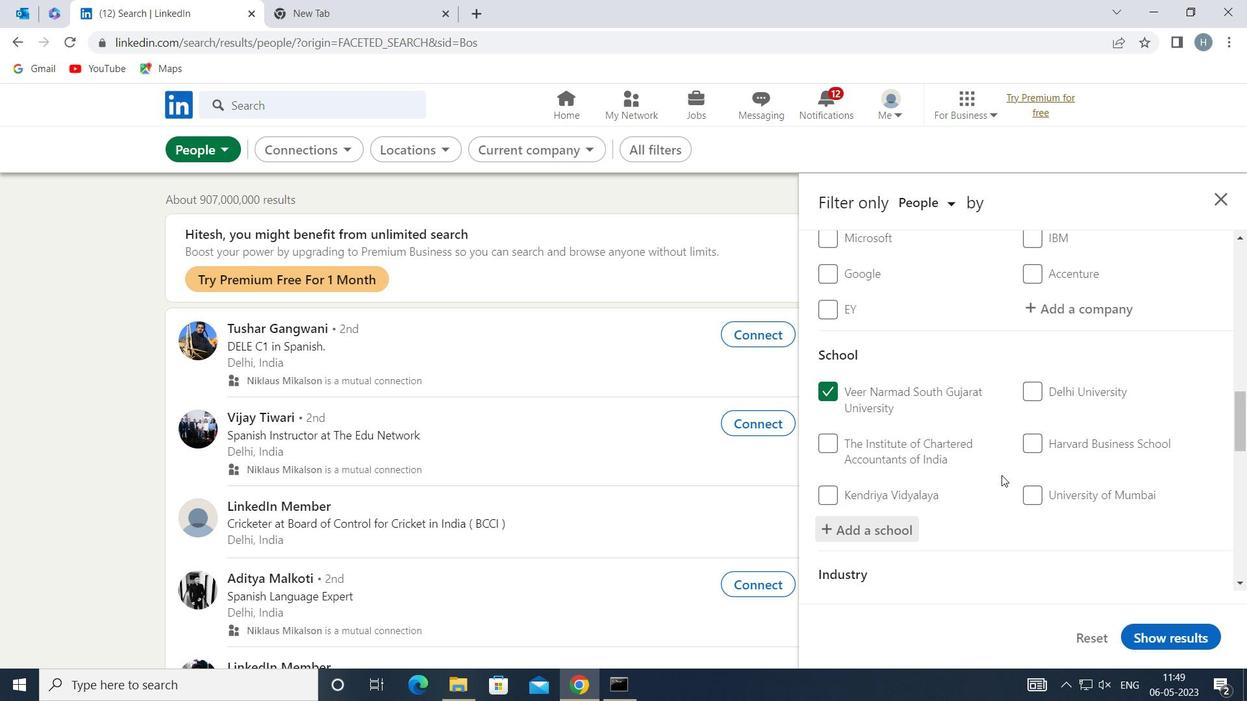 
Action: Mouse moved to (996, 463)
Screenshot: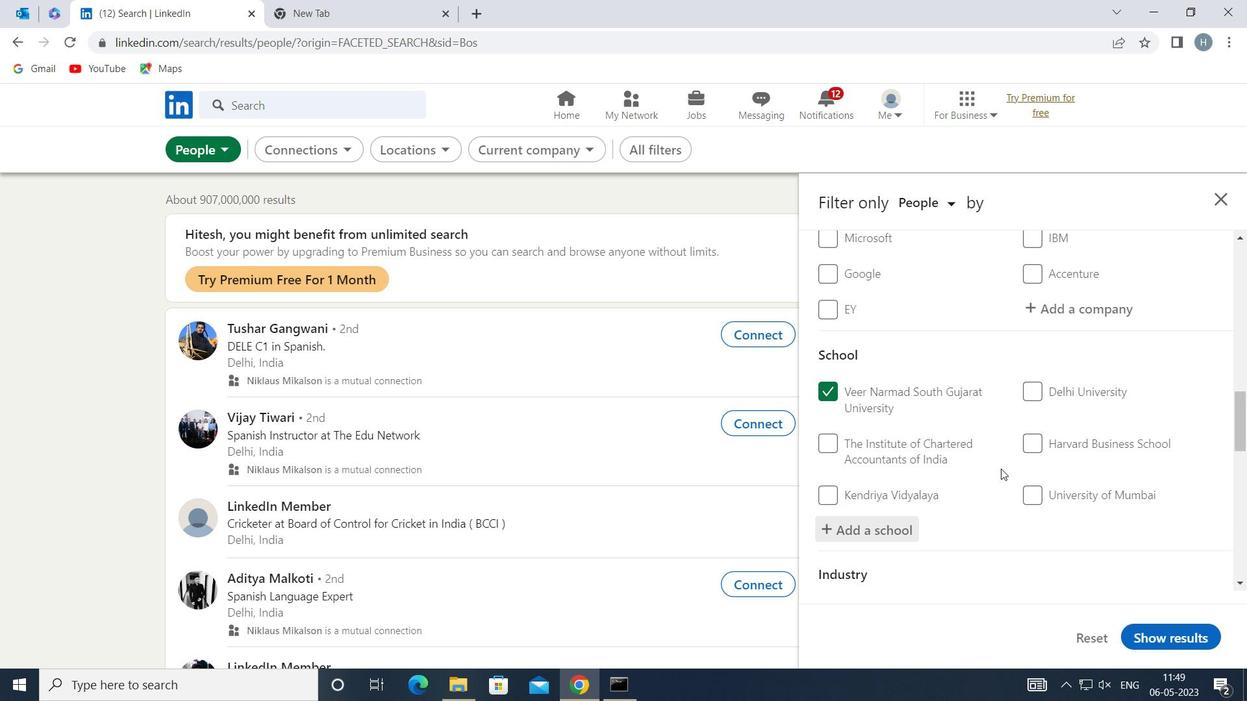 
Action: Mouse scrolled (996, 463) with delta (0, 0)
Screenshot: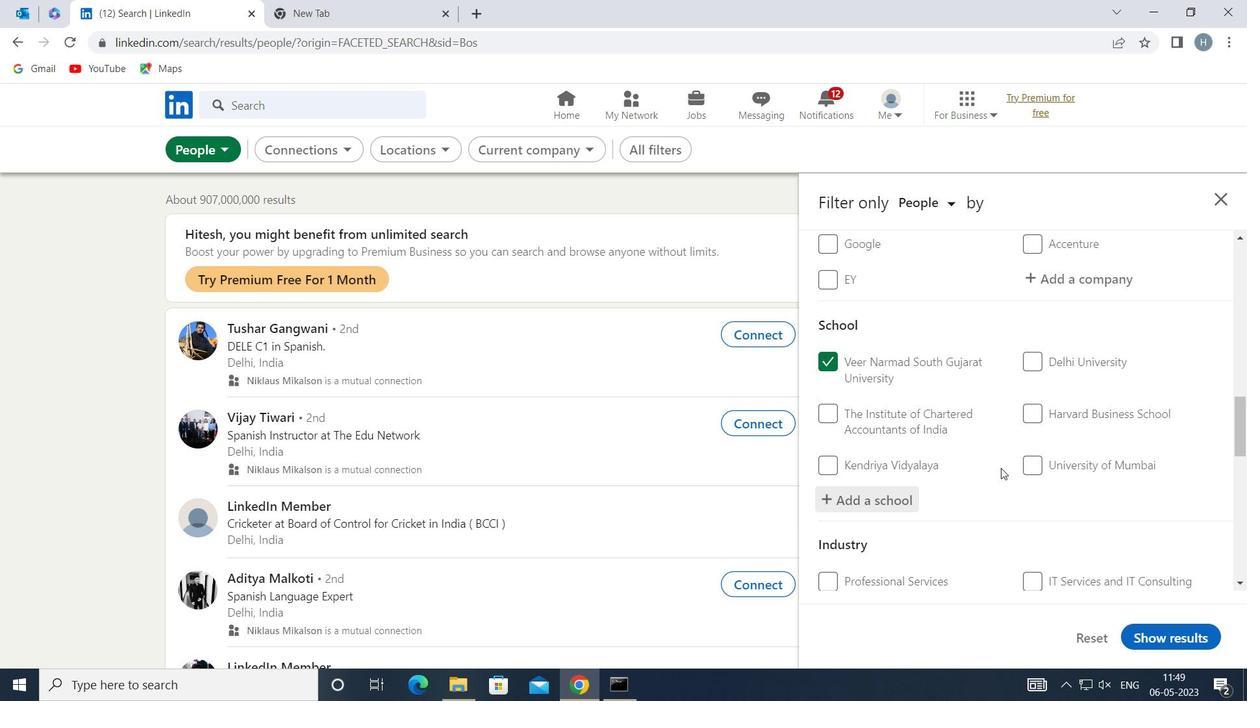 
Action: Mouse moved to (1074, 533)
Screenshot: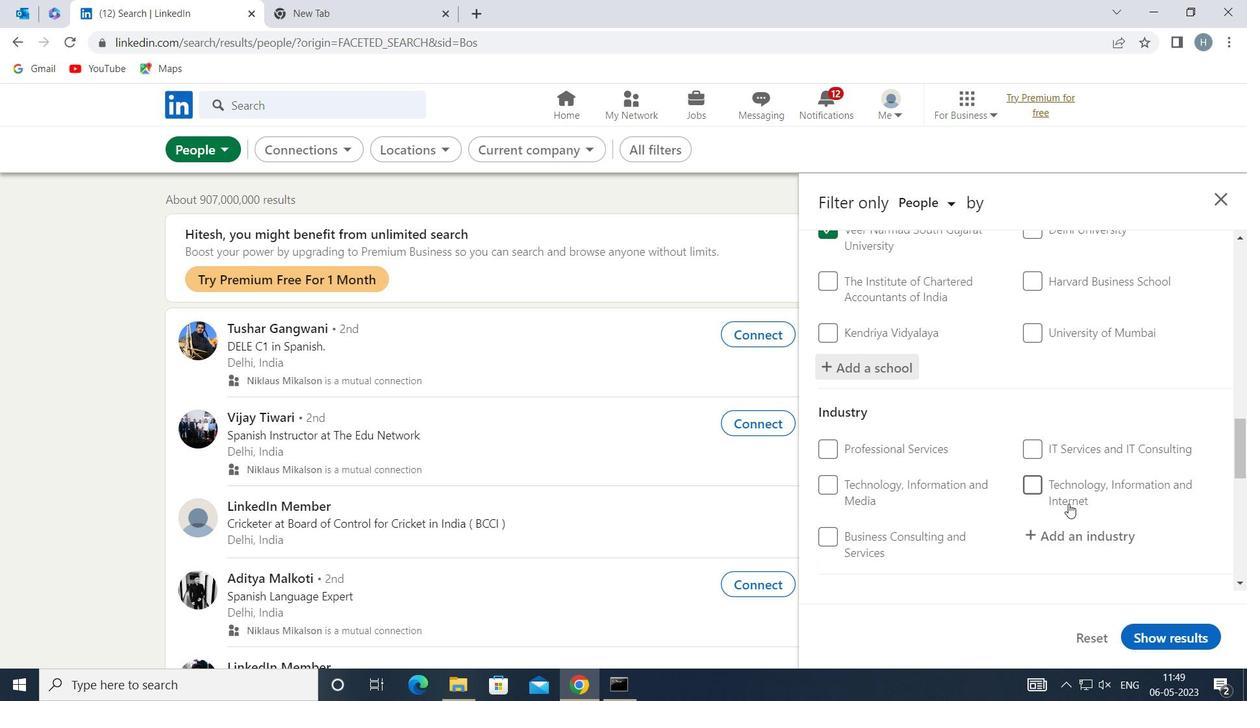
Action: Mouse pressed left at (1074, 533)
Screenshot: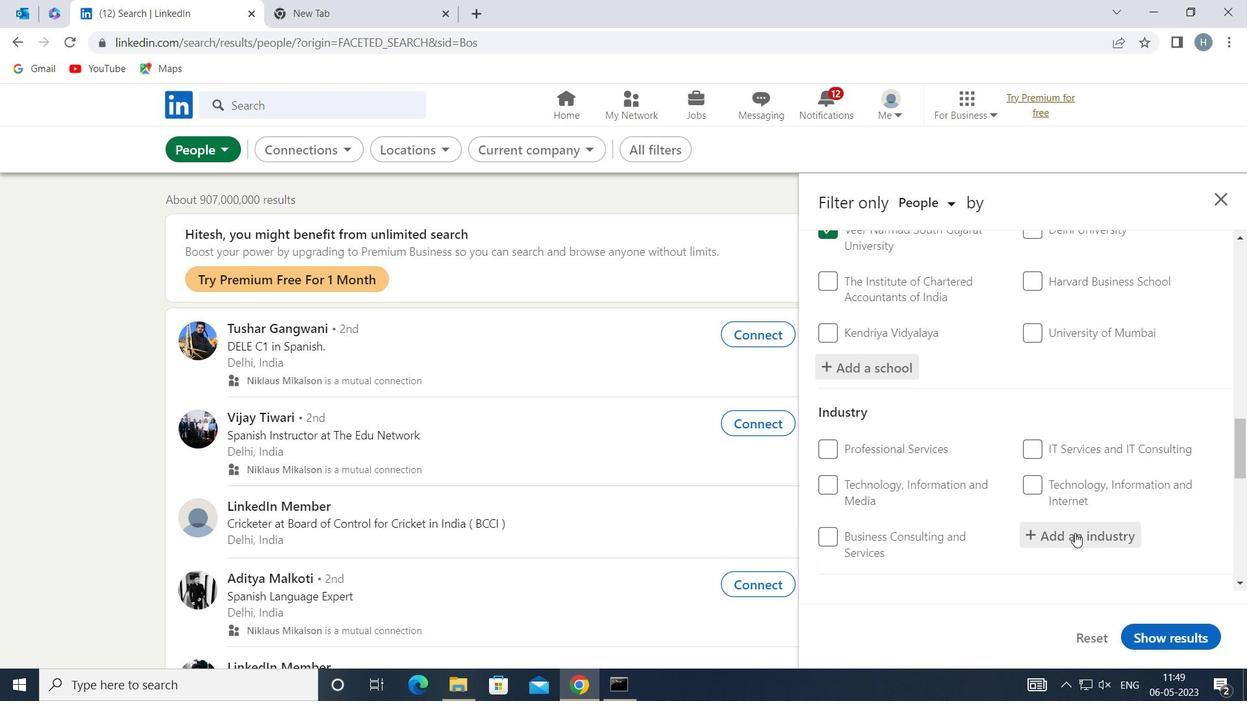 
Action: Key pressed <Key.shift>MUSI
Screenshot: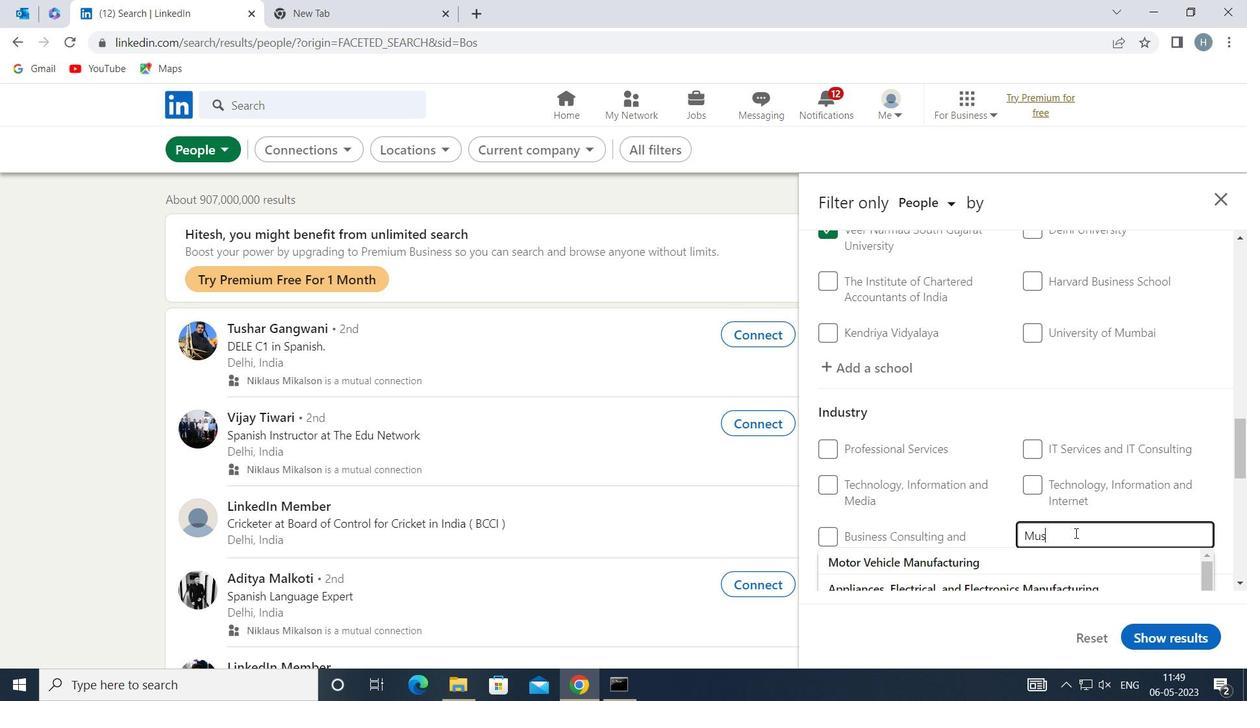 
Action: Mouse moved to (1022, 557)
Screenshot: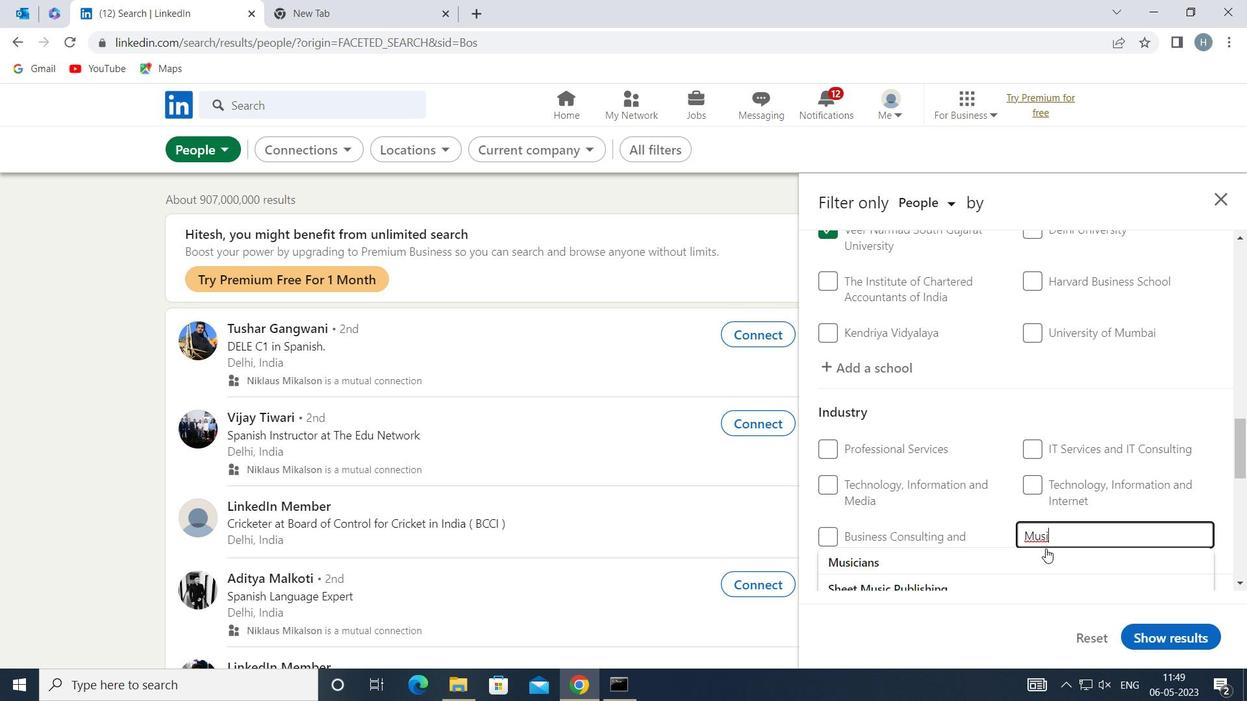 
Action: Mouse pressed left at (1022, 557)
Screenshot: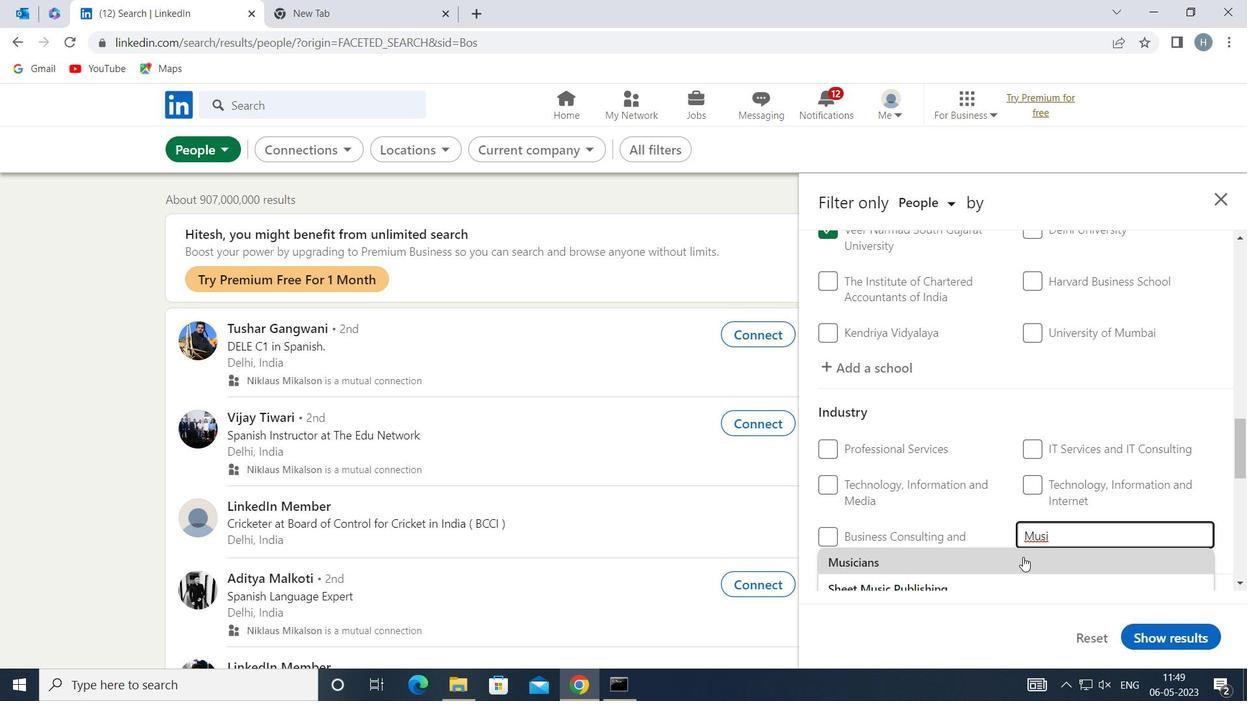 
Action: Mouse moved to (986, 515)
Screenshot: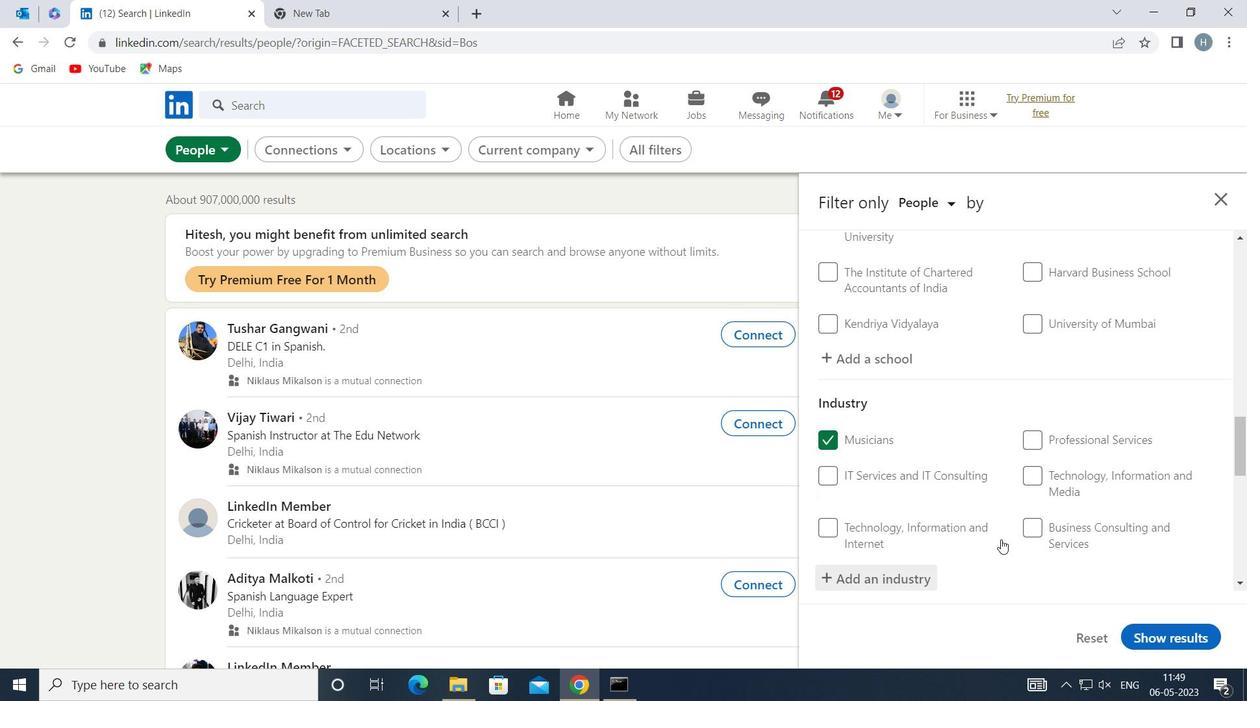 
Action: Mouse scrolled (986, 514) with delta (0, 0)
Screenshot: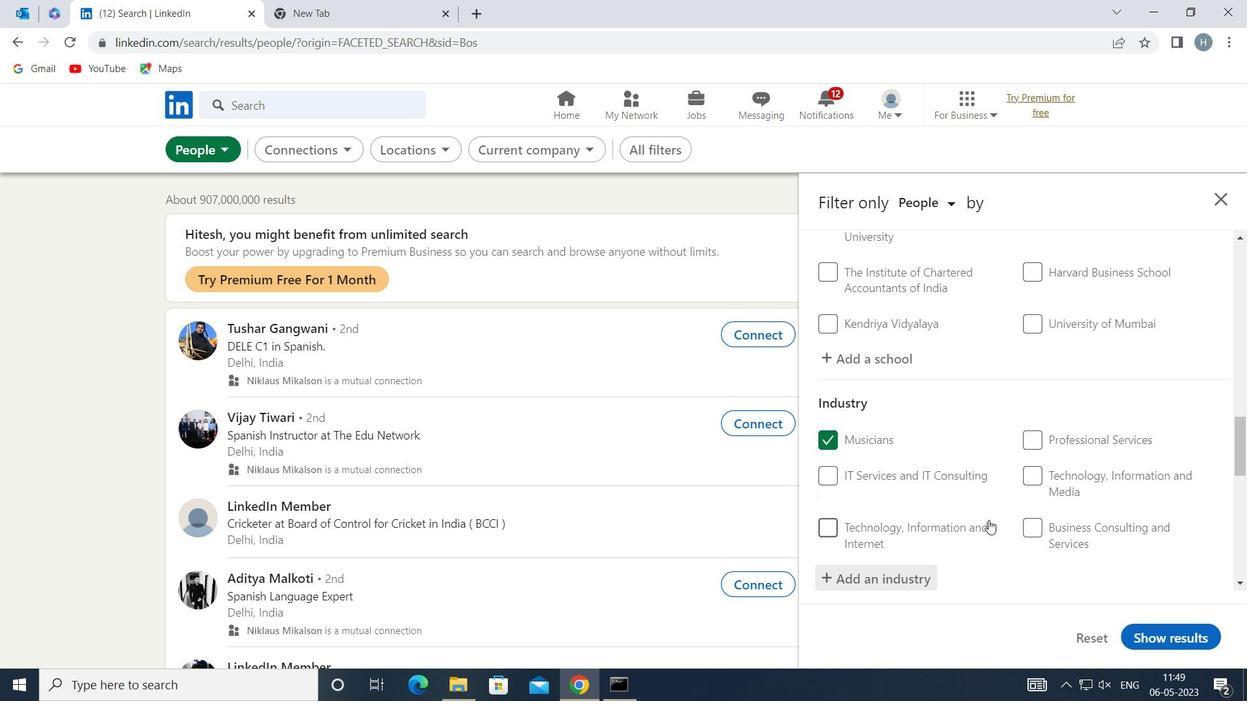 
Action: Mouse moved to (985, 513)
Screenshot: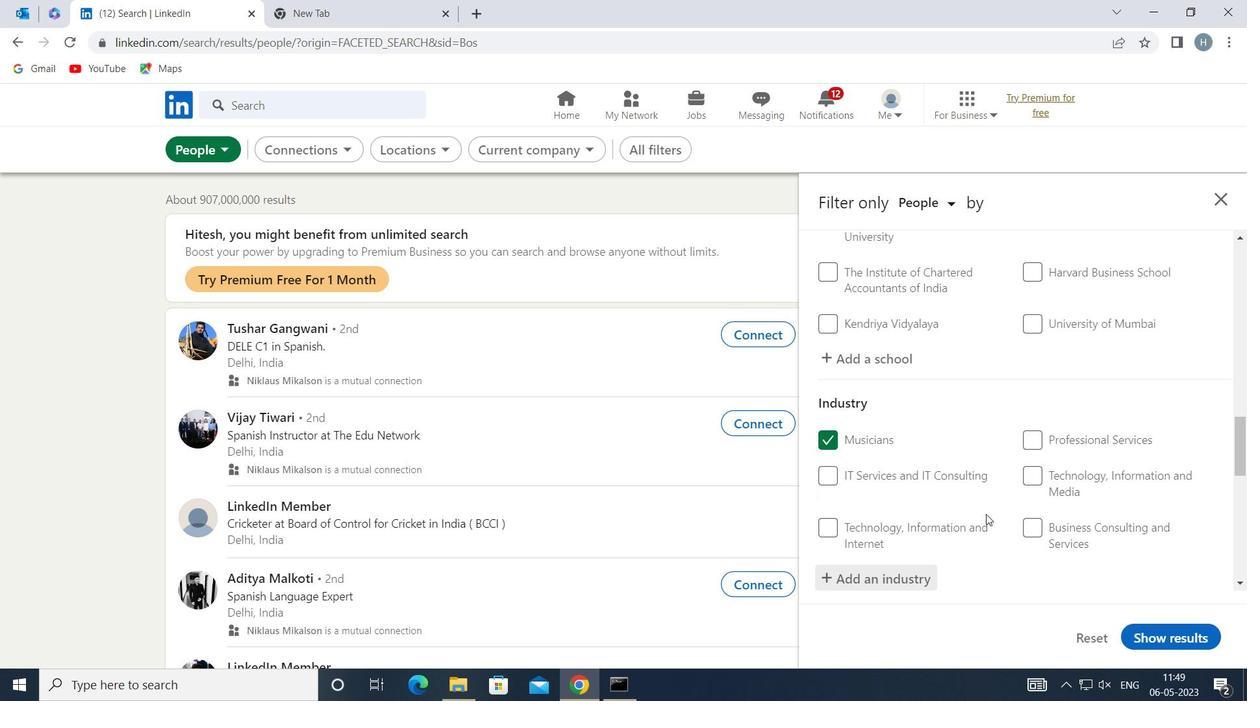 
Action: Mouse scrolled (985, 513) with delta (0, 0)
Screenshot: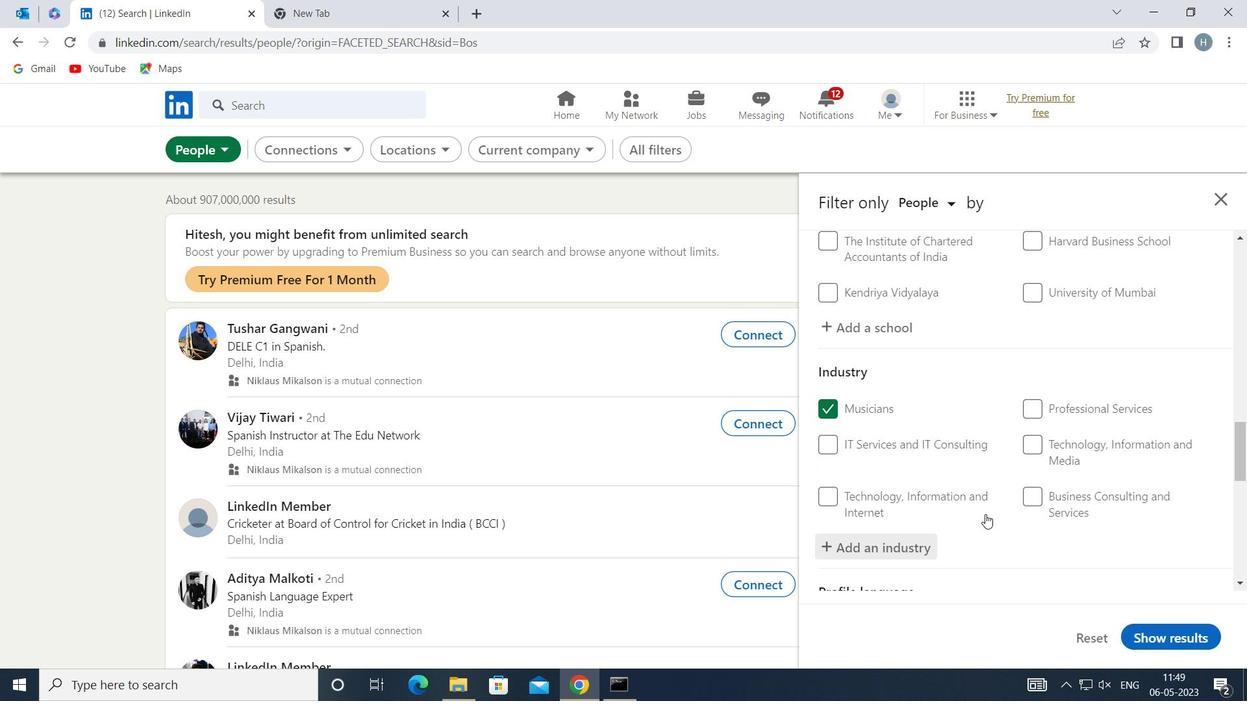 
Action: Mouse scrolled (985, 513) with delta (0, 0)
Screenshot: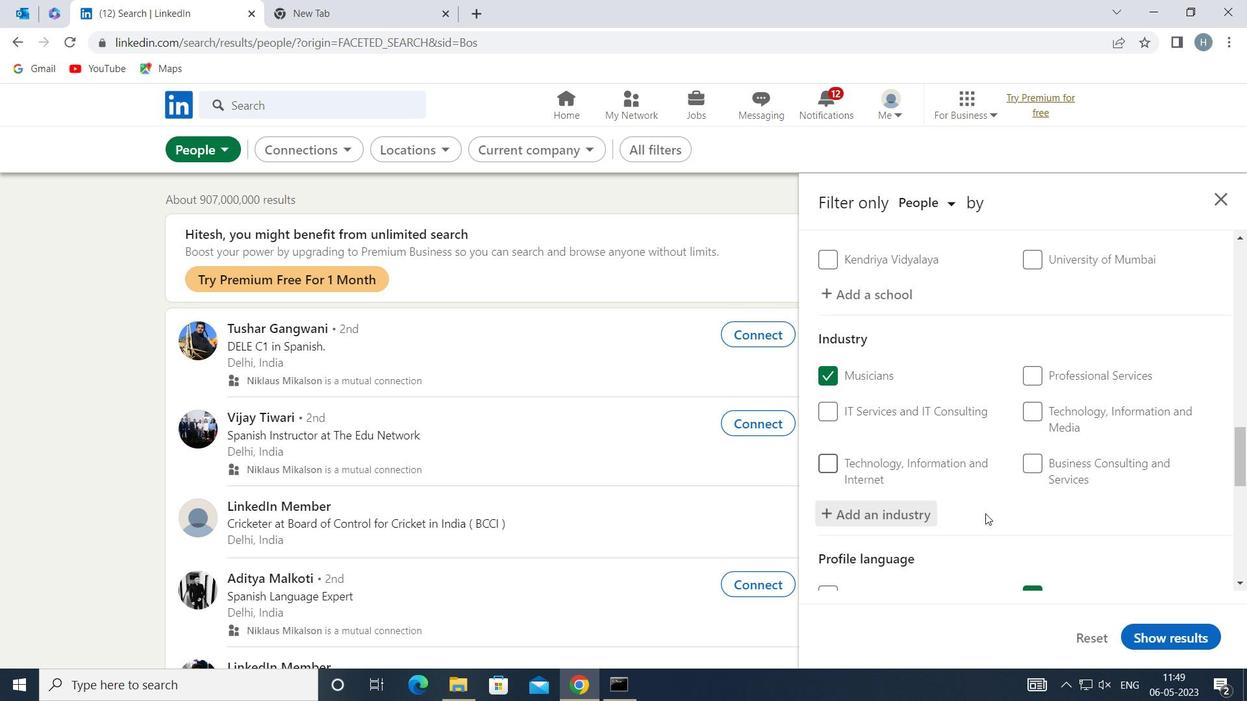 
Action: Mouse scrolled (985, 513) with delta (0, 0)
Screenshot: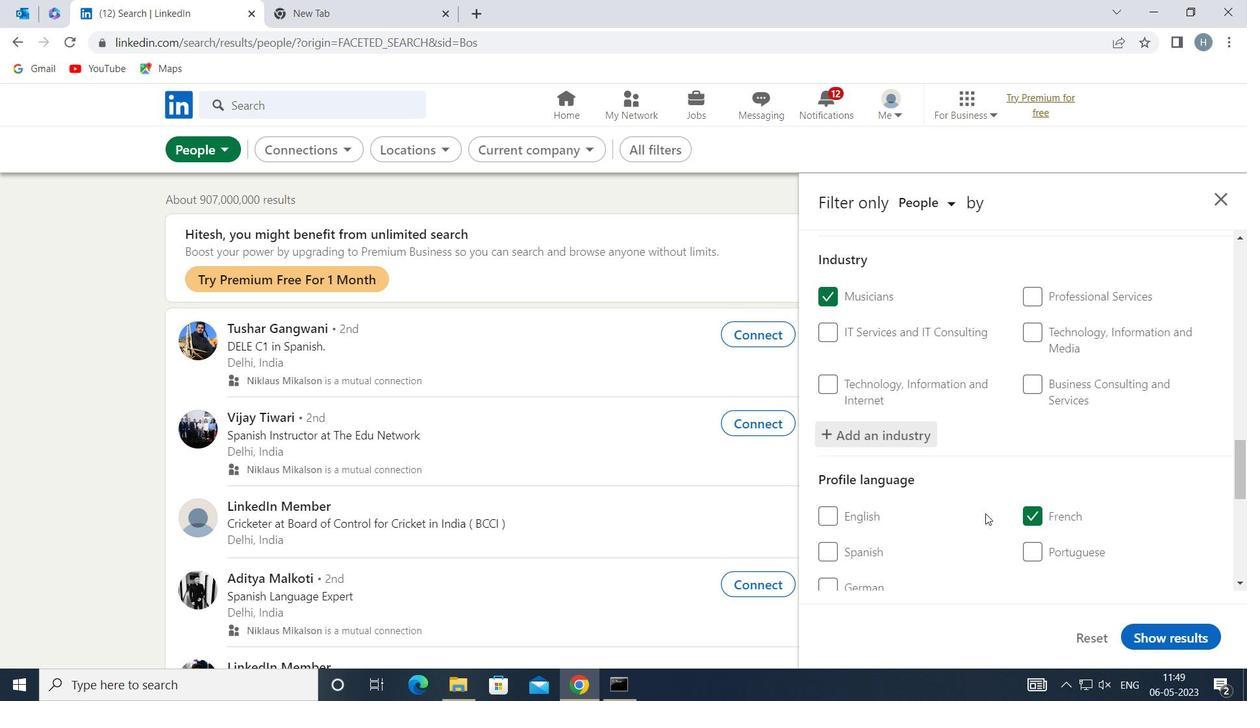 
Action: Mouse scrolled (985, 513) with delta (0, 0)
Screenshot: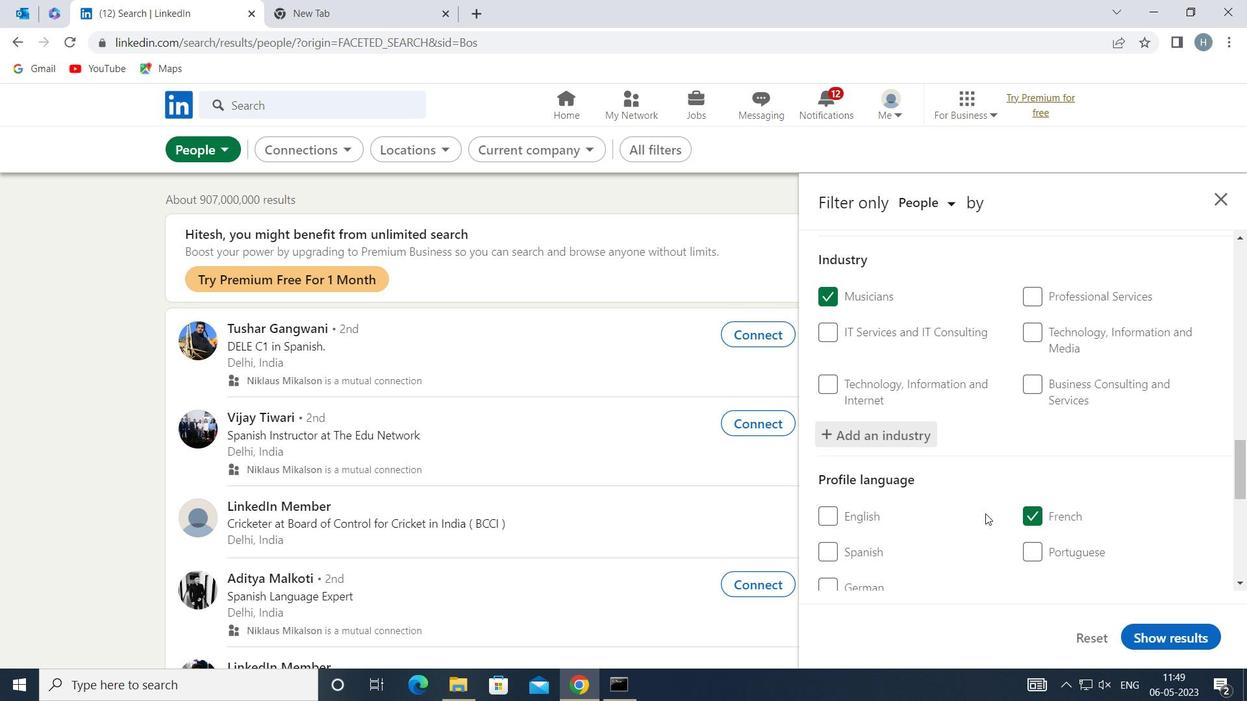 
Action: Mouse moved to (1077, 572)
Screenshot: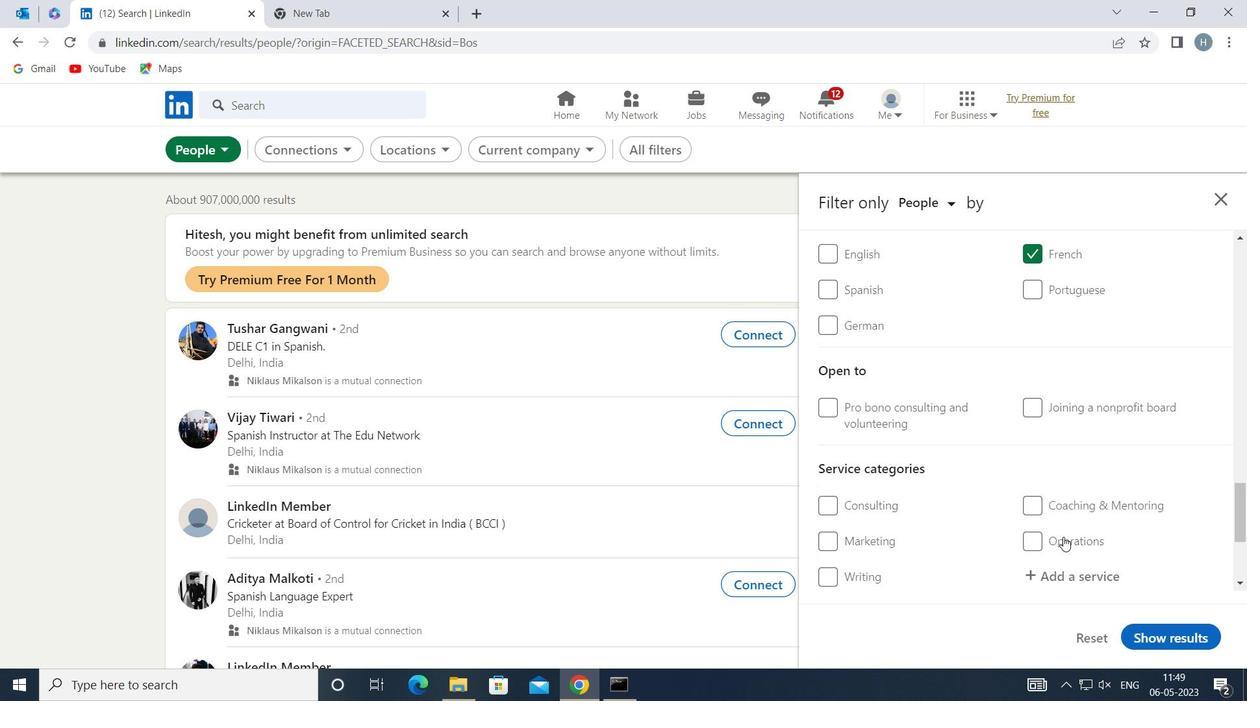 
Action: Mouse pressed left at (1077, 572)
Screenshot: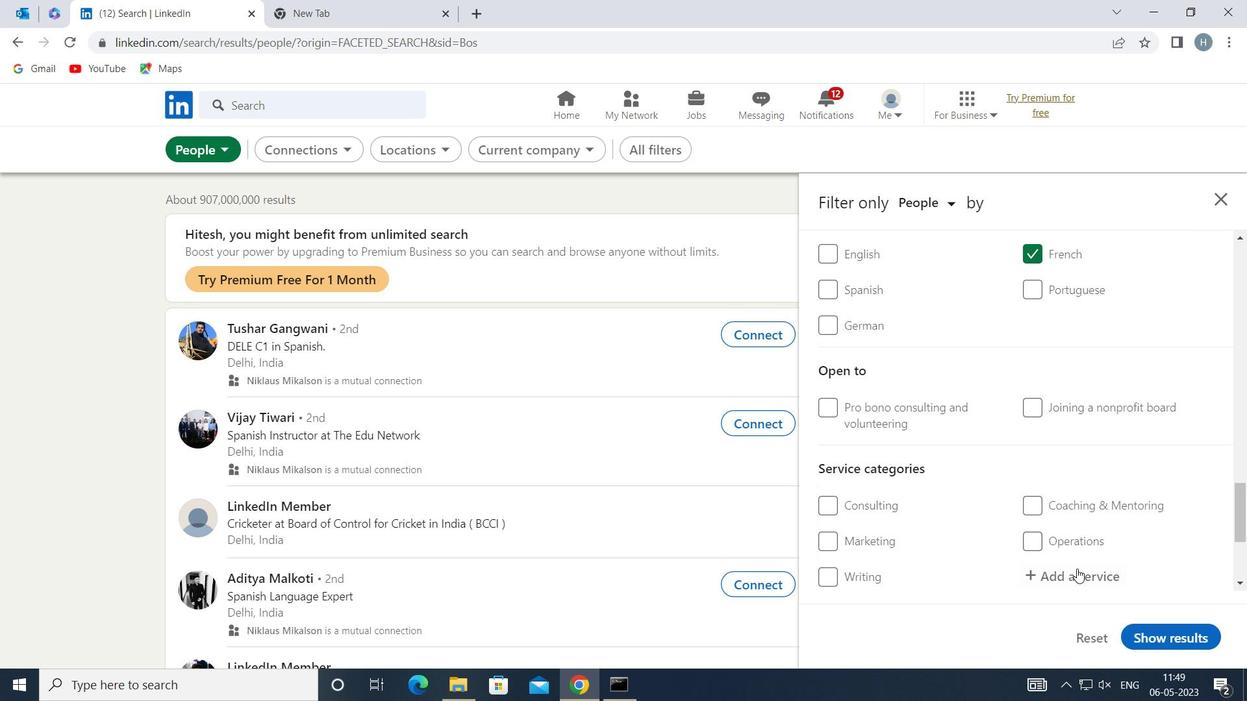 
Action: Mouse moved to (1077, 572)
Screenshot: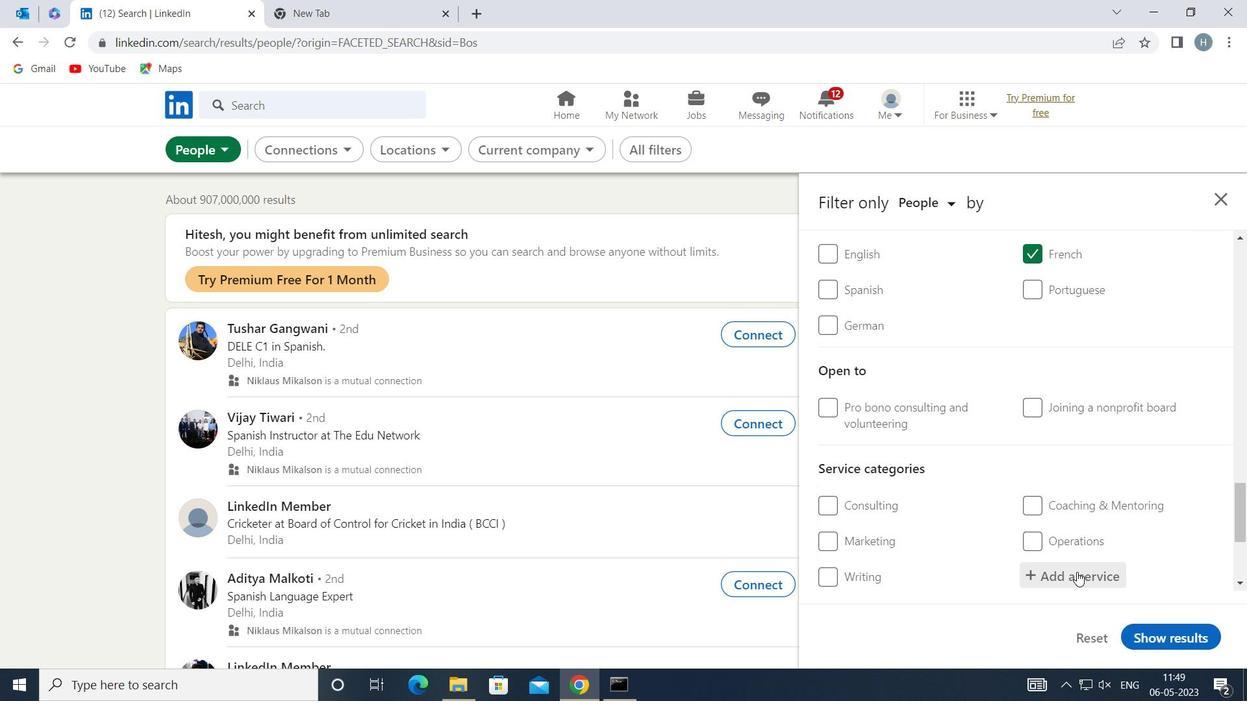 
Action: Key pressed <Key.shift>CONTE
Screenshot: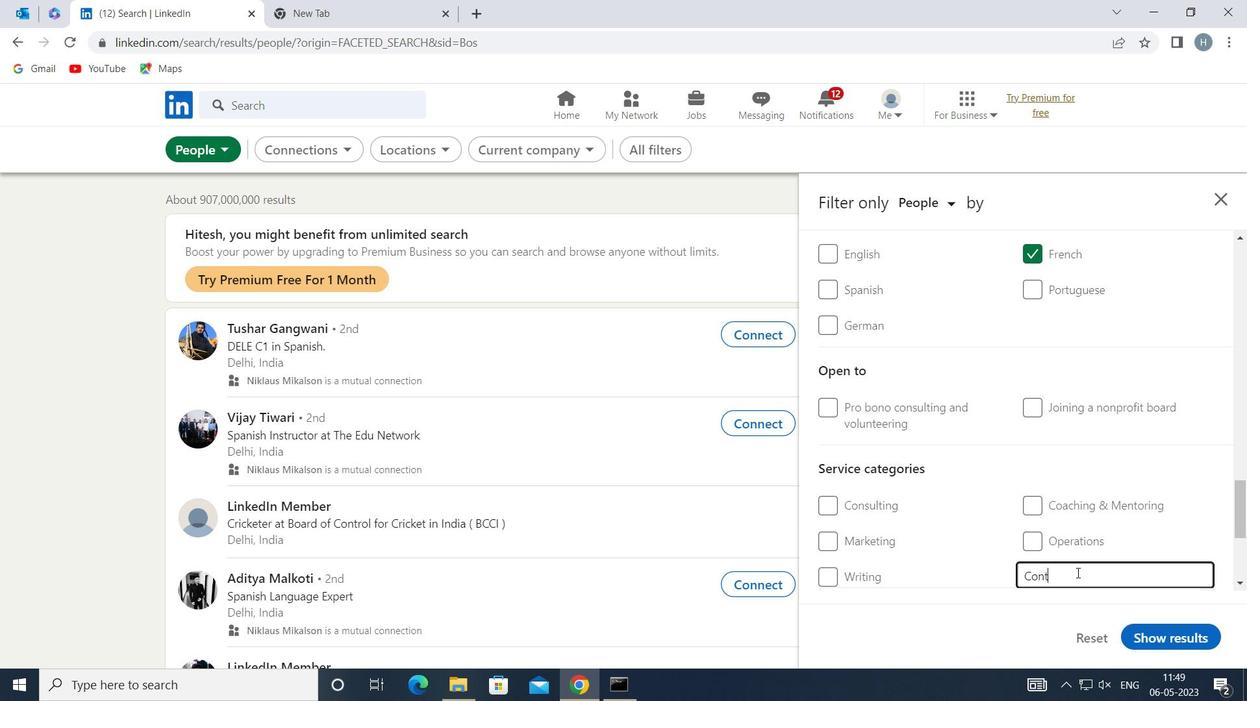 
Action: Mouse moved to (1072, 568)
Screenshot: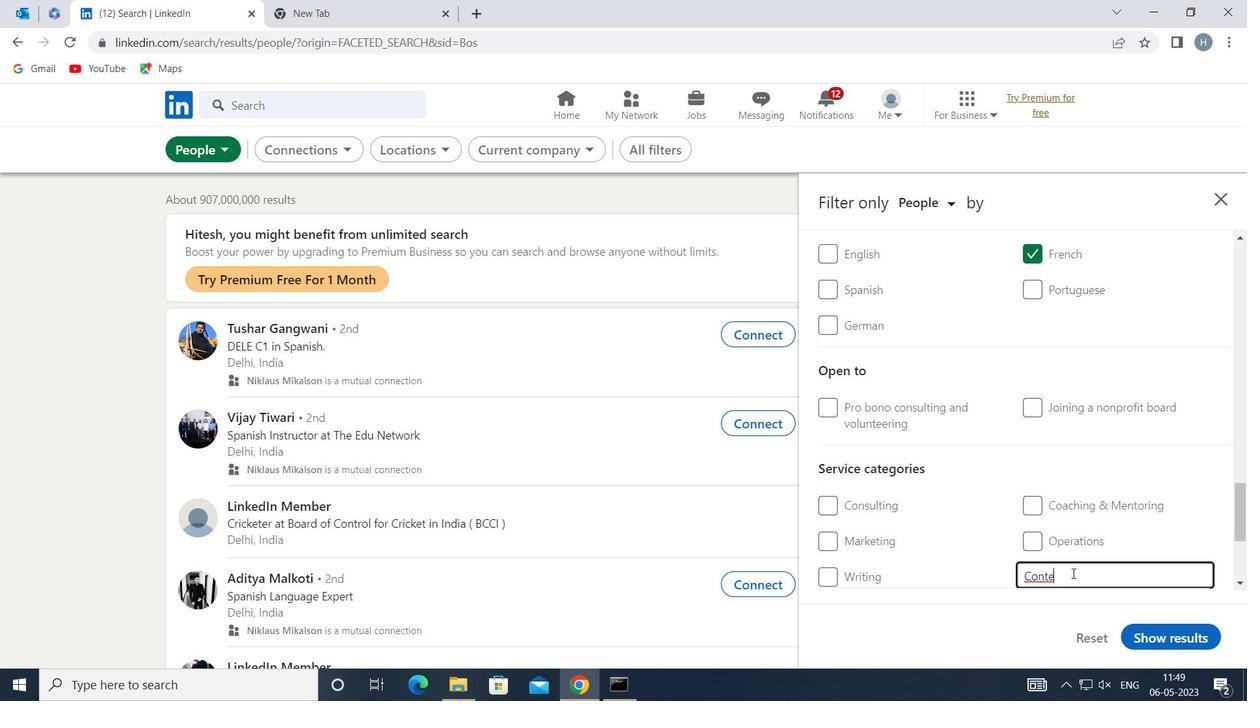 
Action: Mouse scrolled (1072, 567) with delta (0, 0)
Screenshot: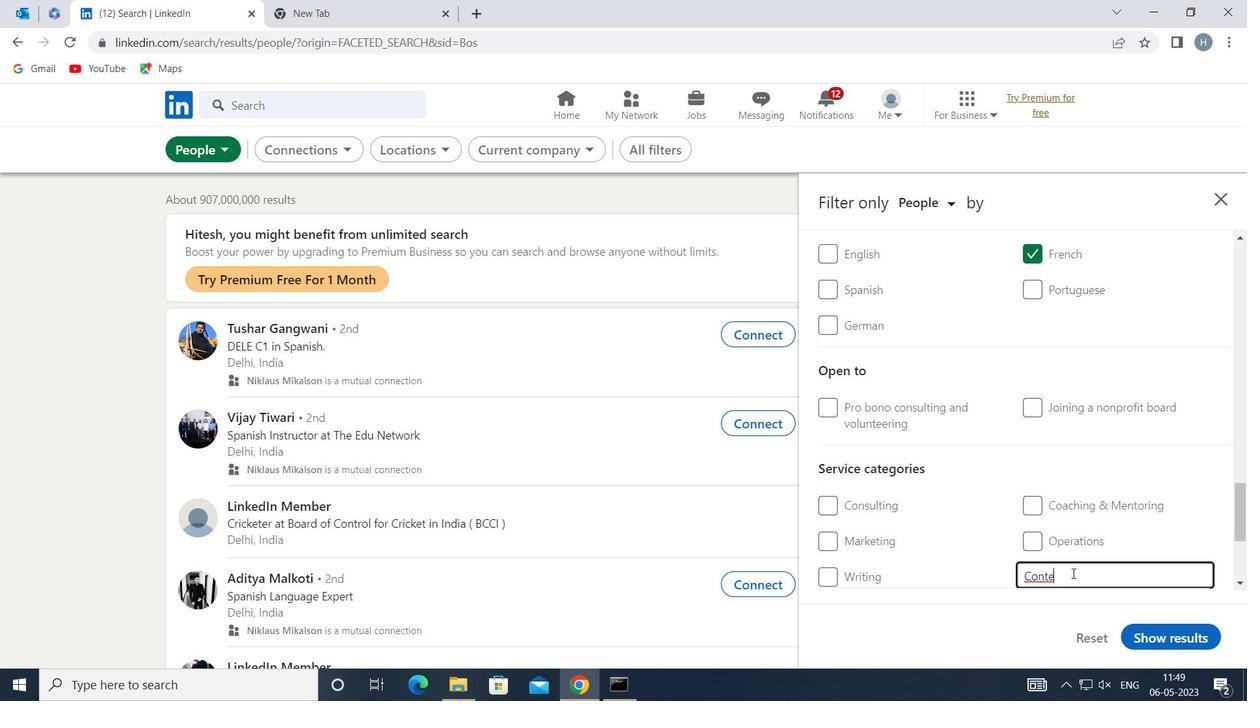 
Action: Mouse moved to (1089, 470)
Screenshot: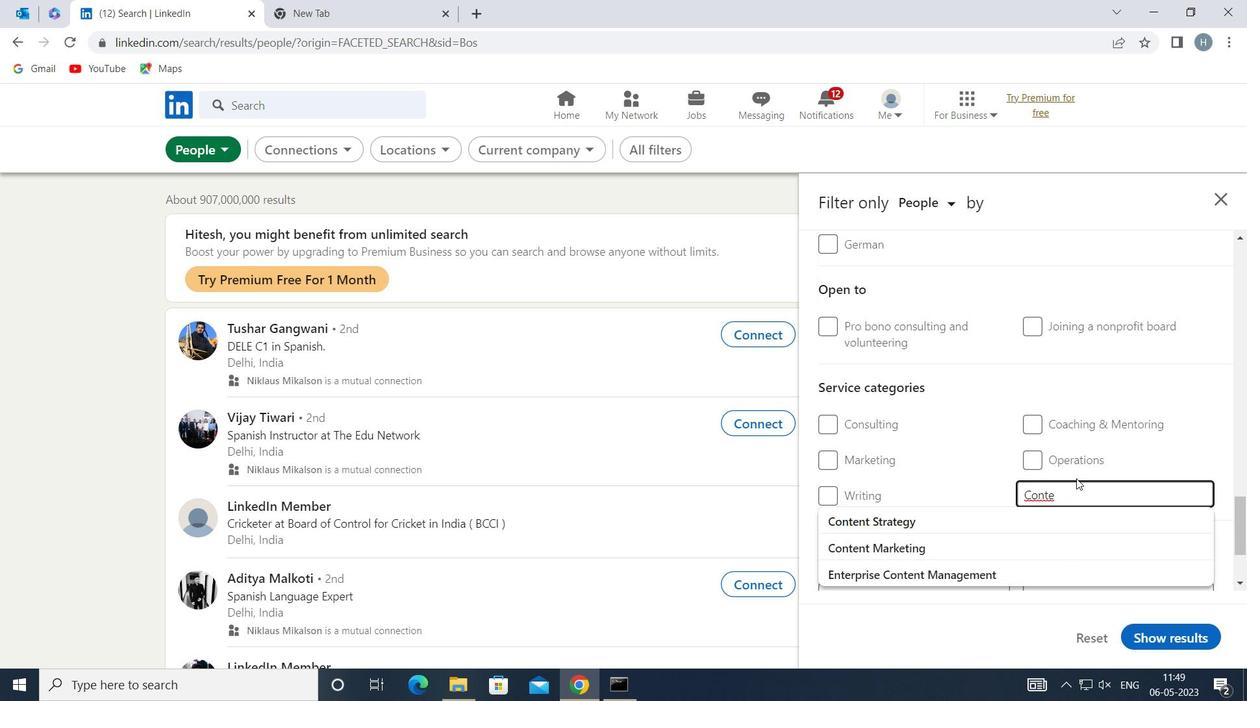 
Action: Mouse scrolled (1089, 469) with delta (0, 0)
Screenshot: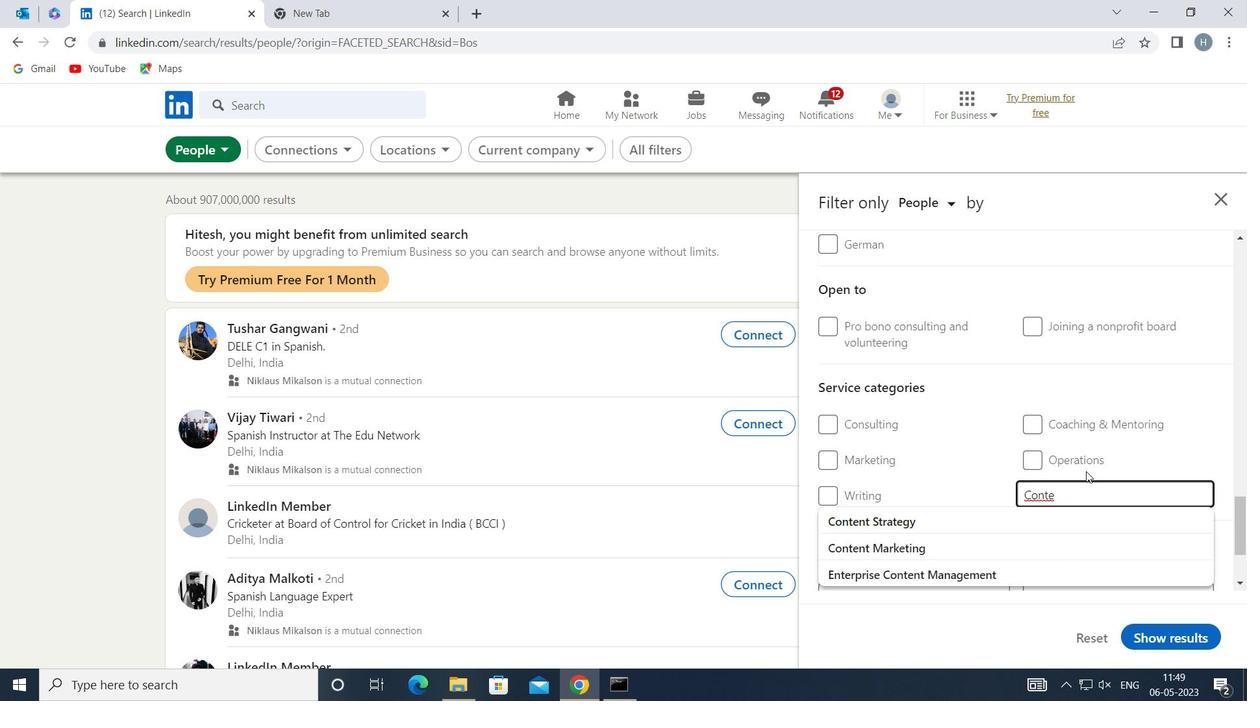 
Action: Mouse moved to (1069, 447)
Screenshot: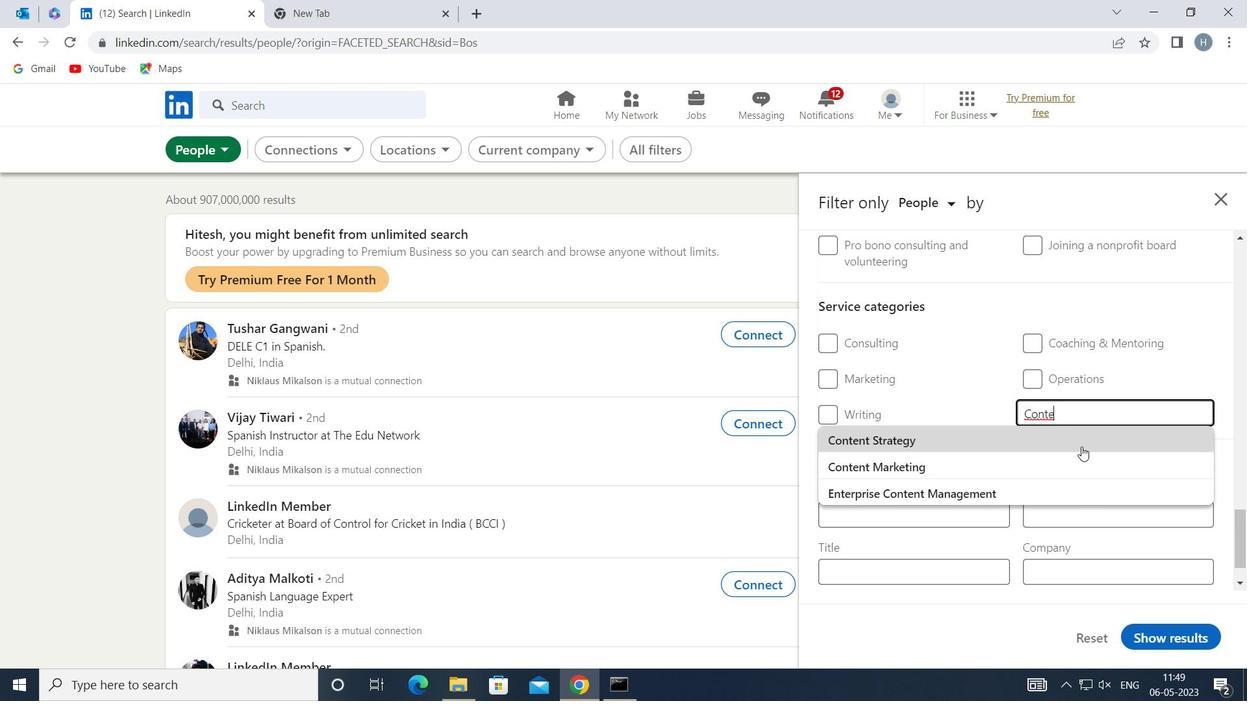 
Action: Mouse pressed left at (1069, 447)
Screenshot: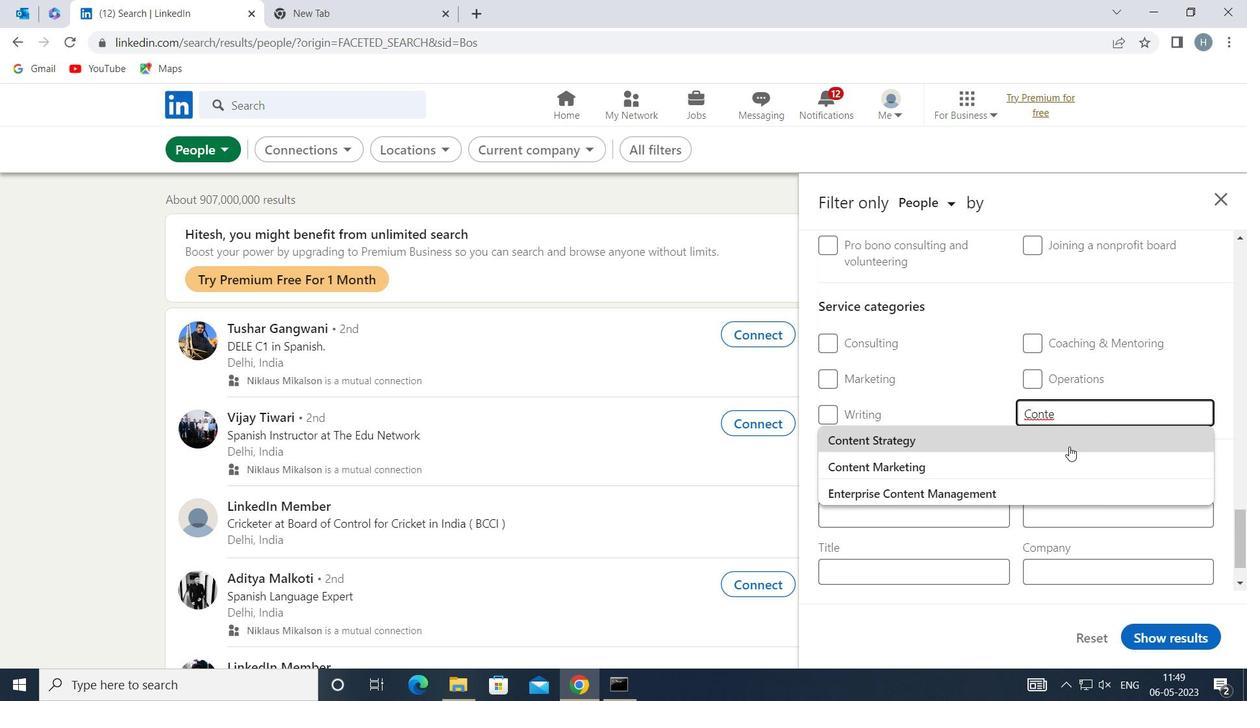 
Action: Mouse moved to (1025, 455)
Screenshot: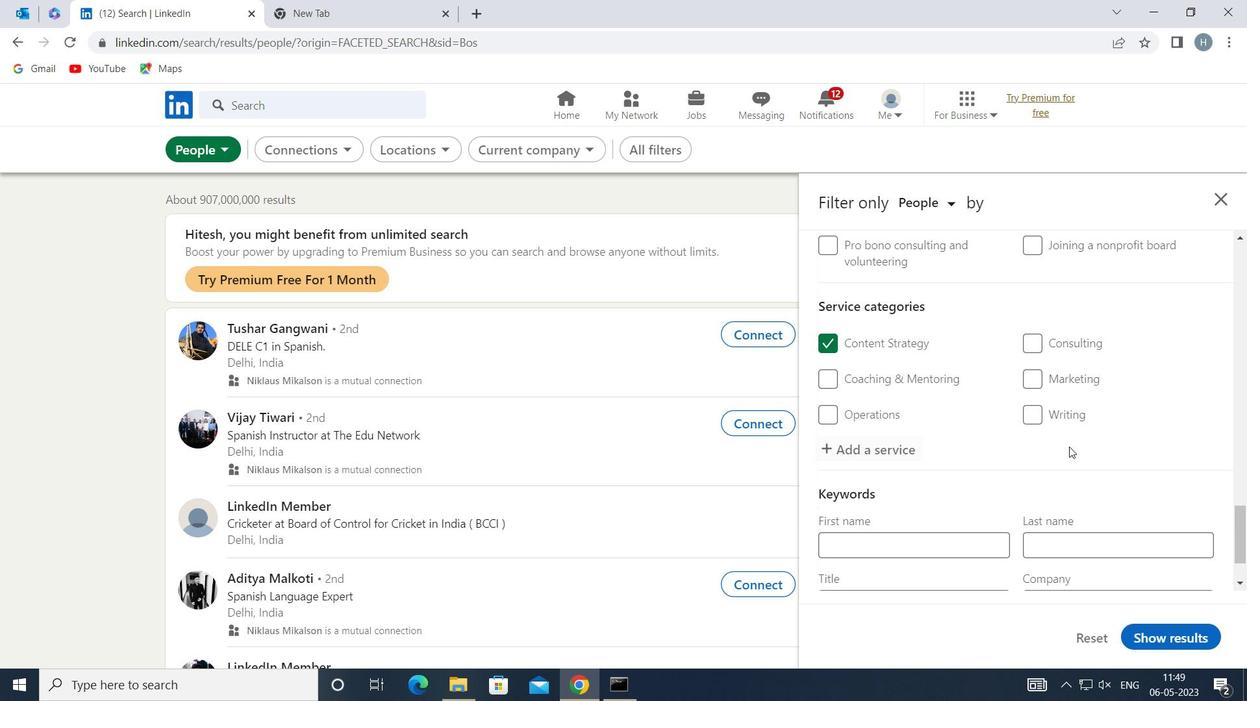 
Action: Mouse scrolled (1025, 454) with delta (0, 0)
Screenshot: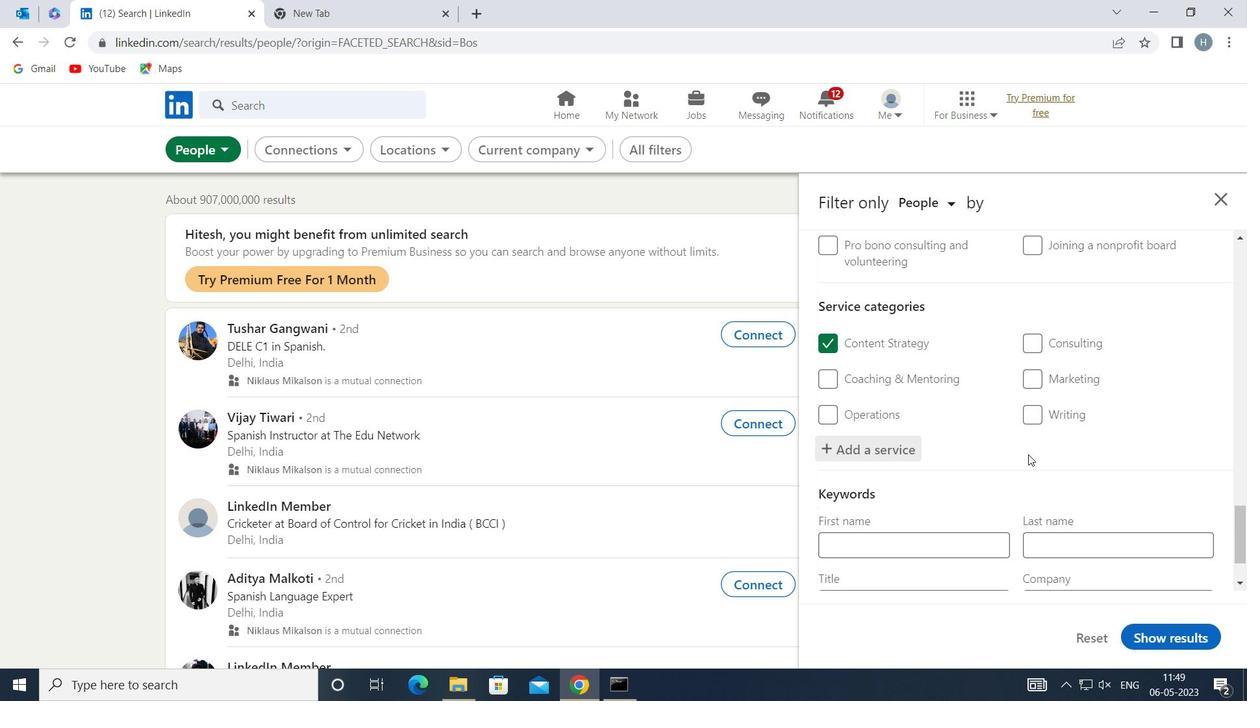 
Action: Mouse moved to (1025, 455)
Screenshot: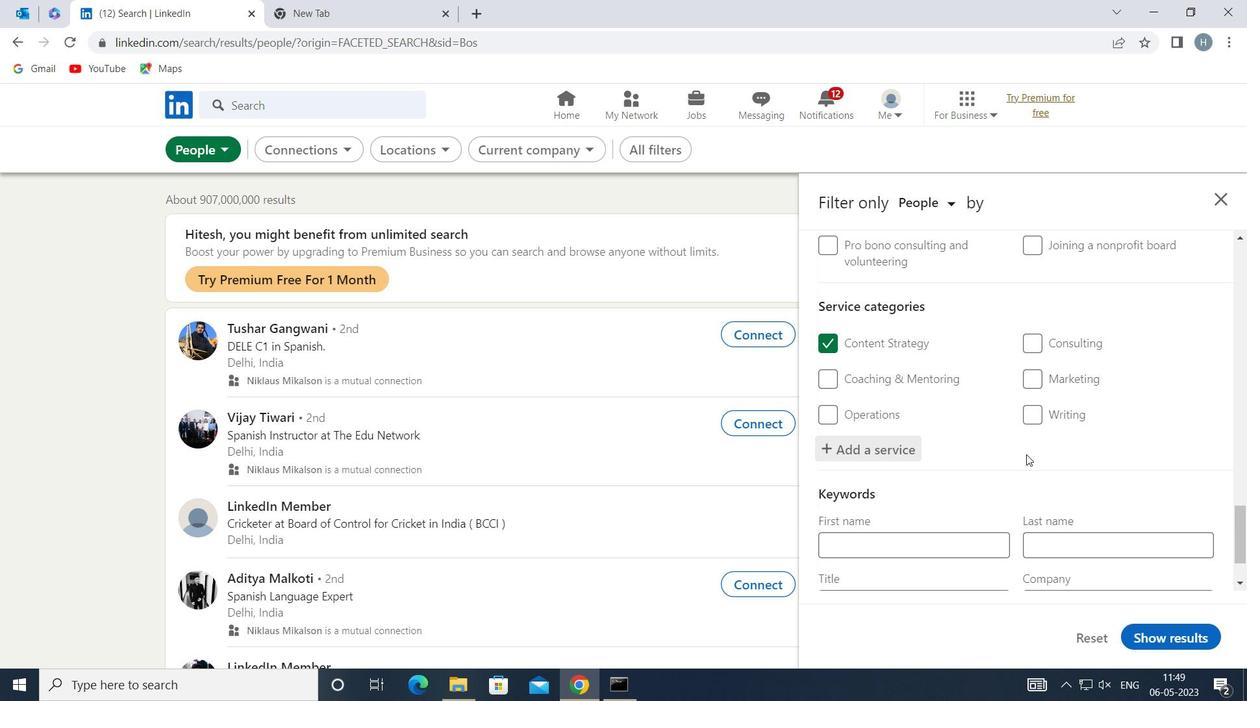 
Action: Mouse scrolled (1025, 455) with delta (0, 0)
Screenshot: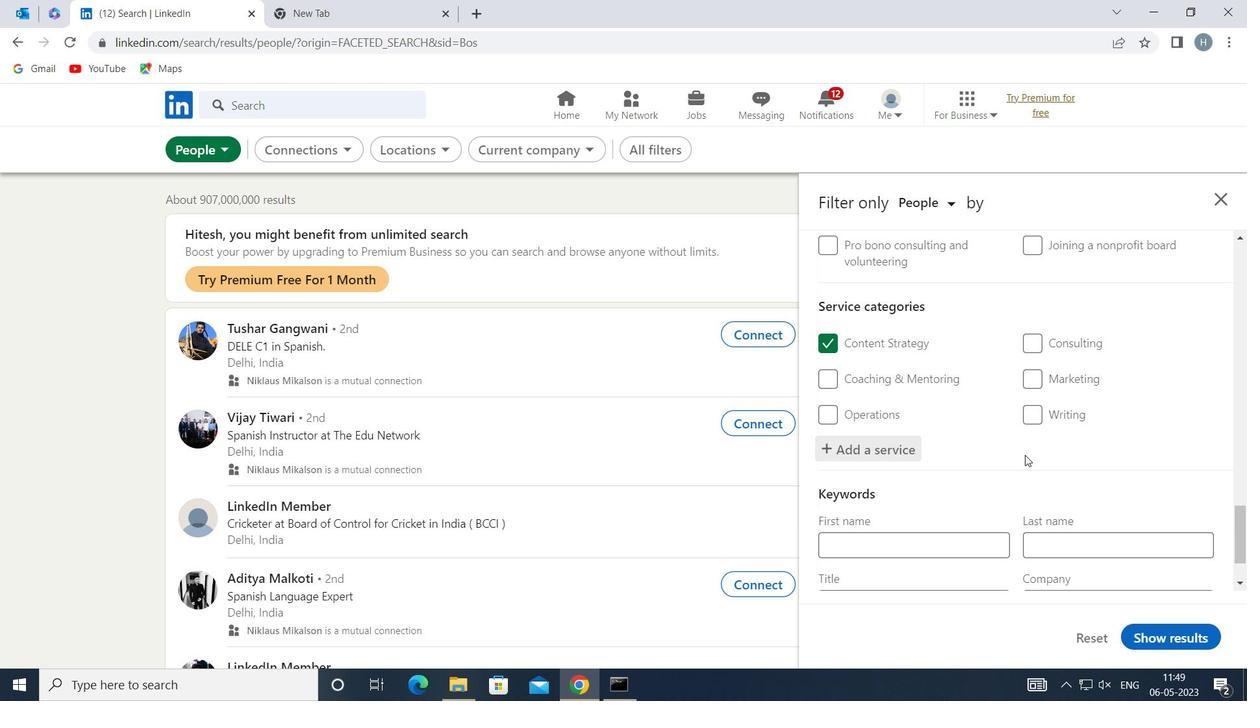 
Action: Mouse moved to (1024, 455)
Screenshot: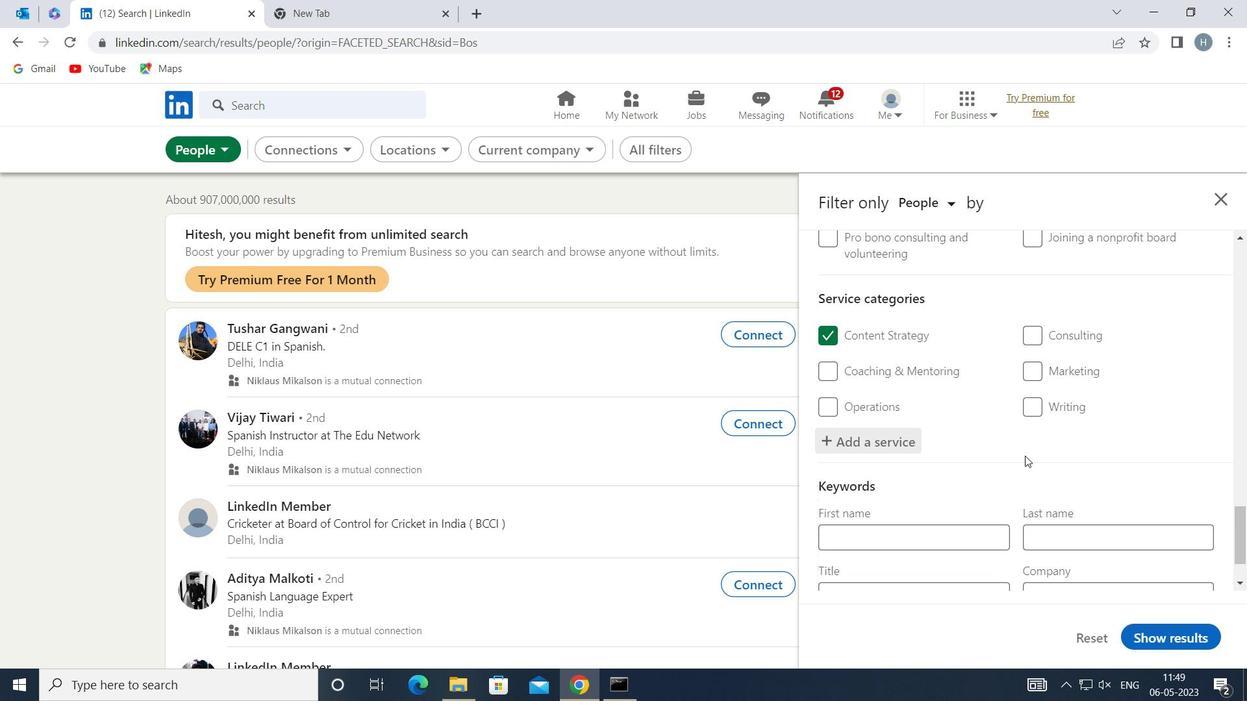 
Action: Mouse scrolled (1024, 455) with delta (0, 0)
Screenshot: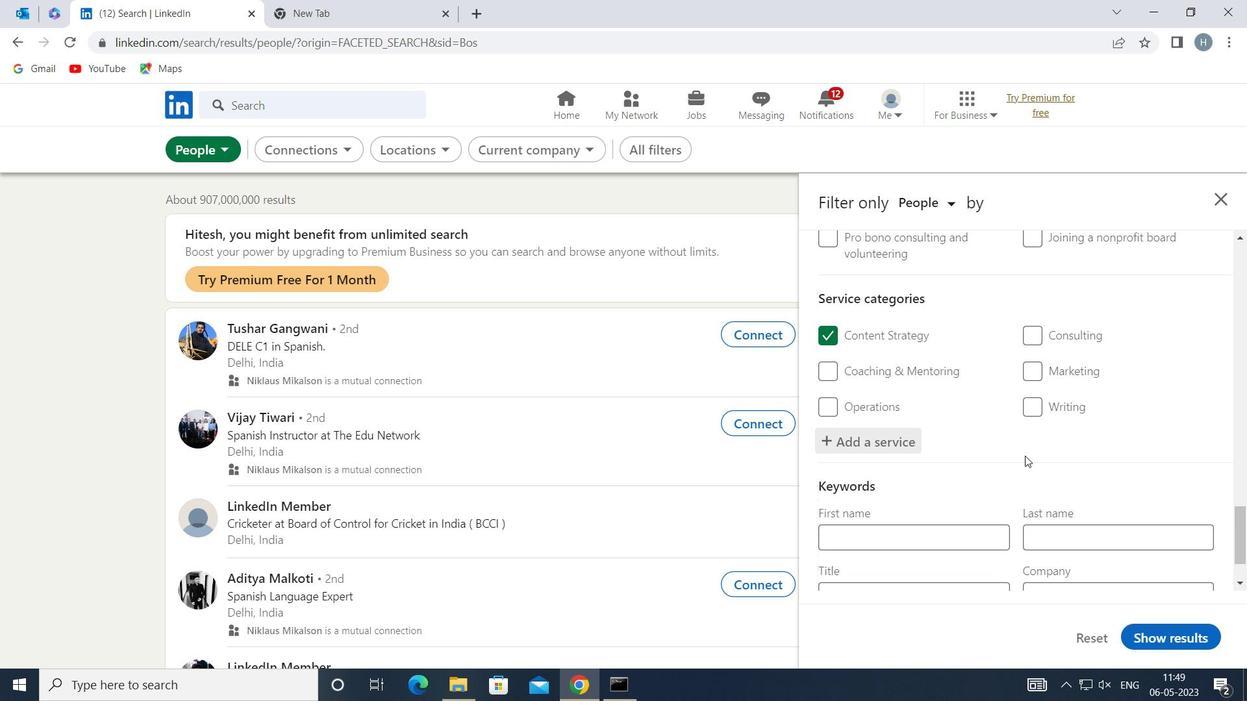 
Action: Mouse moved to (1020, 457)
Screenshot: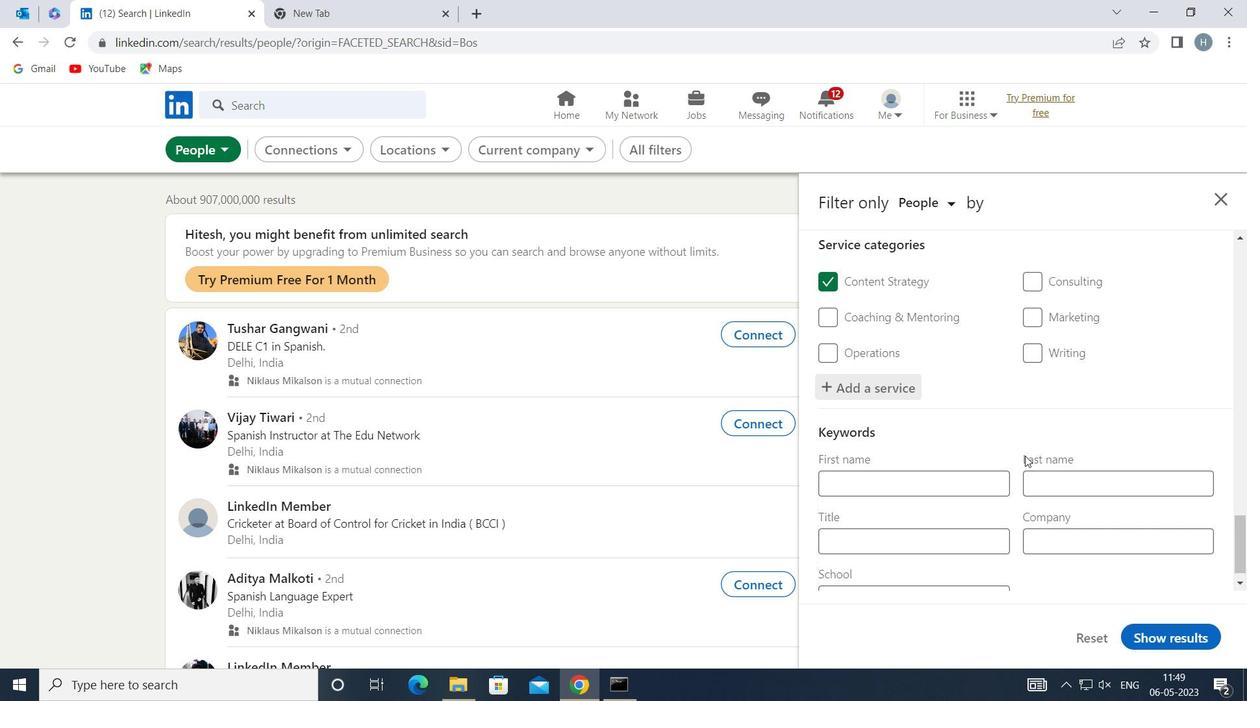 
Action: Mouse scrolled (1020, 456) with delta (0, 0)
Screenshot: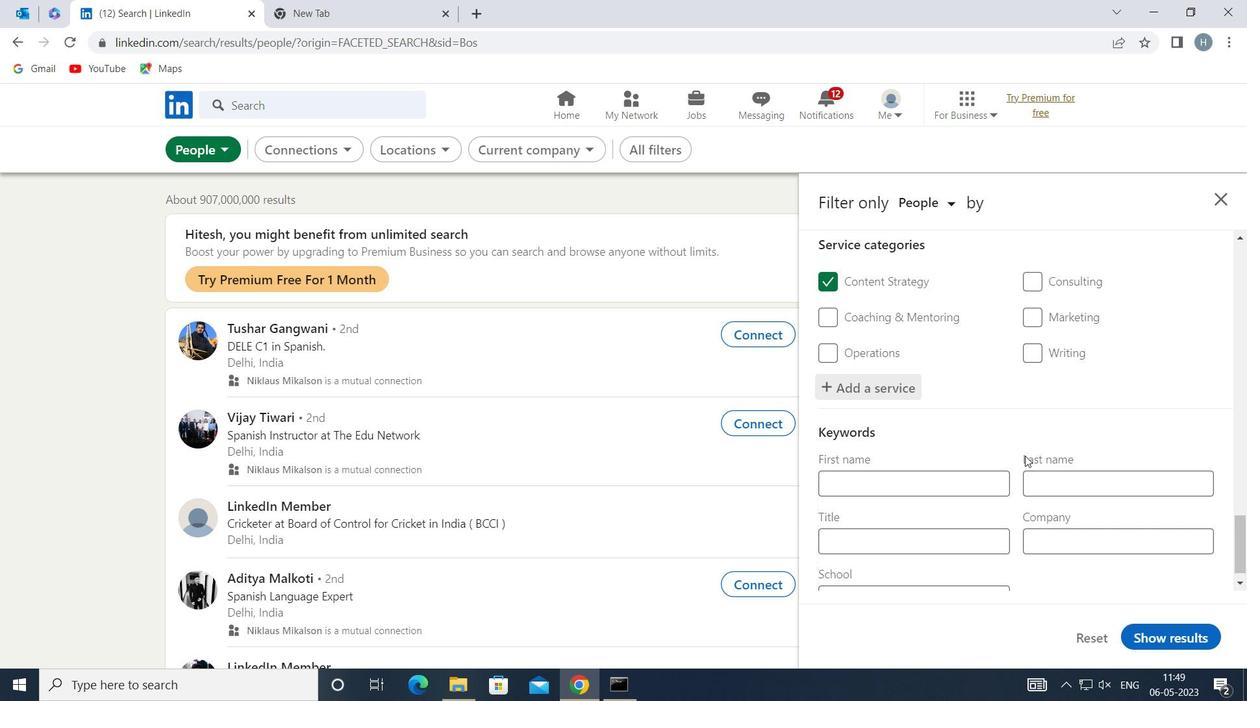 
Action: Mouse moved to (967, 518)
Screenshot: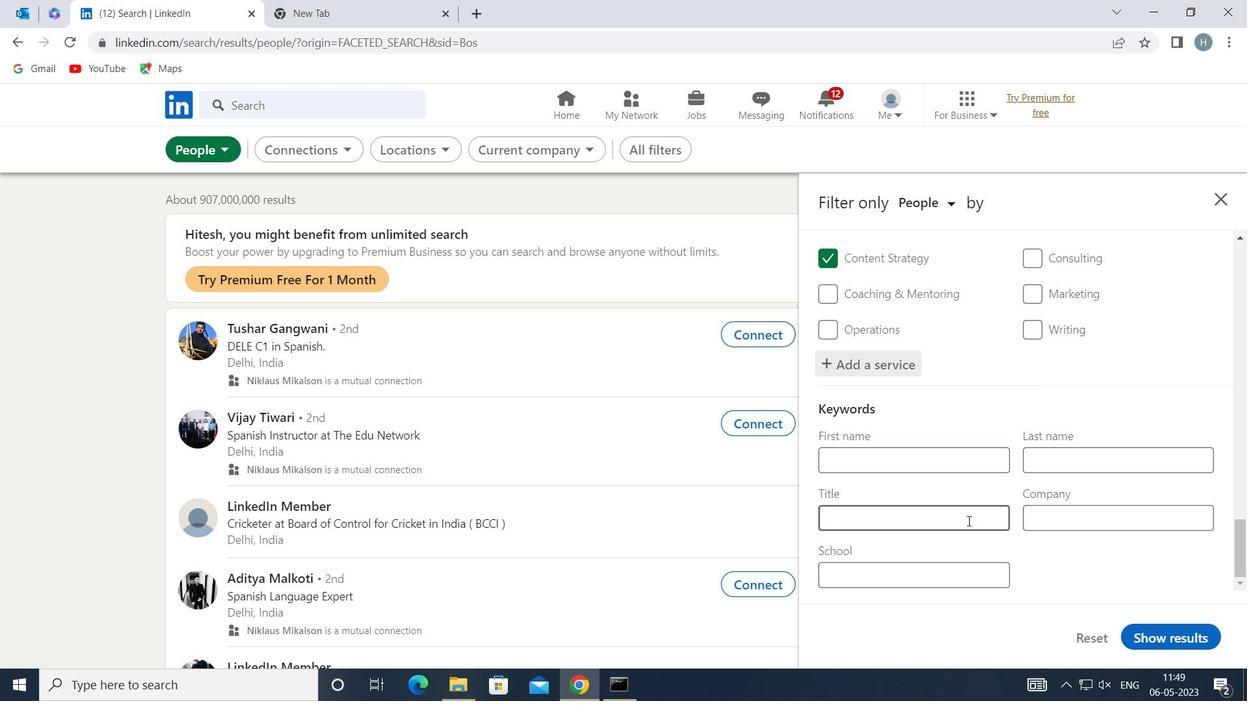 
Action: Mouse pressed left at (967, 518)
Screenshot: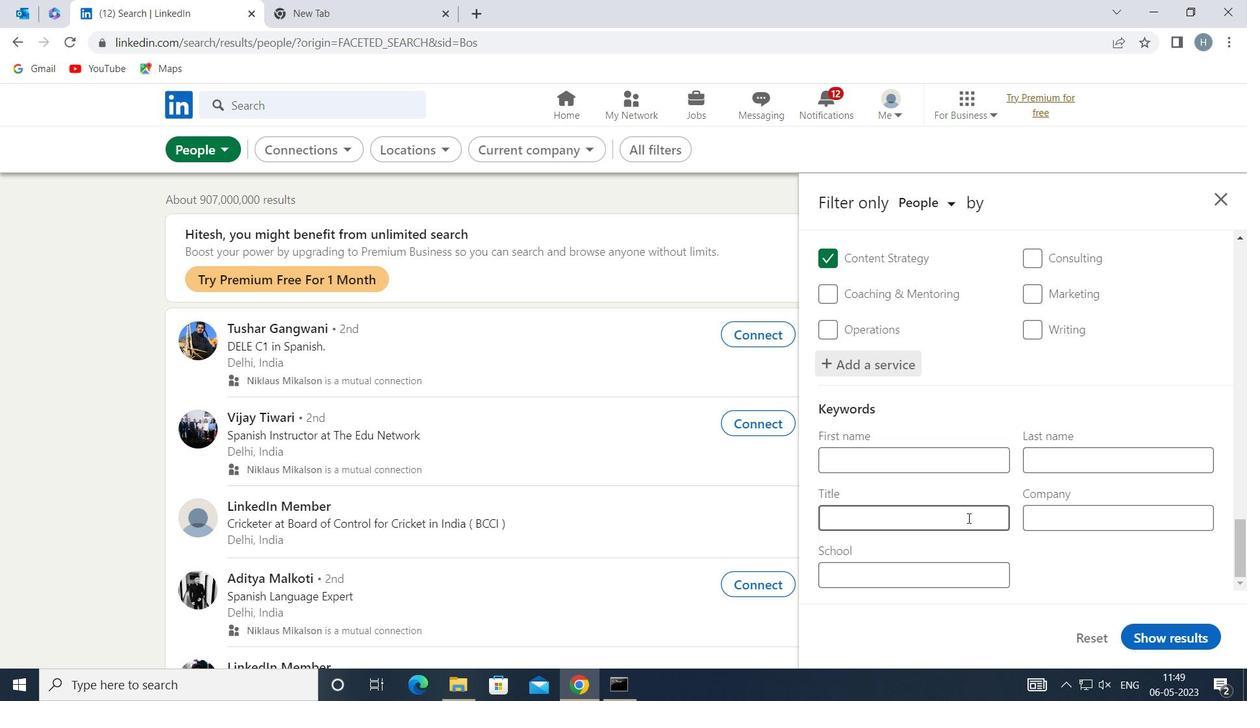 
Action: Key pressed <Key.shift>AUDITING<Key.space><Key.shift>CLERK
Screenshot: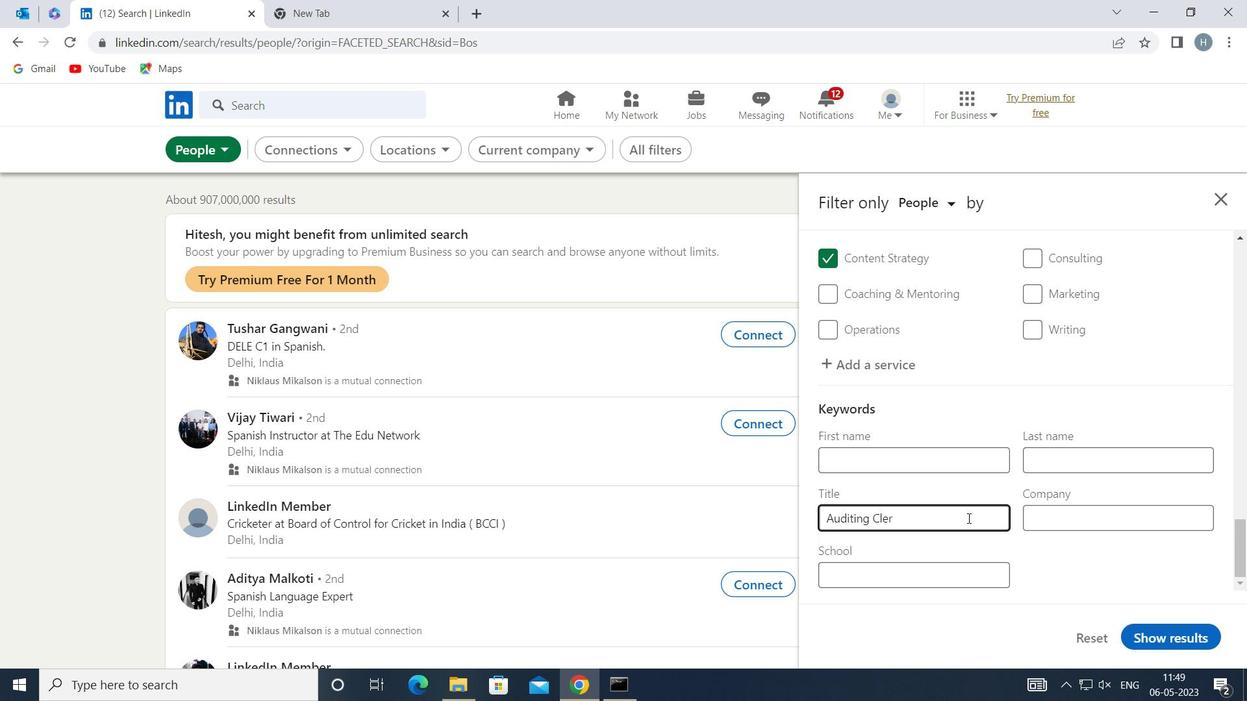 
Action: Mouse moved to (1177, 637)
Screenshot: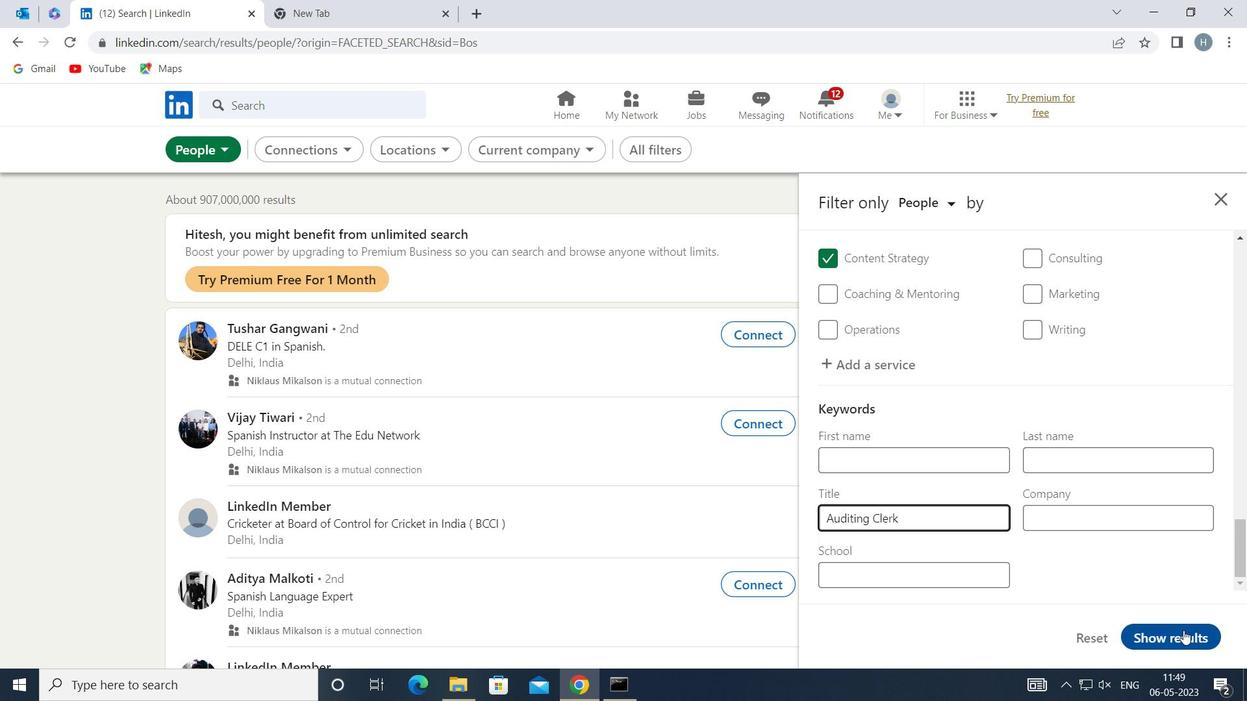 
Action: Mouse pressed left at (1177, 637)
Screenshot: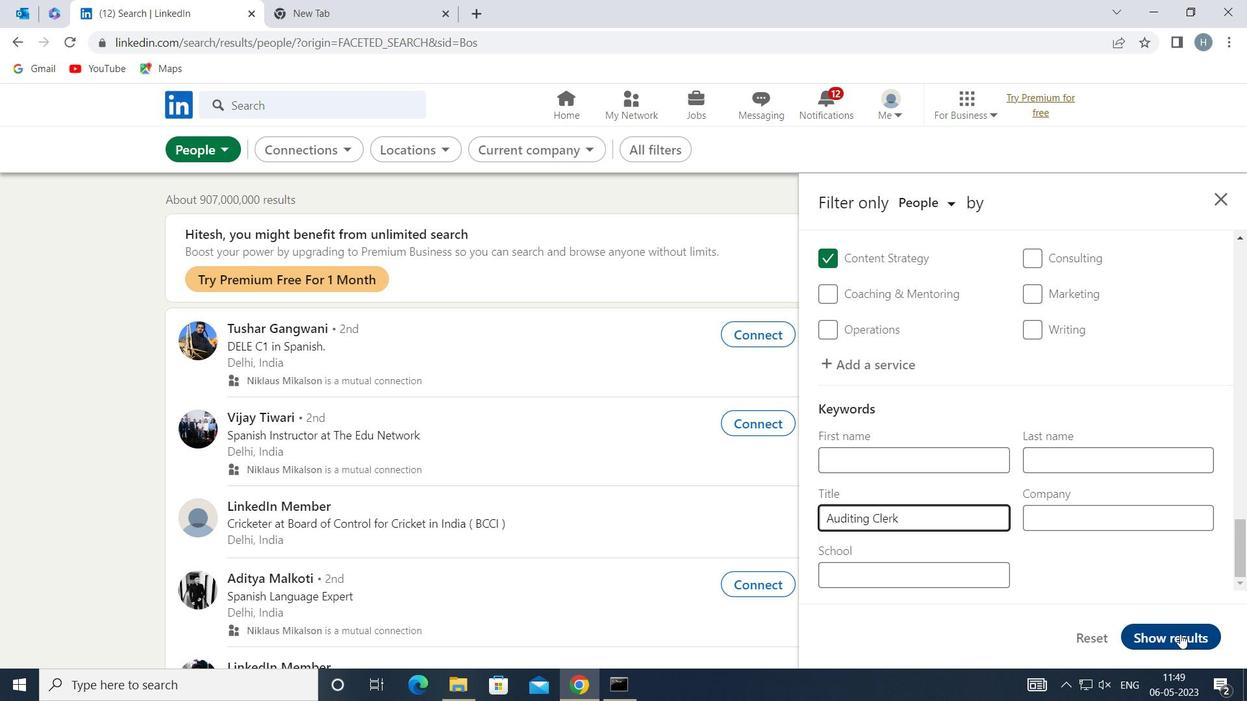 
Action: Mouse moved to (1068, 561)
Screenshot: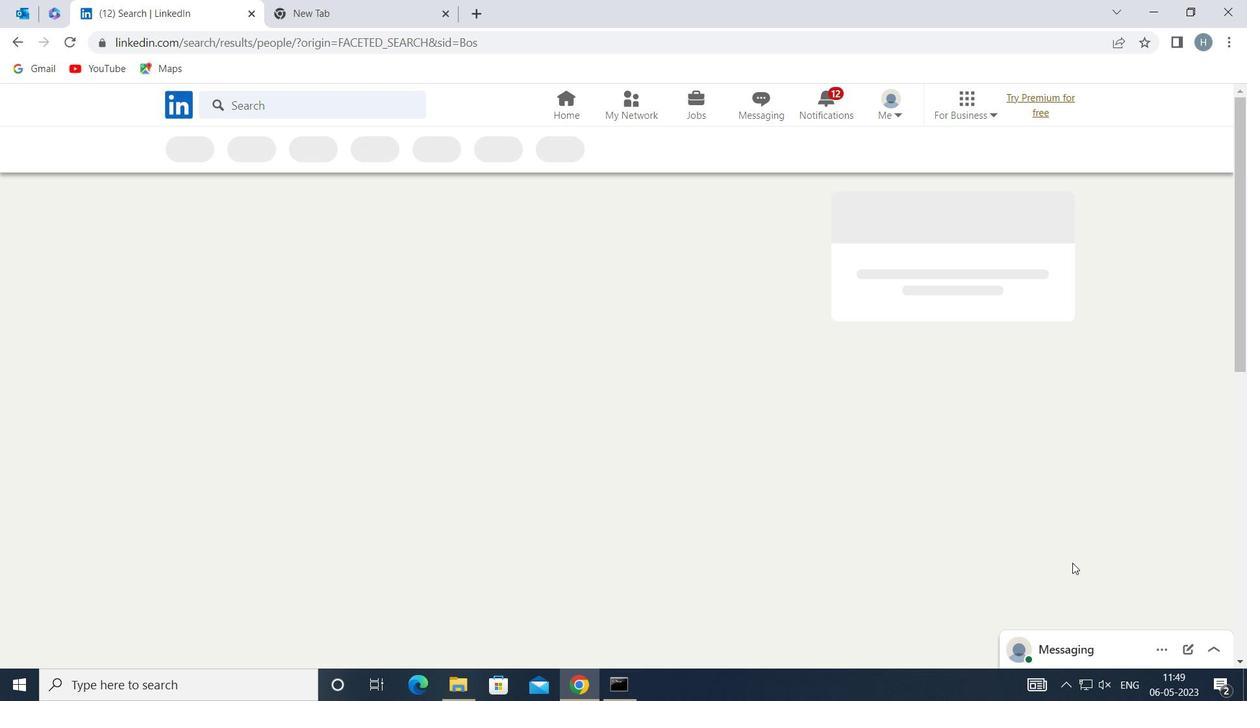 
